 Task: Find connections with filter location Biskra with filter topic #Jobpostingwith filter profile language French with filter current company Fortune Park Hotels Ltd with filter school Uttar pradesh India jobs with filter industry Reupholstery and Furniture Repair with filter service category Information Management with filter keywords title Teaching Assistant
Action: Mouse moved to (699, 108)
Screenshot: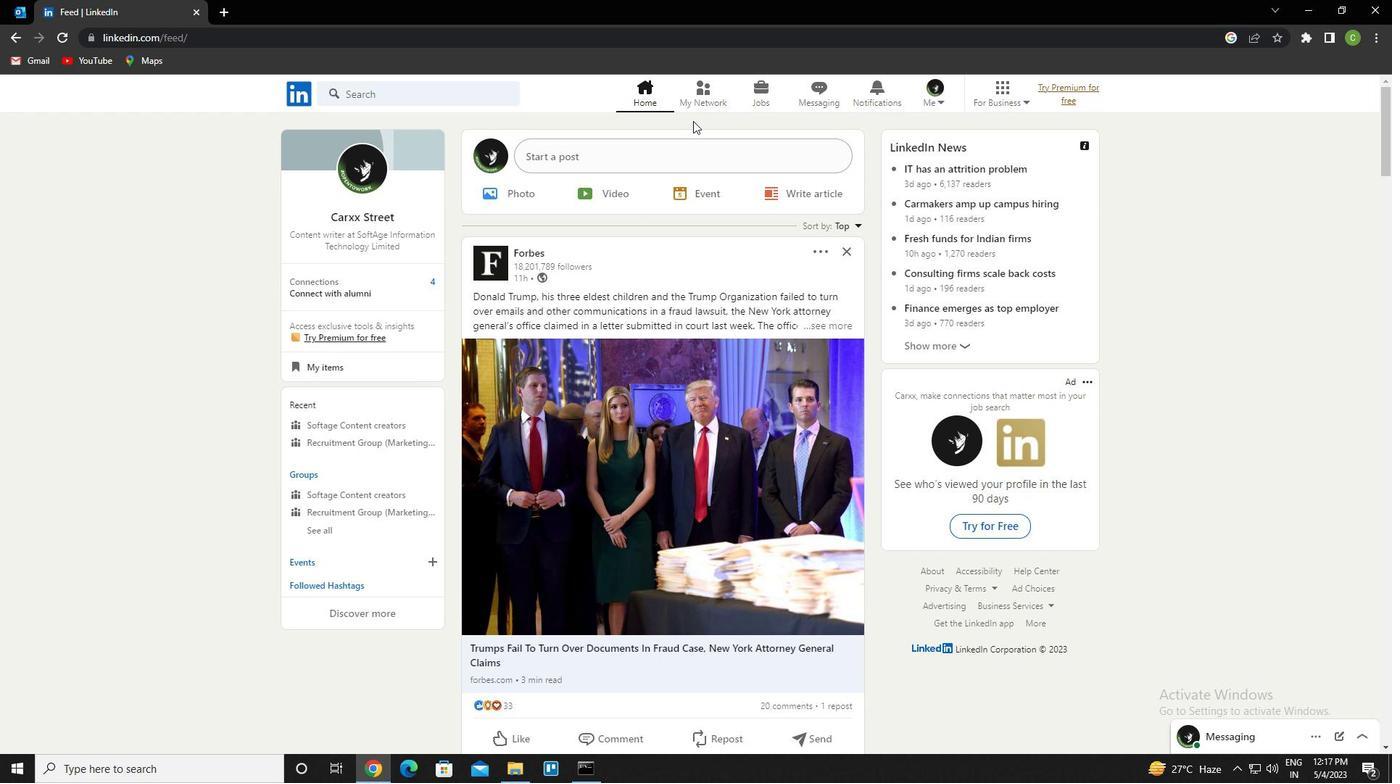 
Action: Mouse pressed left at (699, 108)
Screenshot: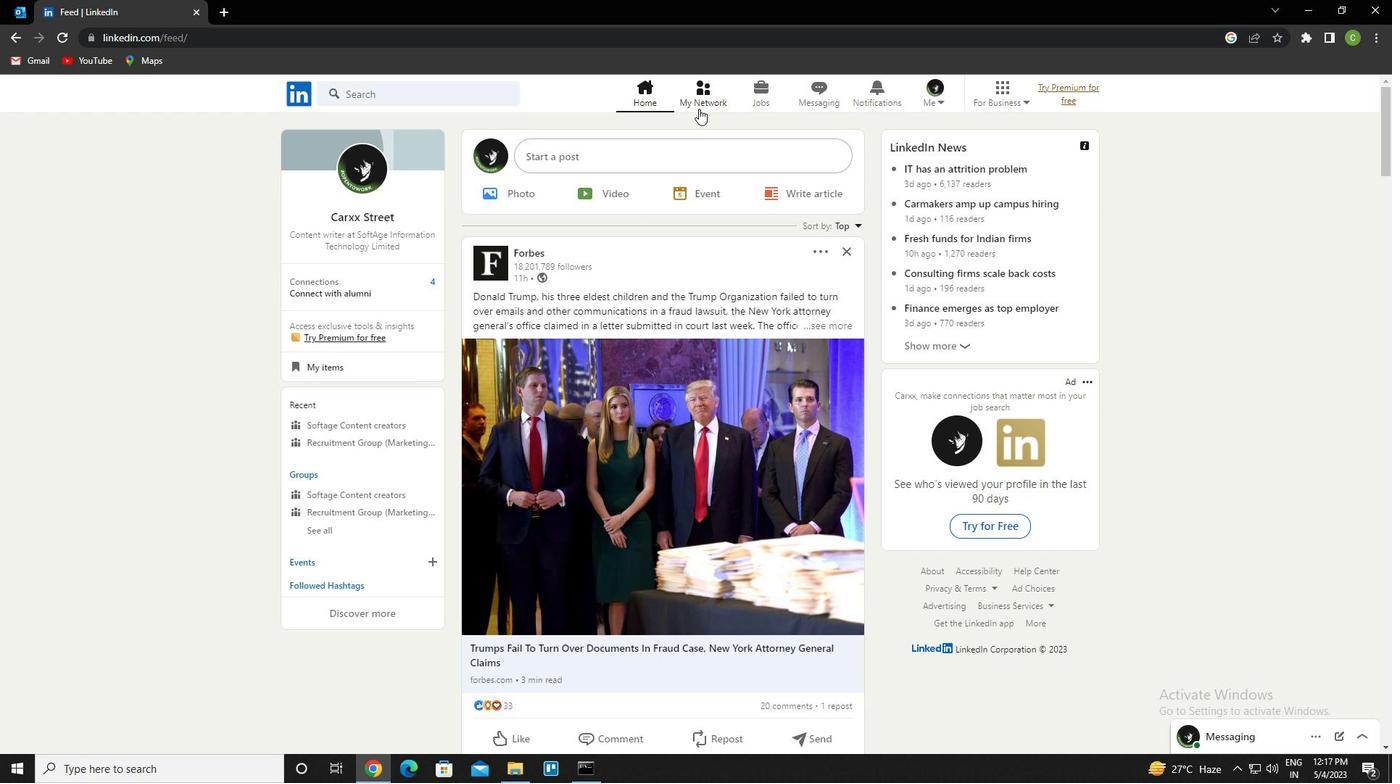 
Action: Mouse moved to (438, 172)
Screenshot: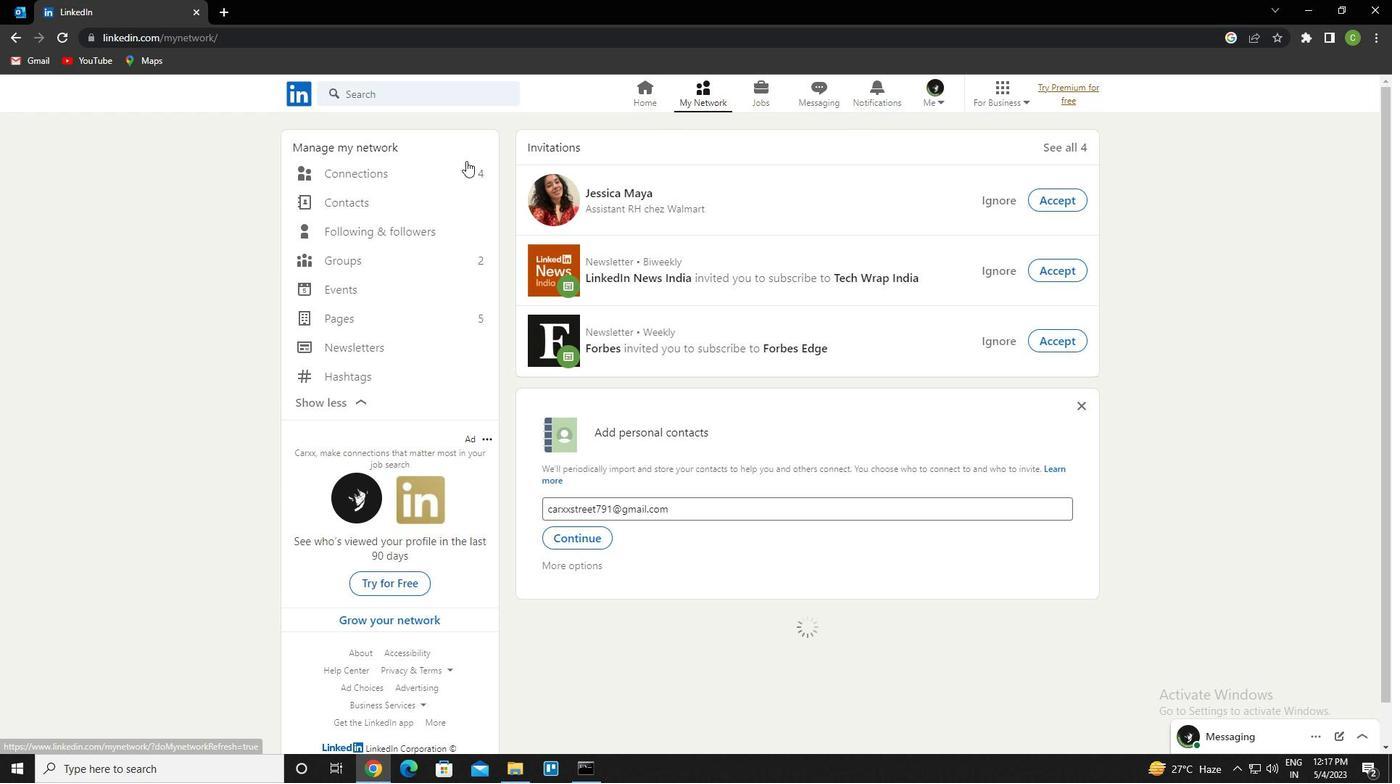 
Action: Mouse pressed left at (438, 172)
Screenshot: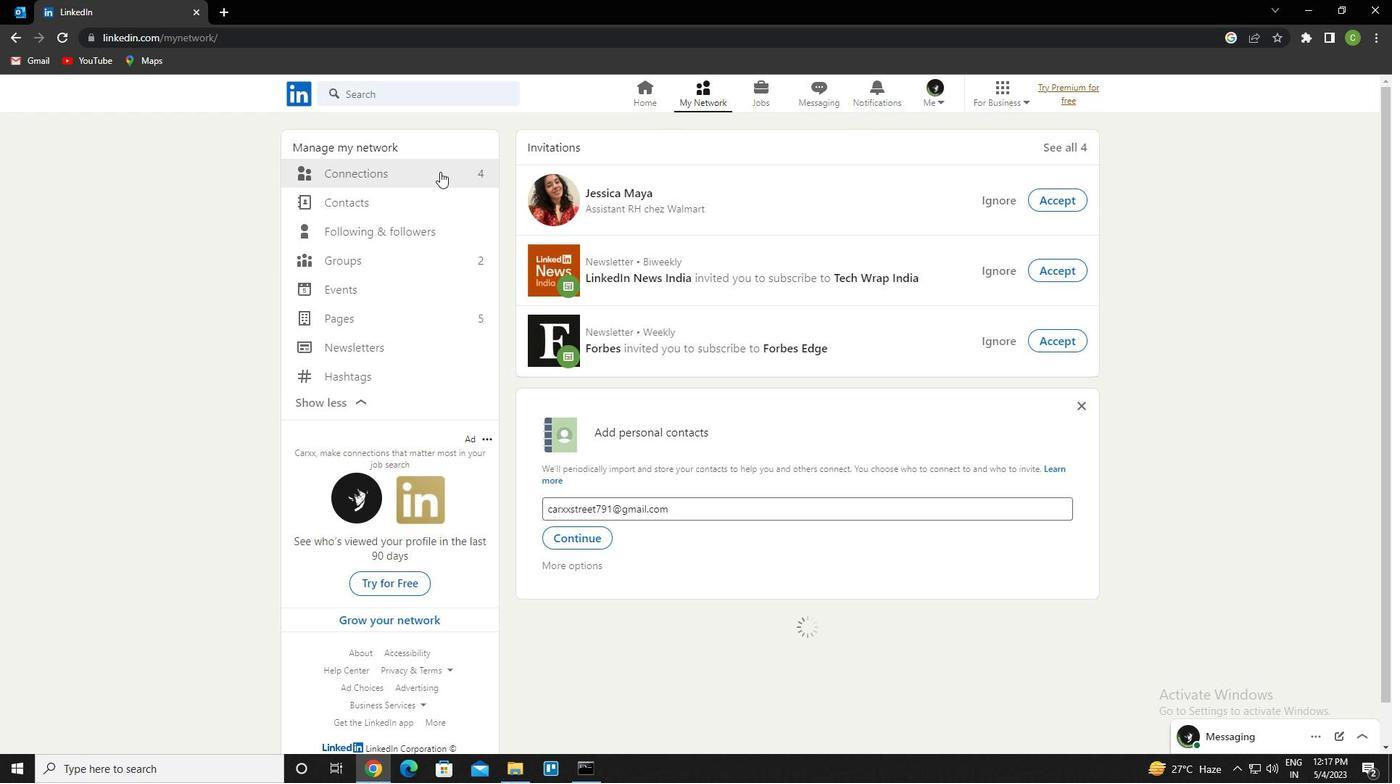 
Action: Mouse moved to (801, 179)
Screenshot: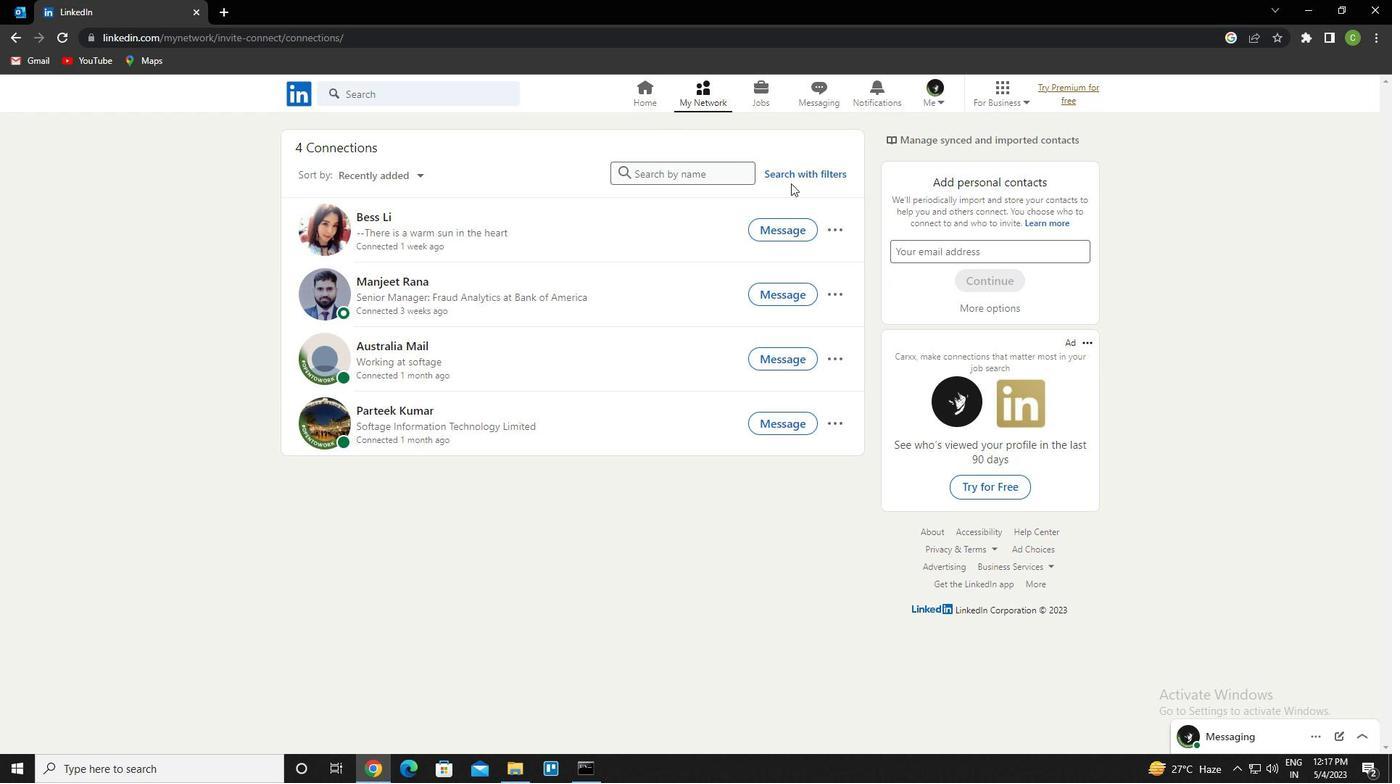 
Action: Mouse pressed left at (801, 179)
Screenshot: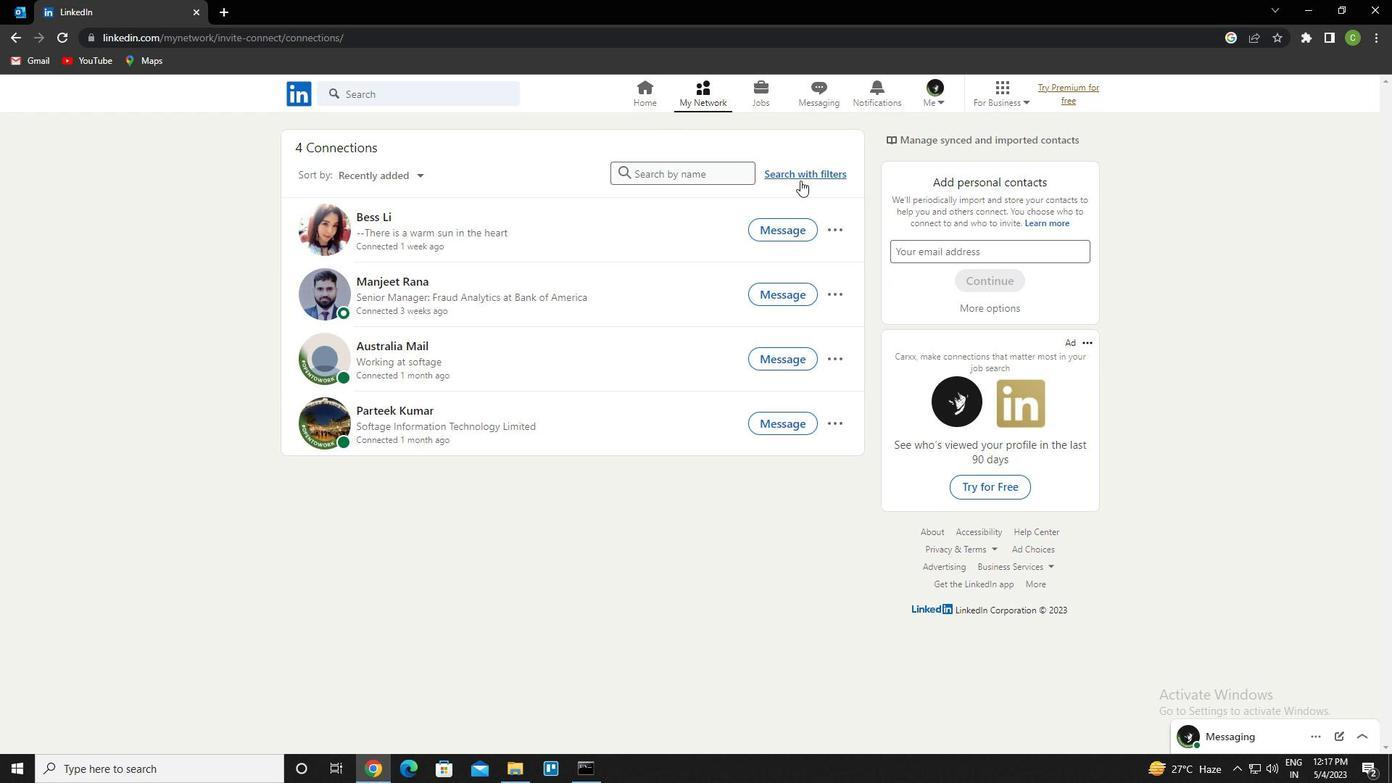 
Action: Mouse moved to (744, 136)
Screenshot: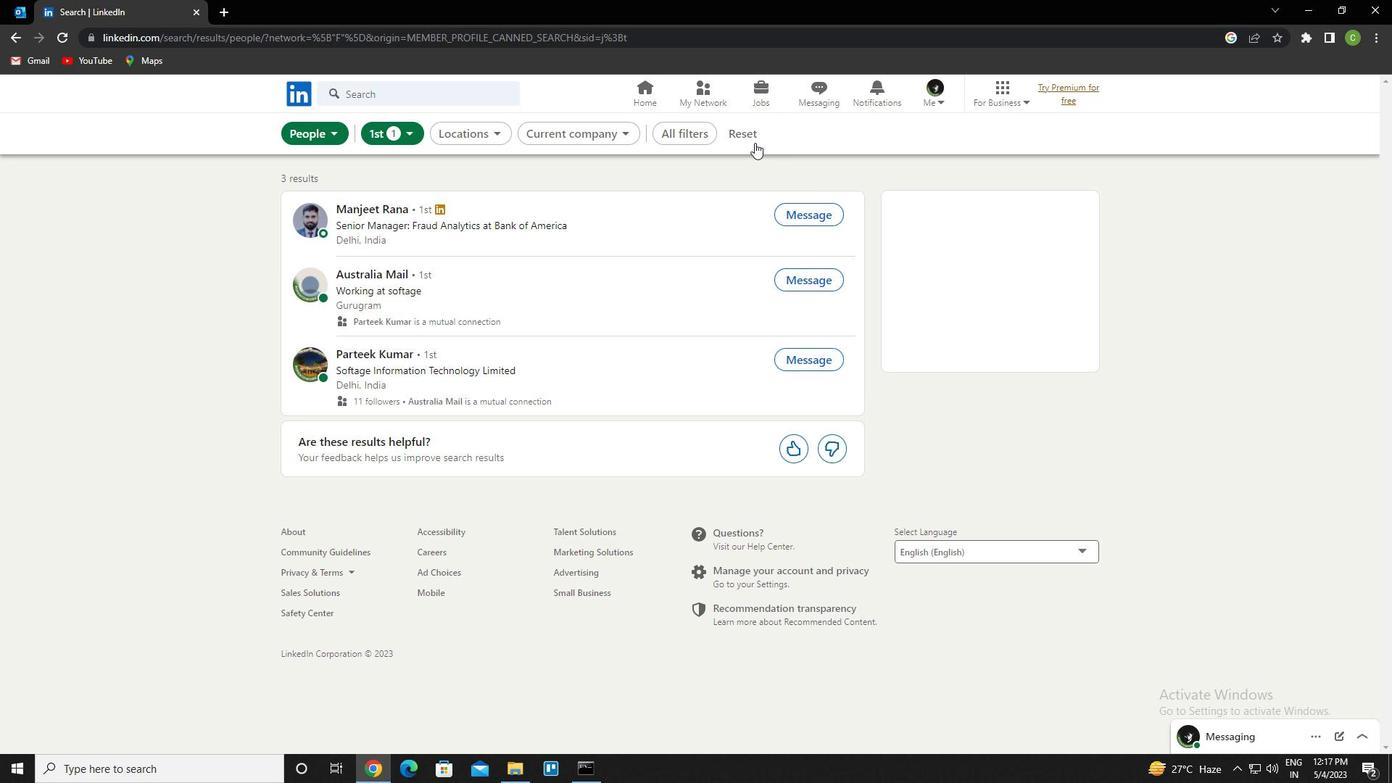 
Action: Mouse pressed left at (744, 136)
Screenshot: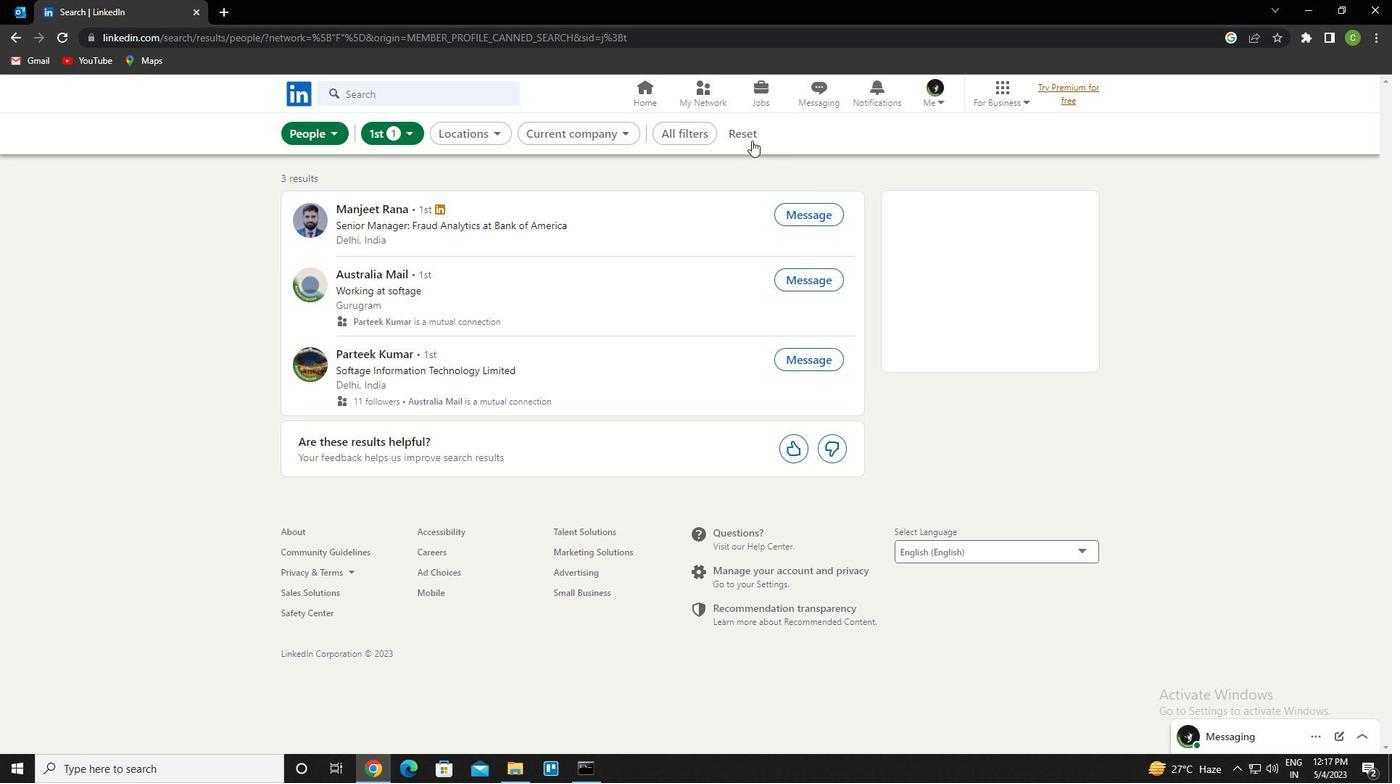 
Action: Mouse moved to (737, 135)
Screenshot: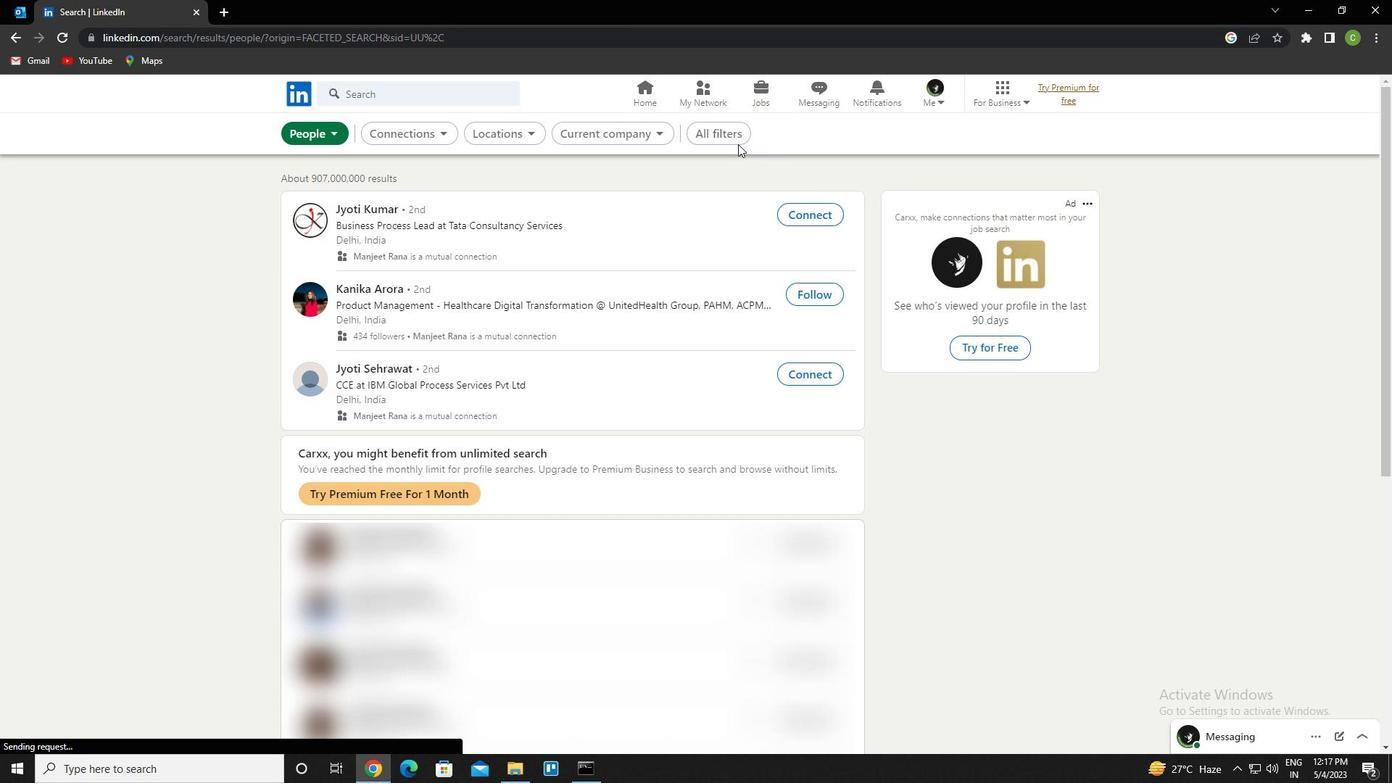 
Action: Mouse pressed left at (737, 135)
Screenshot: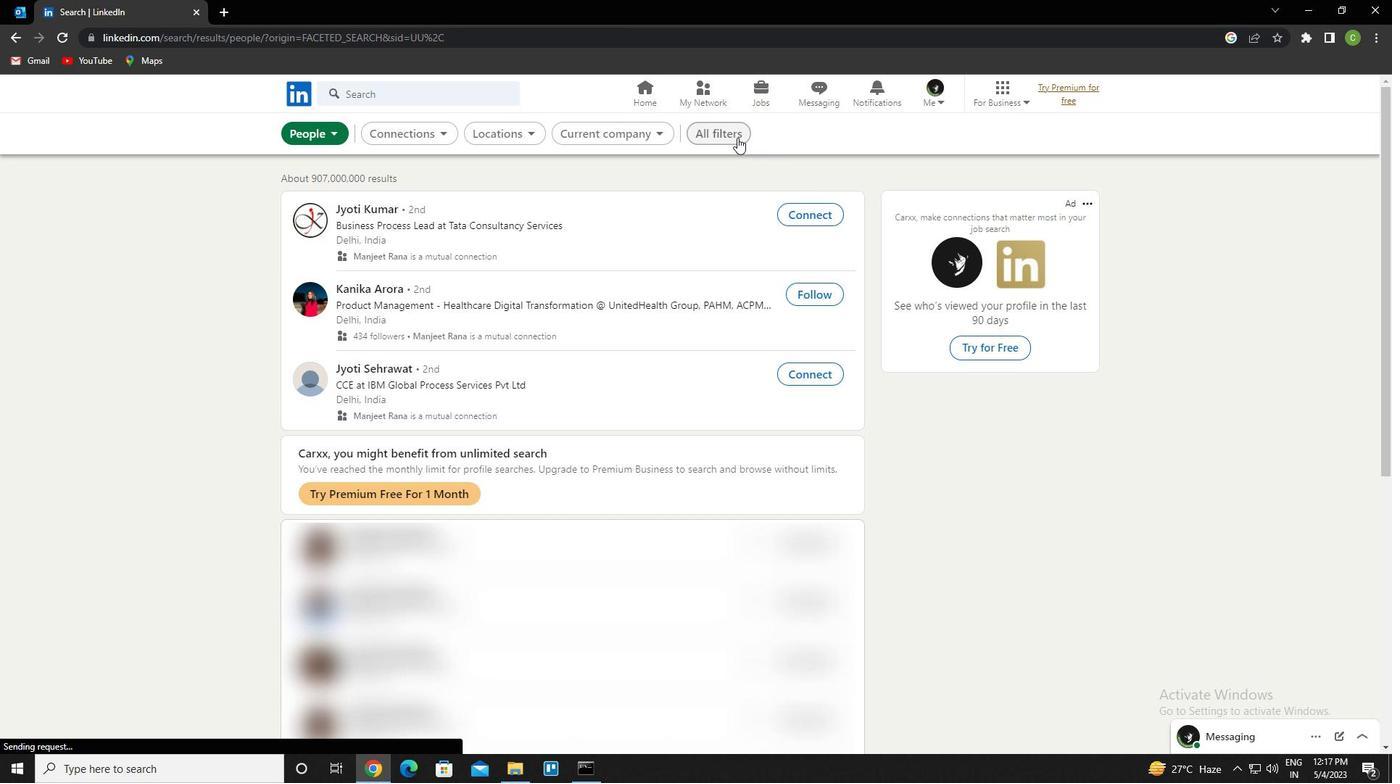 
Action: Mouse moved to (1234, 401)
Screenshot: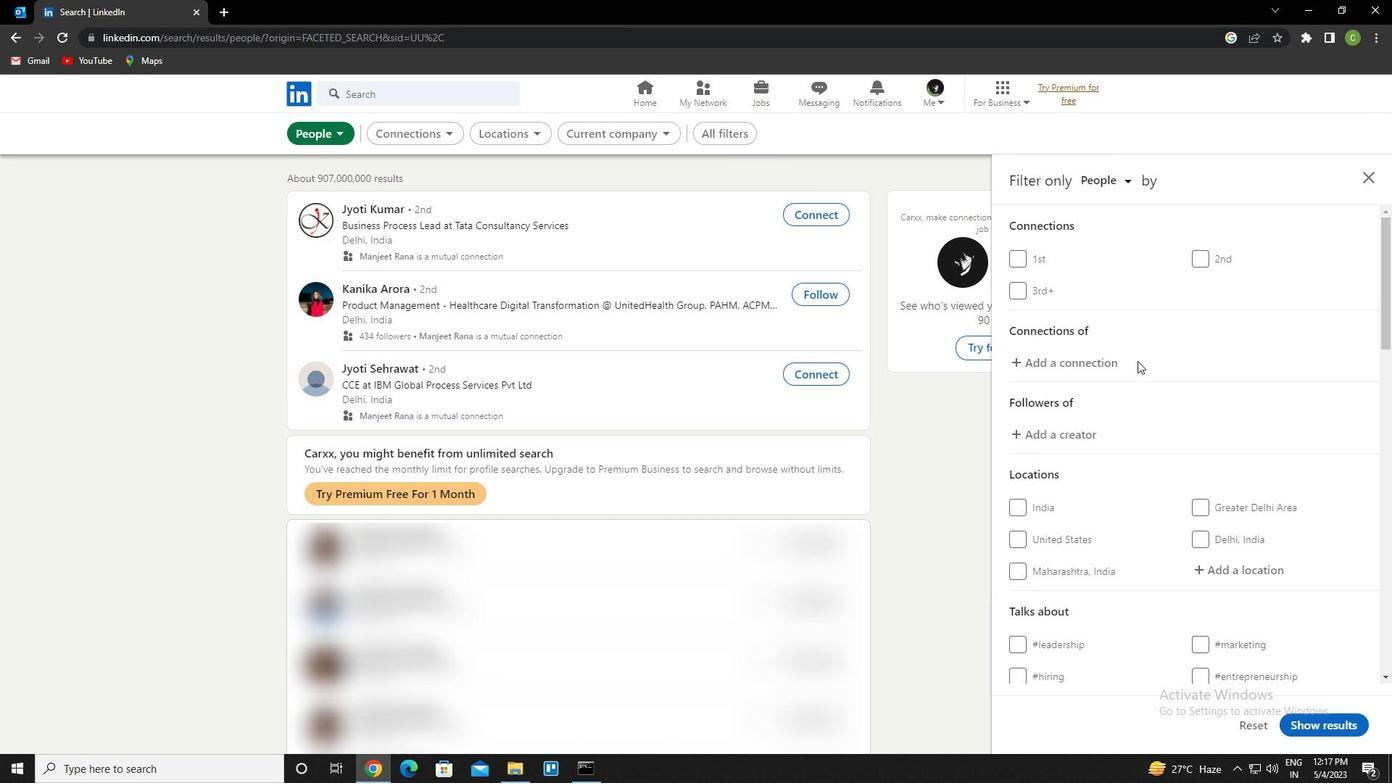 
Action: Mouse scrolled (1234, 401) with delta (0, 0)
Screenshot: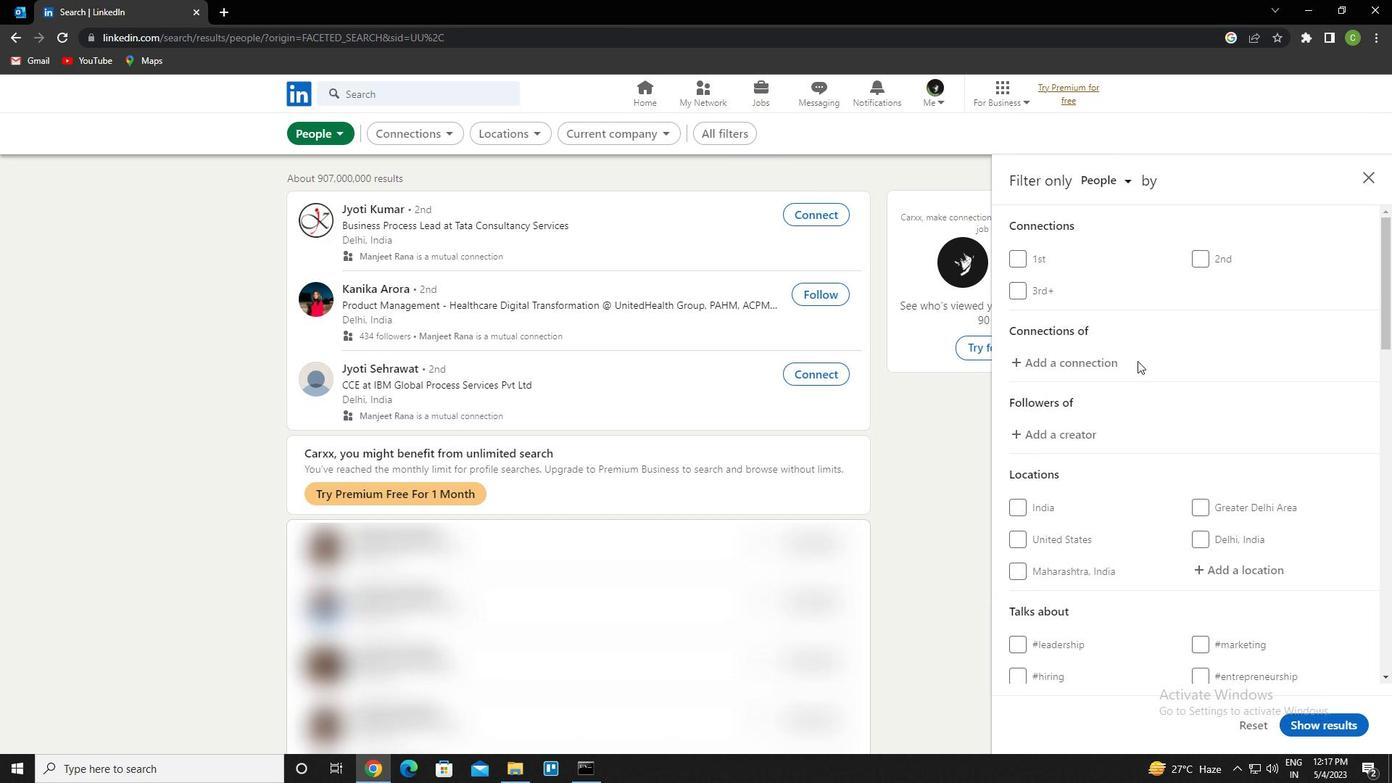 
Action: Mouse moved to (1234, 401)
Screenshot: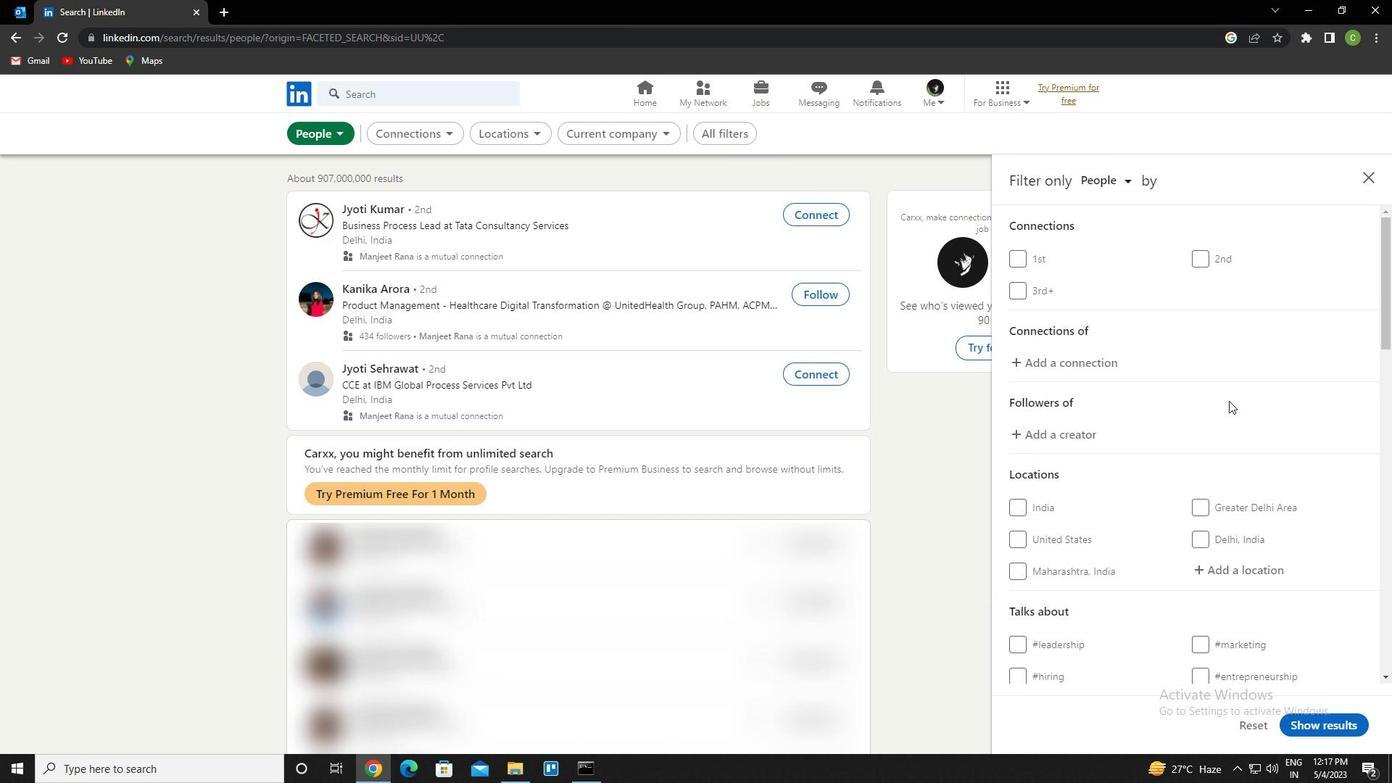
Action: Mouse scrolled (1234, 401) with delta (0, 0)
Screenshot: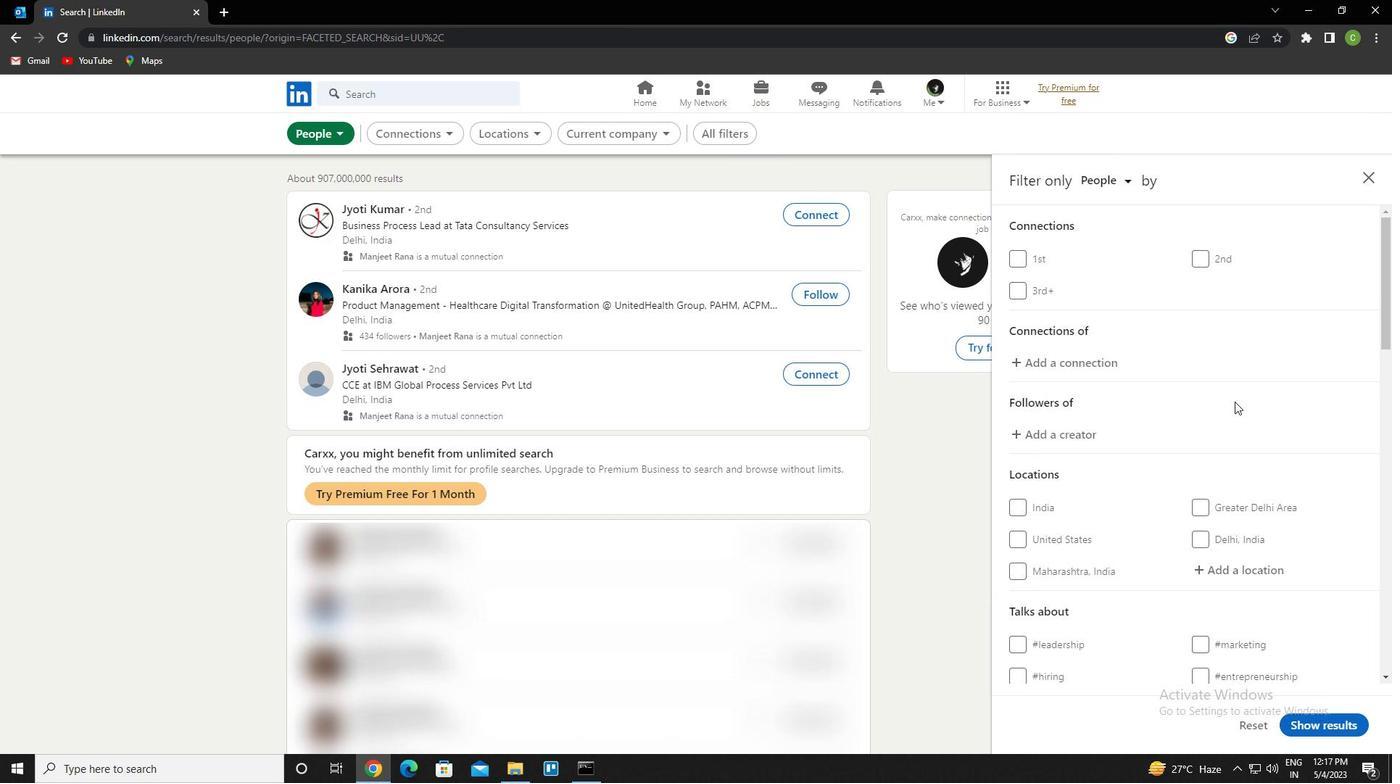 
Action: Mouse moved to (1237, 418)
Screenshot: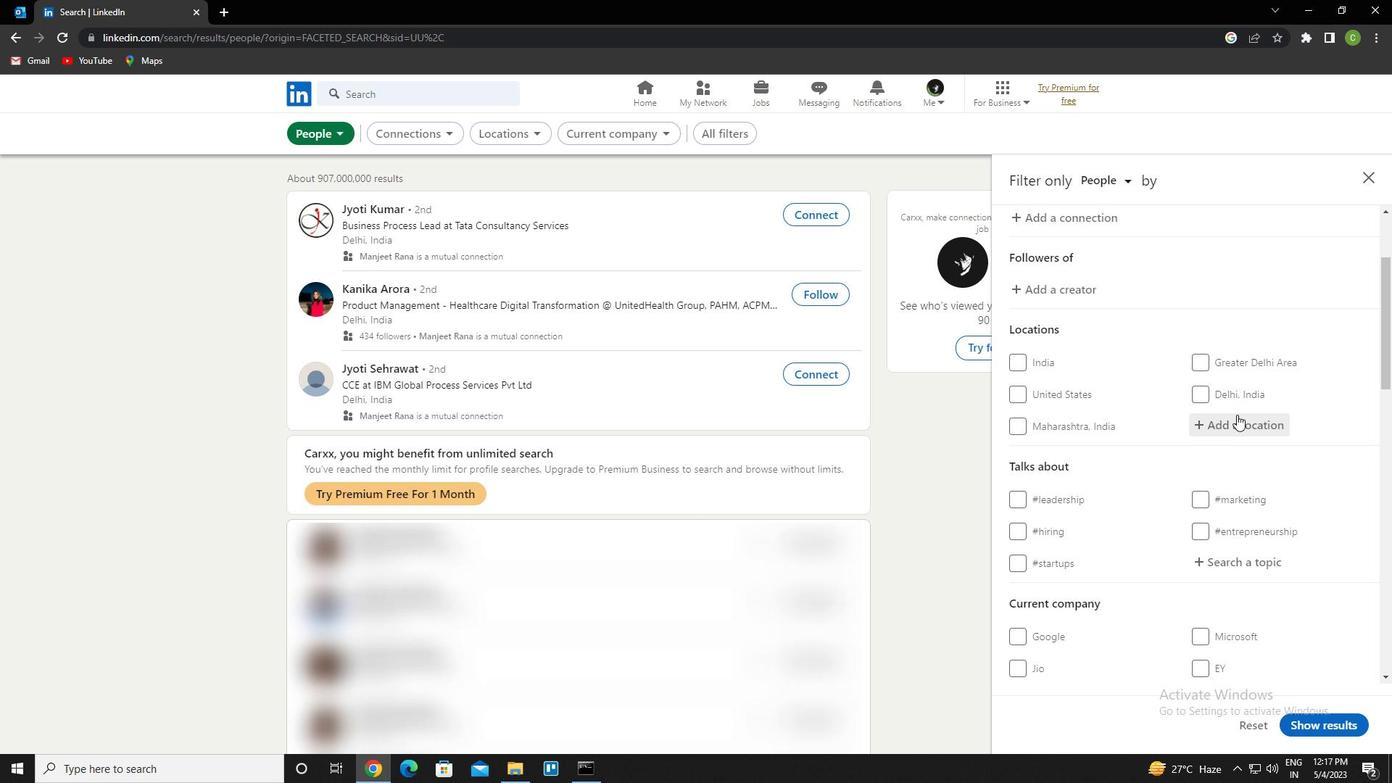 
Action: Mouse pressed left at (1237, 418)
Screenshot: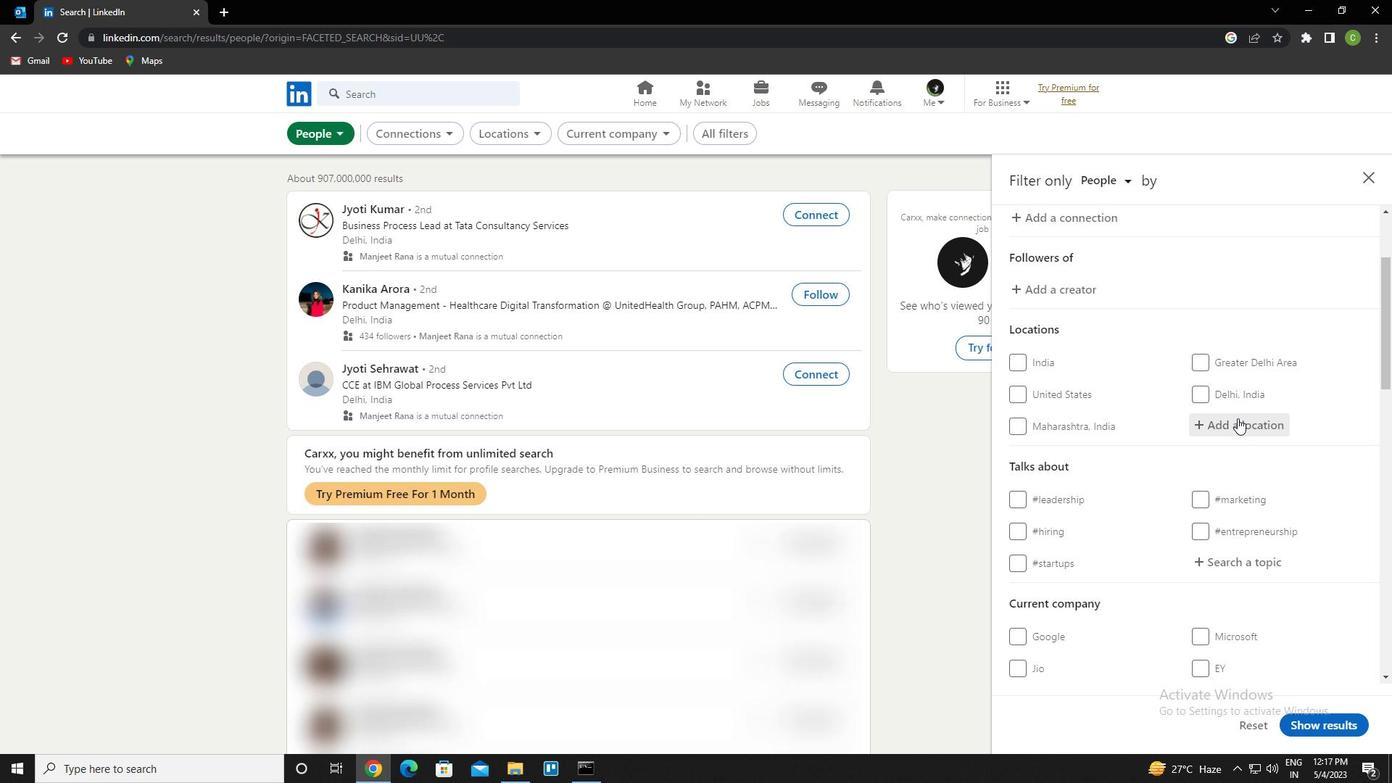 
Action: Mouse moved to (1231, 402)
Screenshot: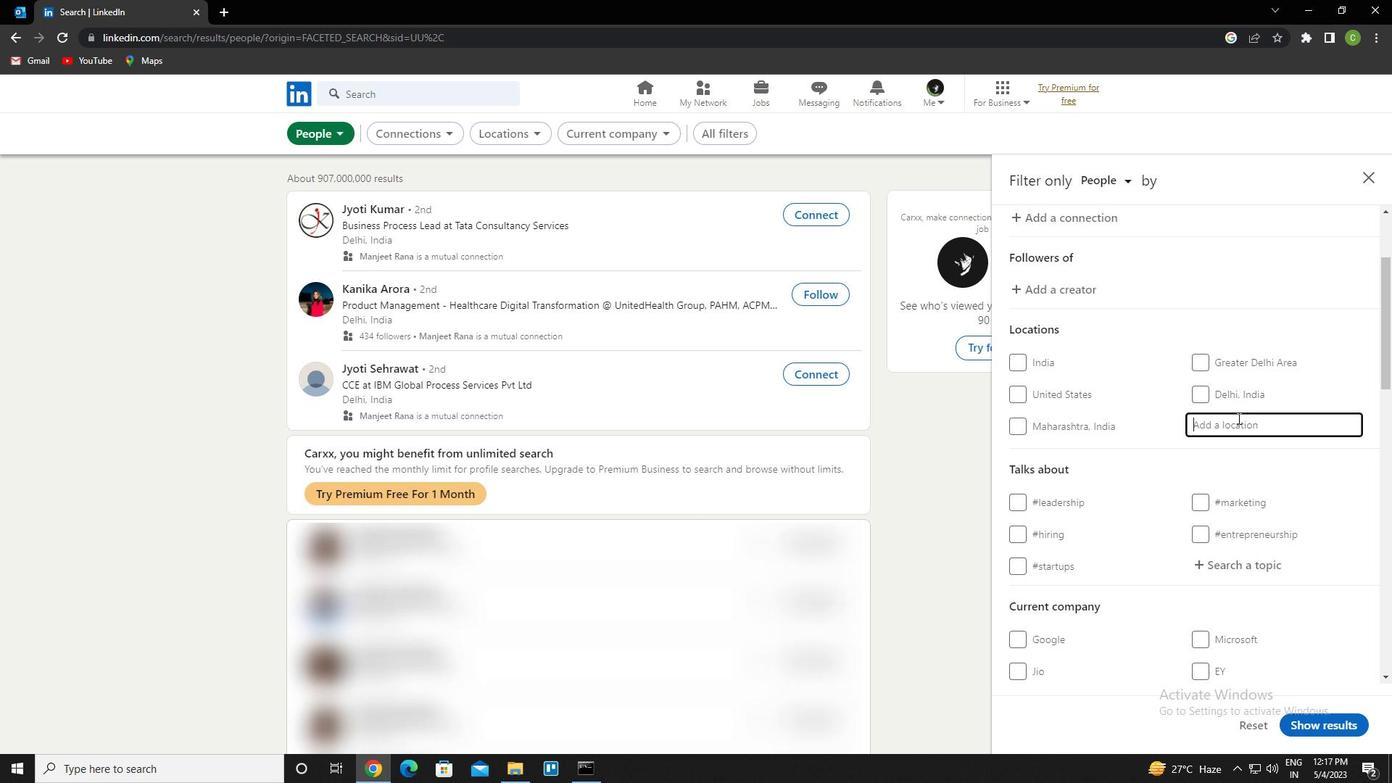 
Action: Key pressed <Key.caps_lock>b<Key.caps_lock>iskra<Key.down><Key.enter>
Screenshot: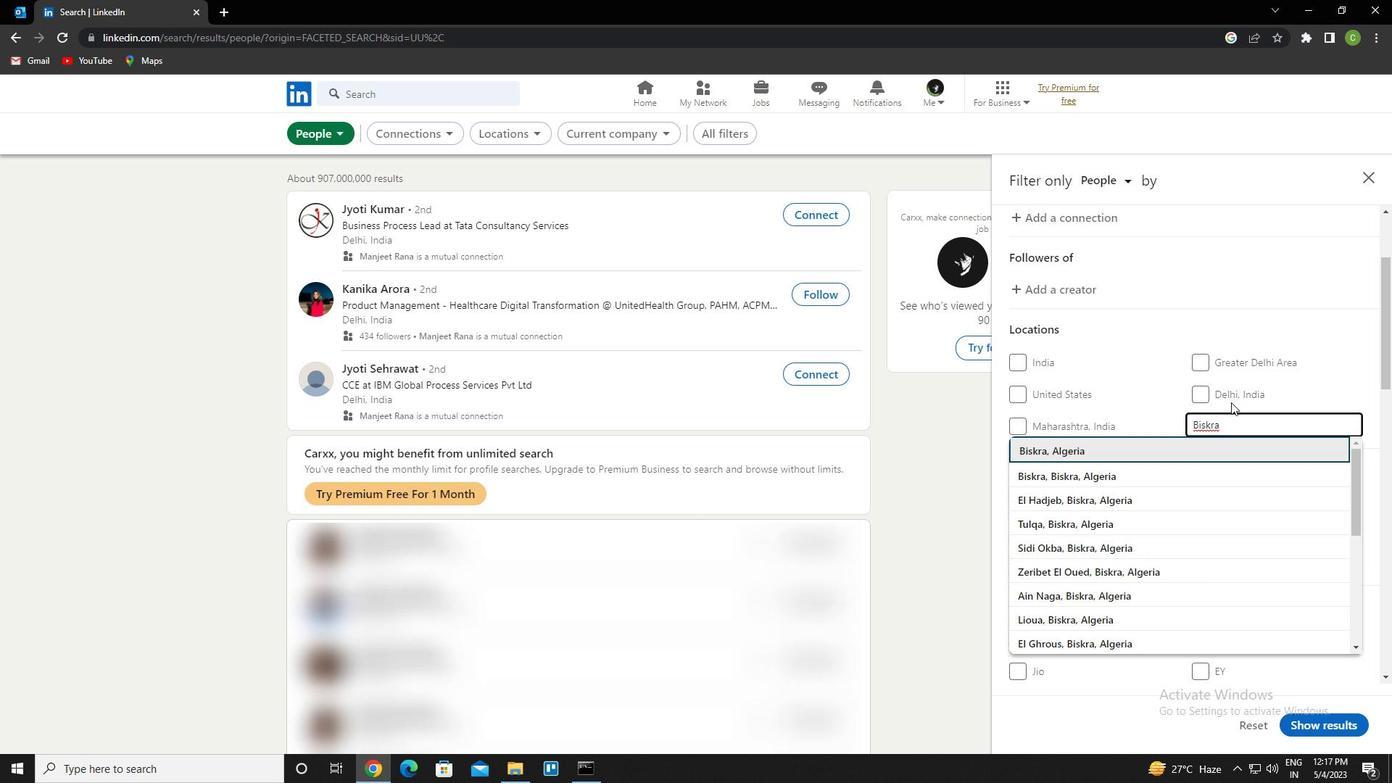 
Action: Mouse moved to (1232, 402)
Screenshot: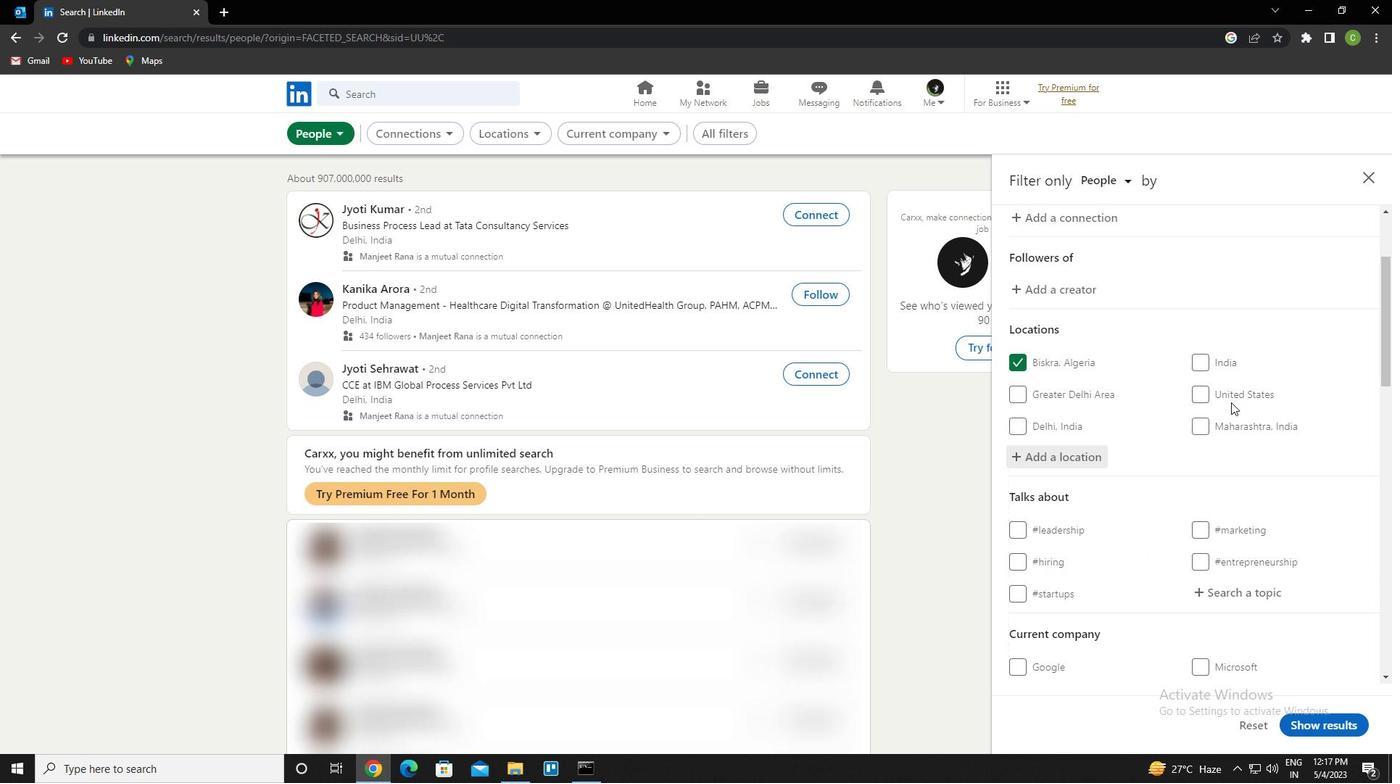 
Action: Mouse scrolled (1232, 401) with delta (0, 0)
Screenshot: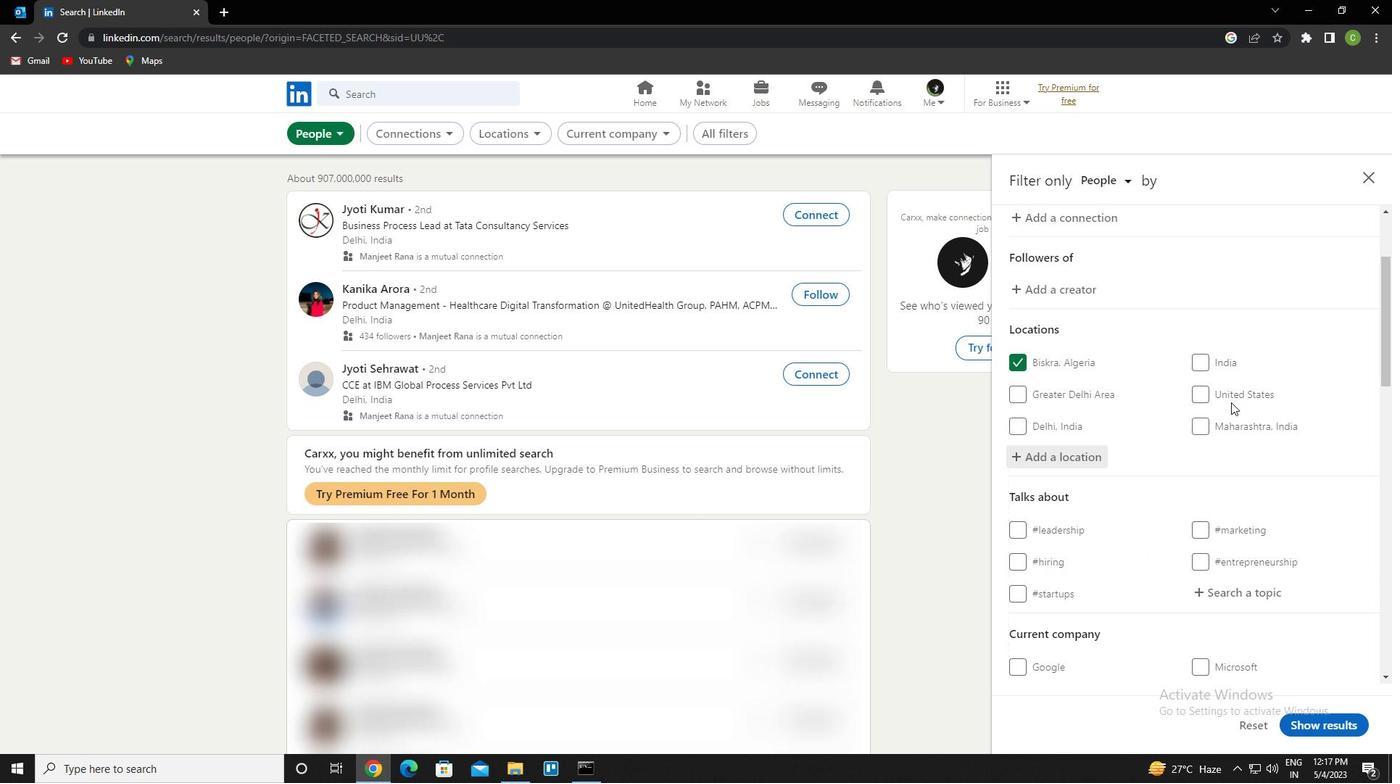 
Action: Mouse moved to (1231, 405)
Screenshot: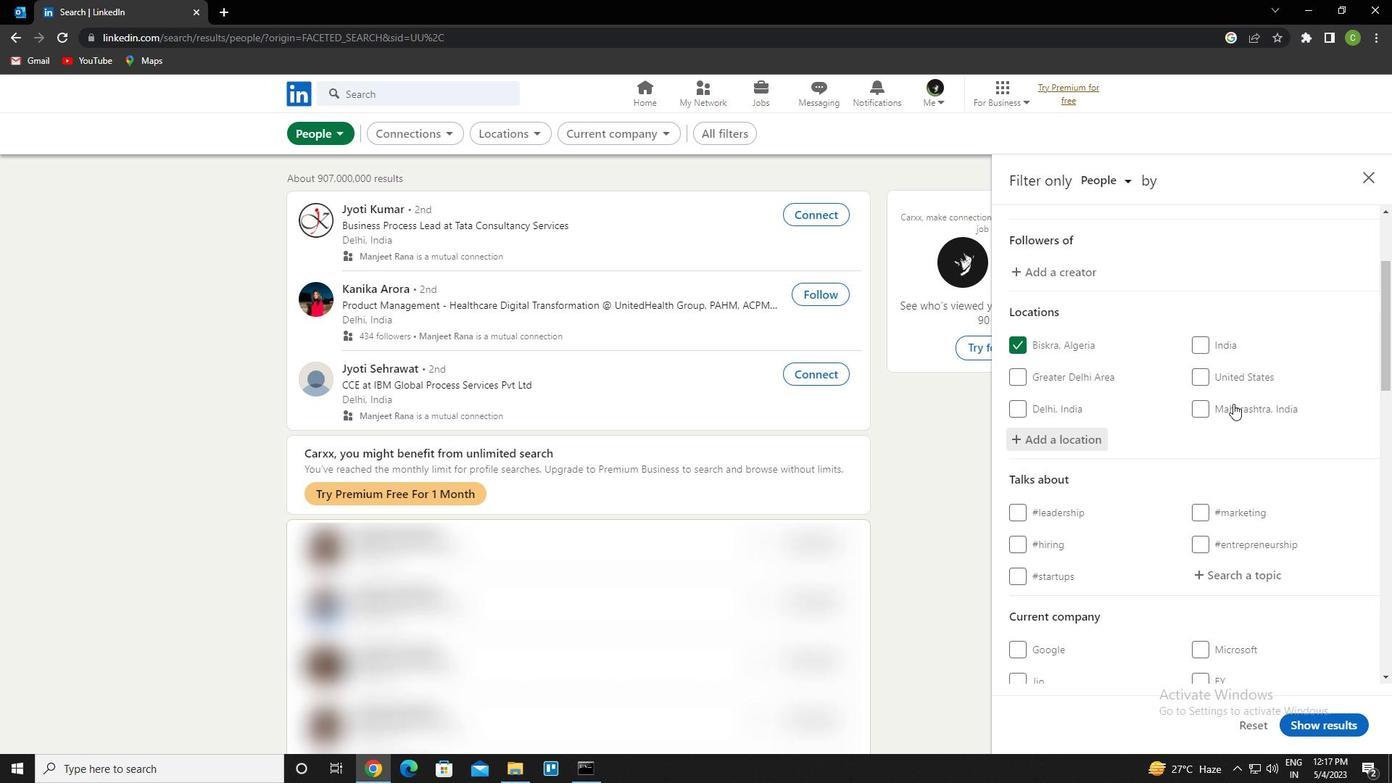 
Action: Mouse scrolled (1231, 404) with delta (0, 0)
Screenshot: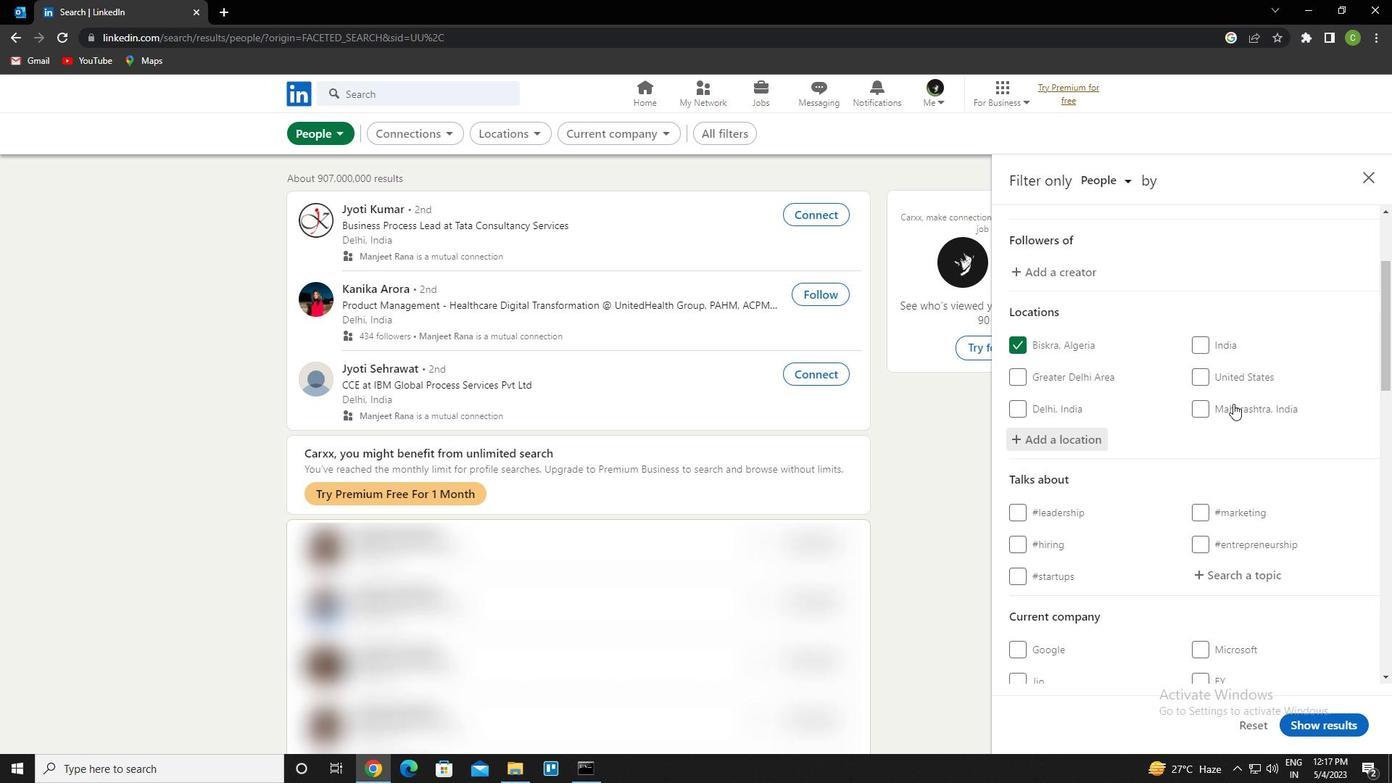 
Action: Mouse moved to (1223, 445)
Screenshot: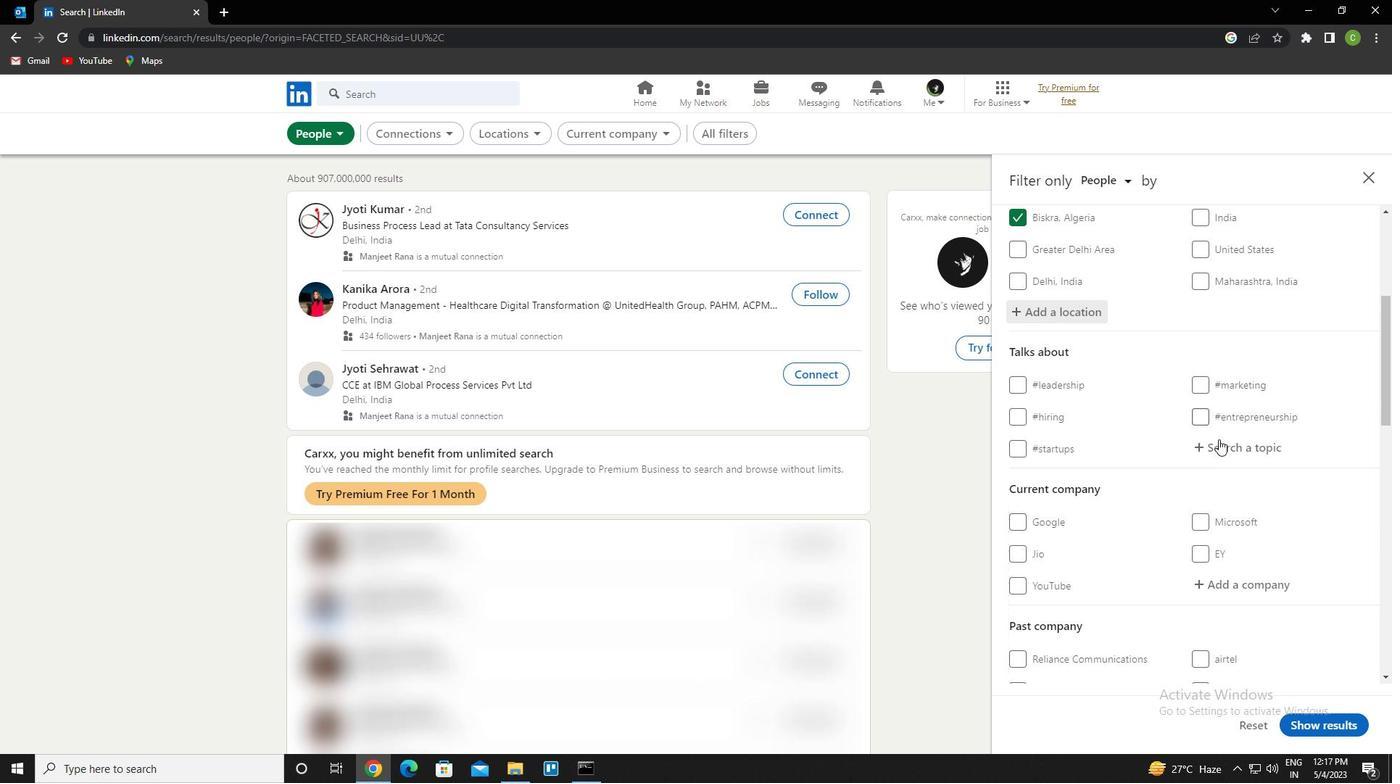 
Action: Mouse pressed left at (1223, 445)
Screenshot: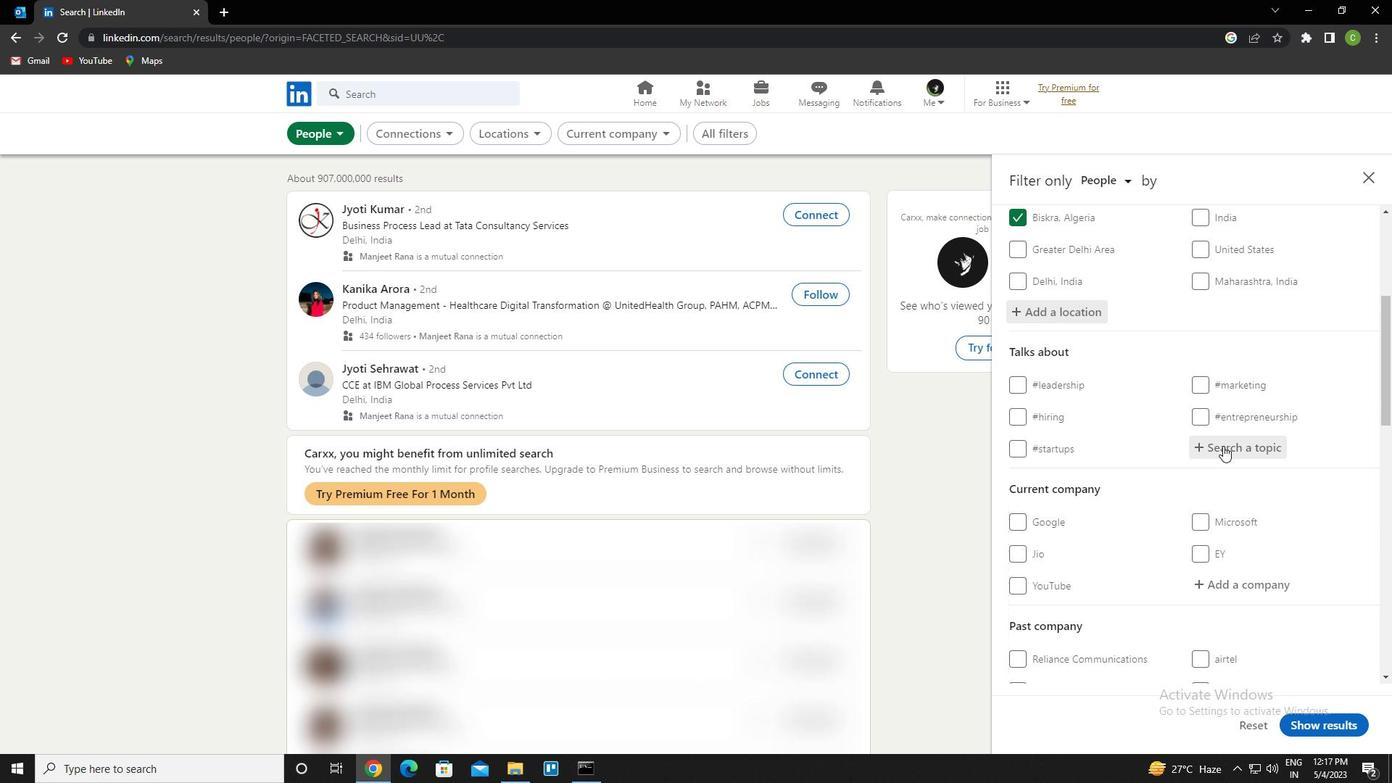 
Action: Mouse moved to (1222, 445)
Screenshot: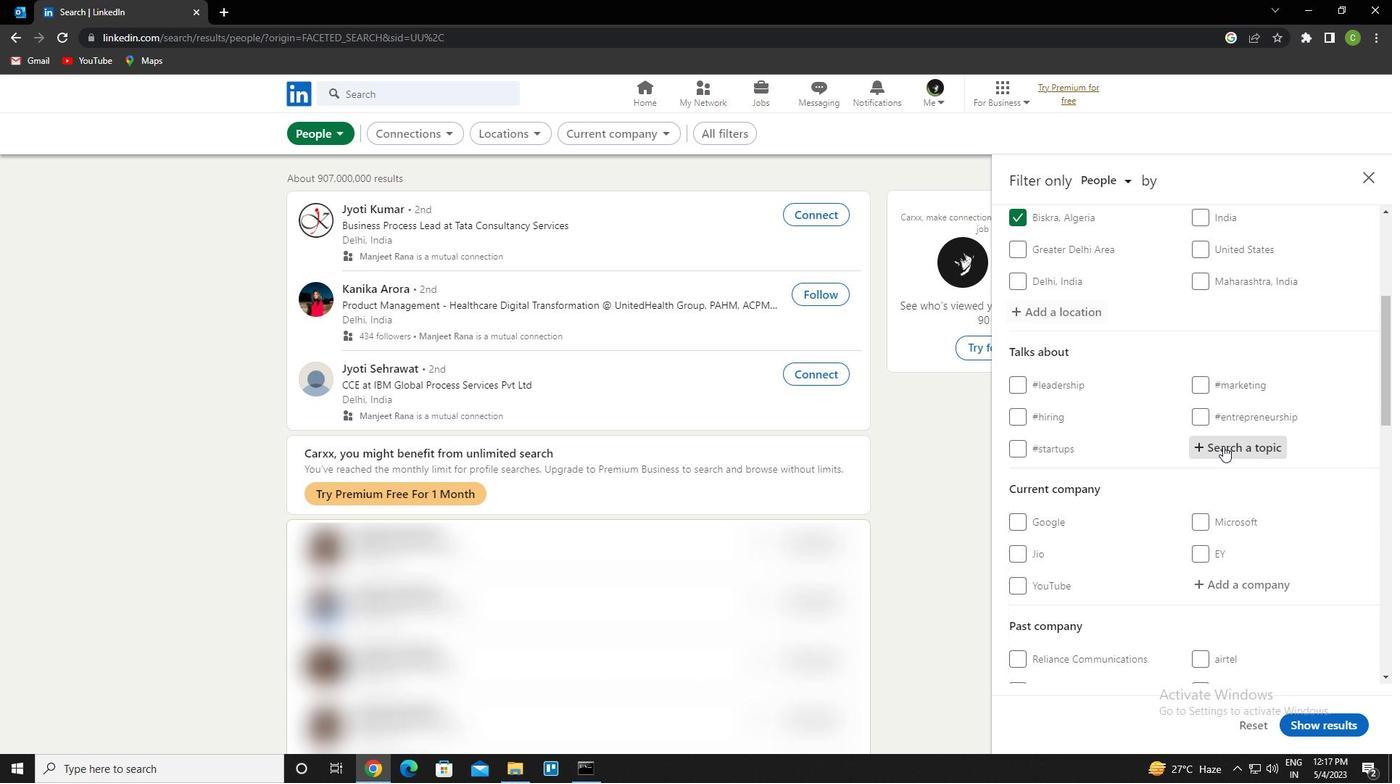 
Action: Key pressed jobposting<Key.down><Key.enter>
Screenshot: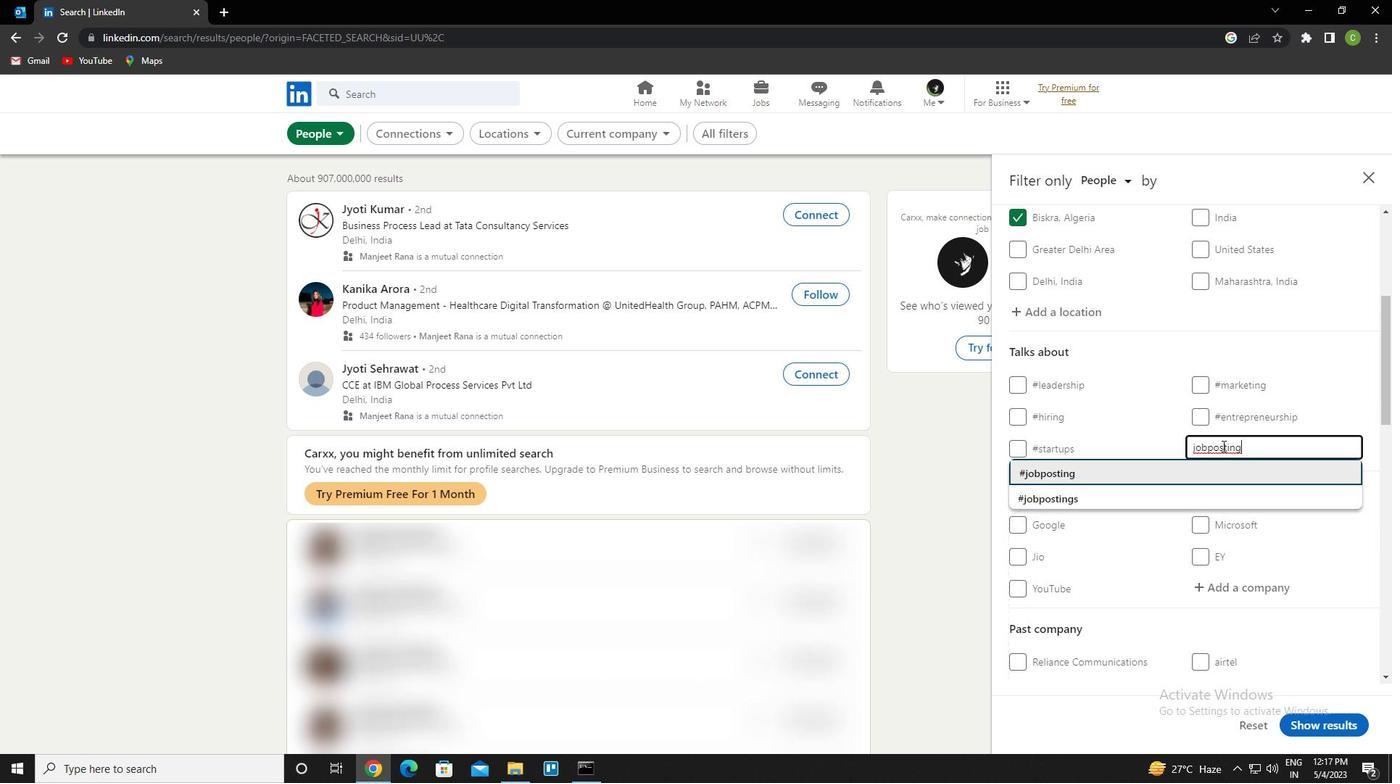 
Action: Mouse scrolled (1222, 445) with delta (0, 0)
Screenshot: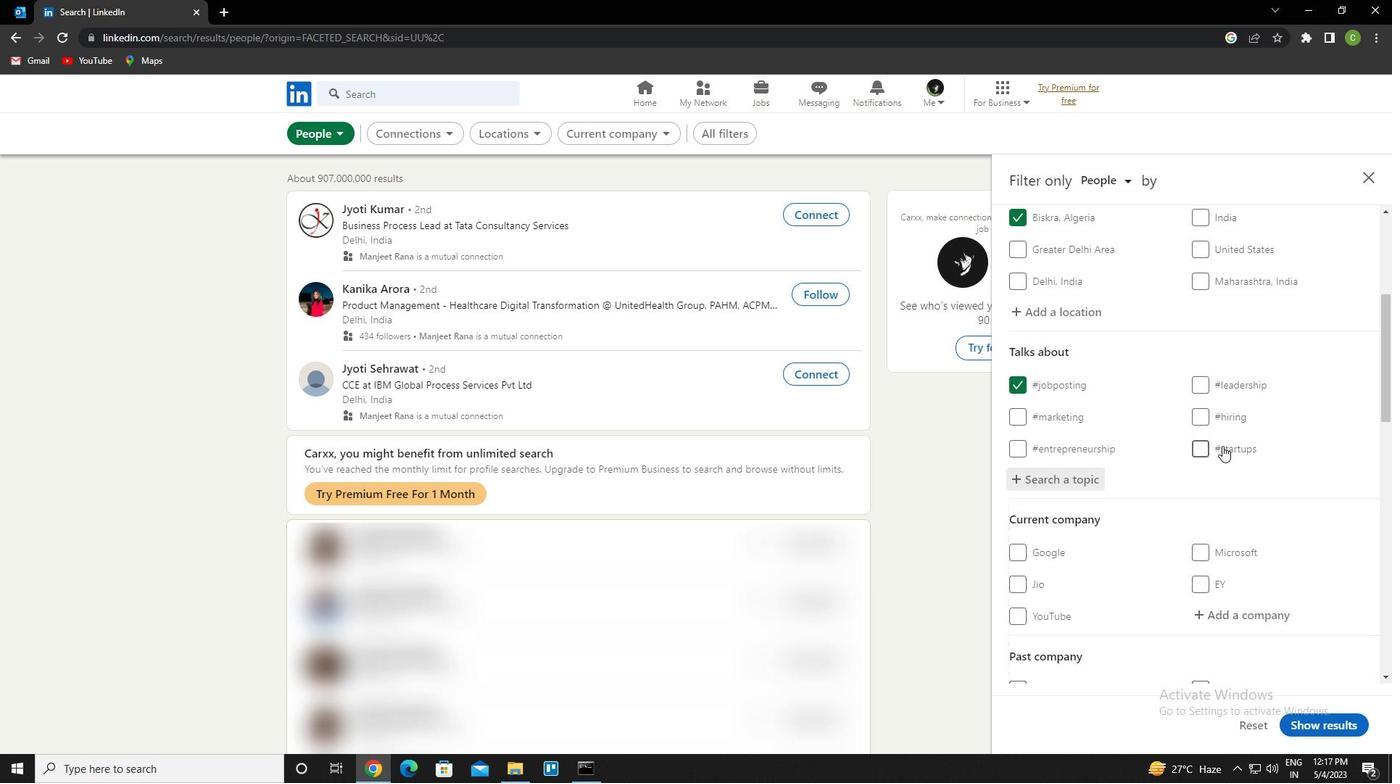 
Action: Mouse scrolled (1222, 445) with delta (0, 0)
Screenshot: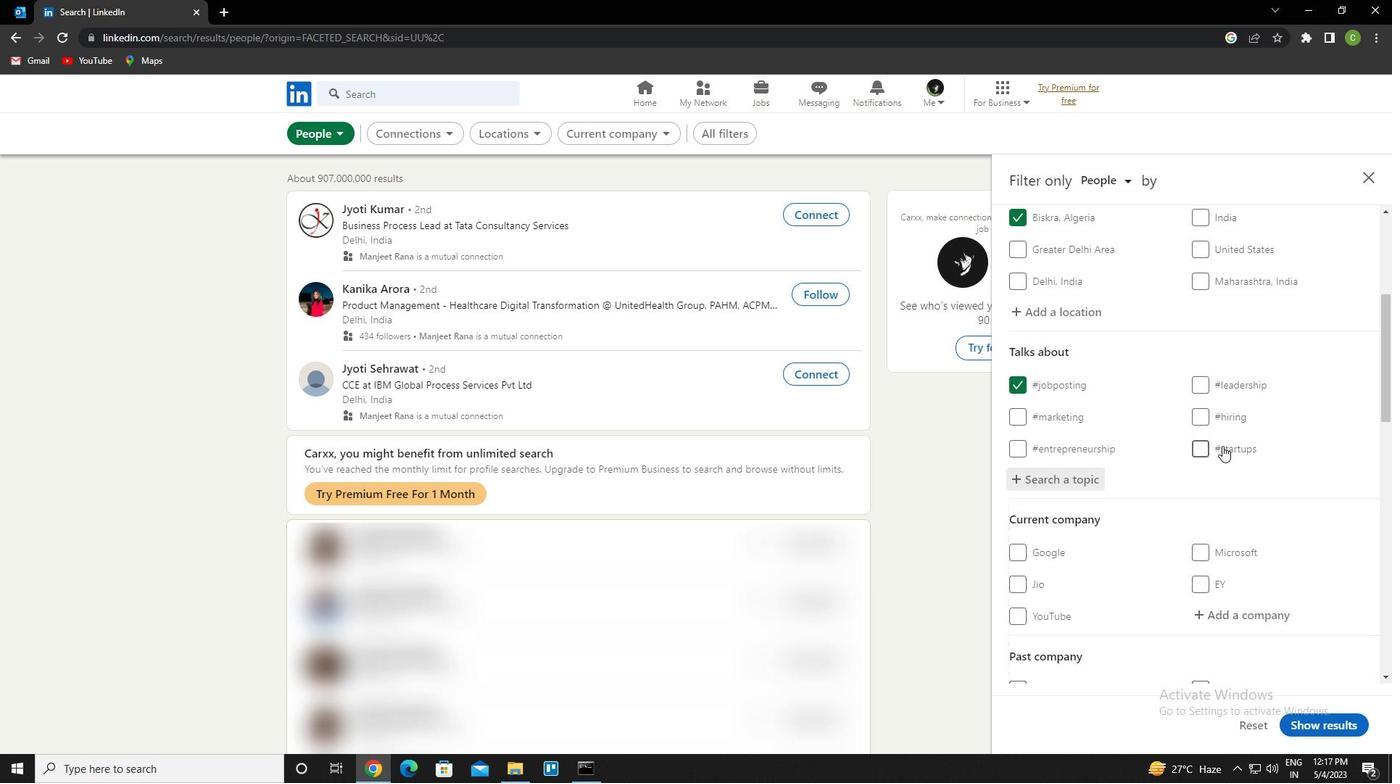 
Action: Mouse scrolled (1222, 445) with delta (0, 0)
Screenshot: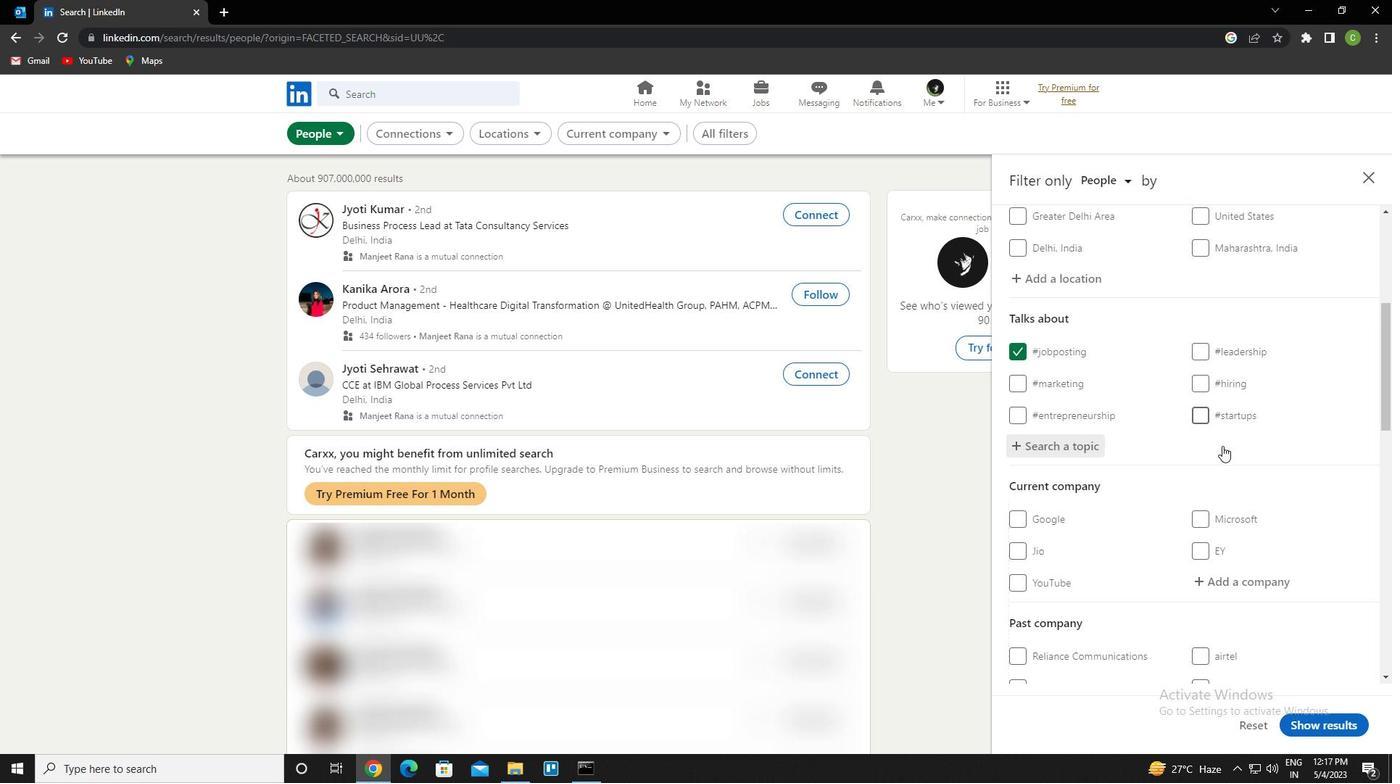 
Action: Mouse scrolled (1222, 445) with delta (0, 0)
Screenshot: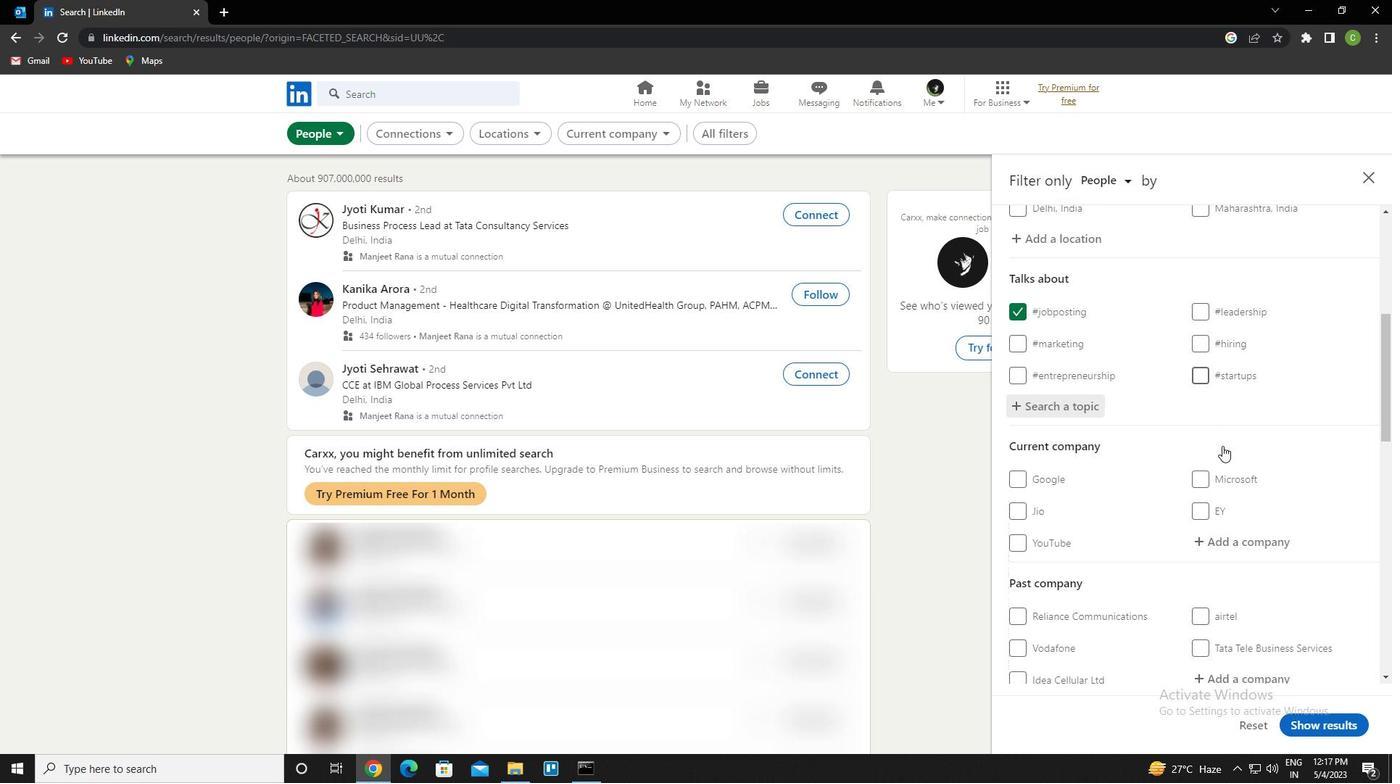
Action: Mouse scrolled (1222, 445) with delta (0, 0)
Screenshot: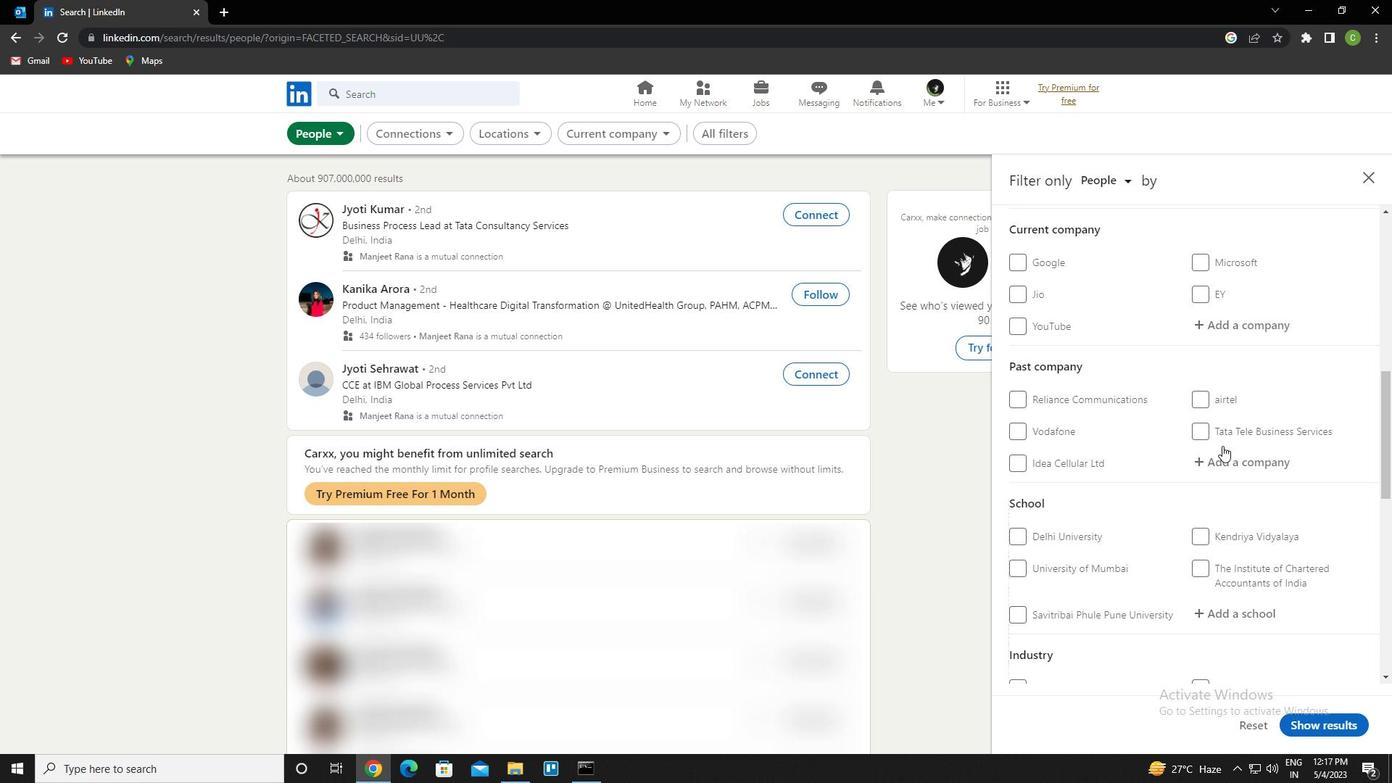 
Action: Mouse scrolled (1222, 445) with delta (0, 0)
Screenshot: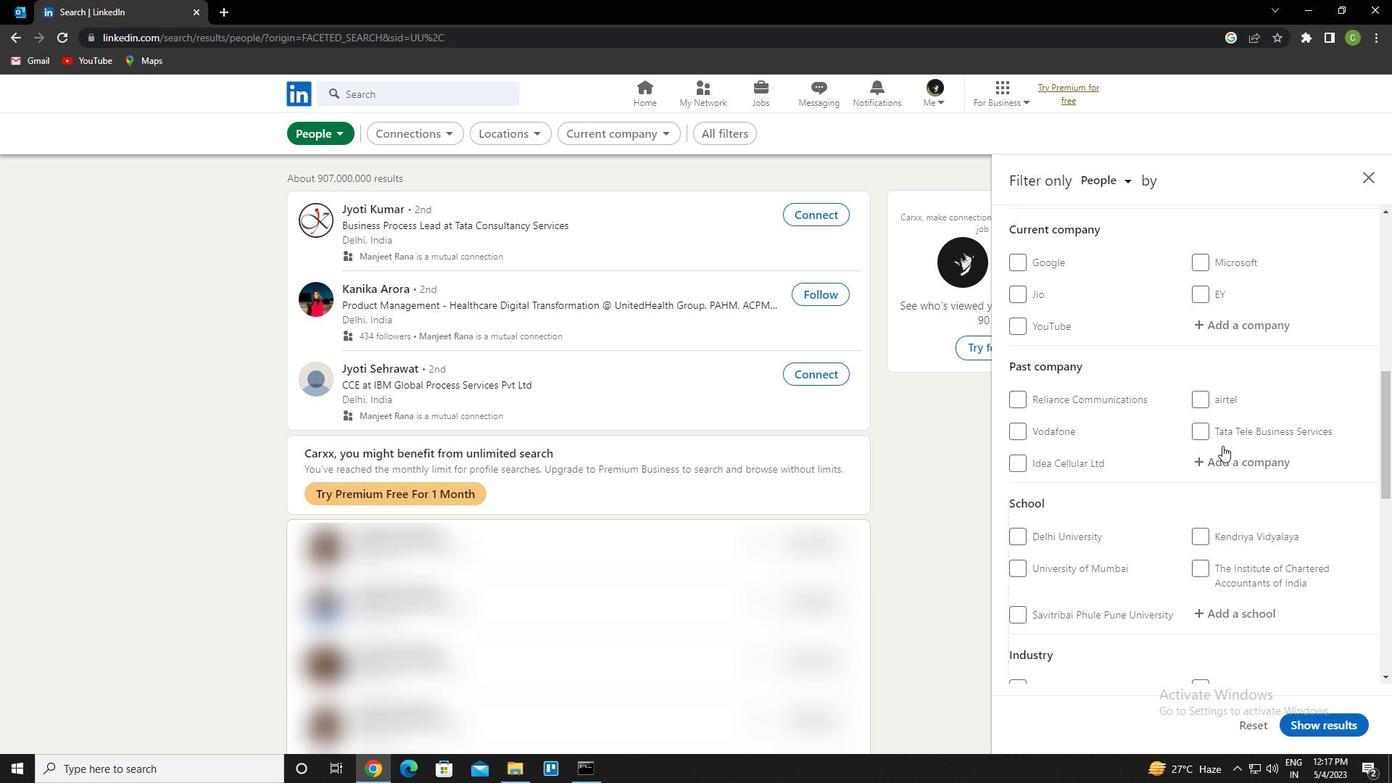 
Action: Mouse scrolled (1222, 445) with delta (0, 0)
Screenshot: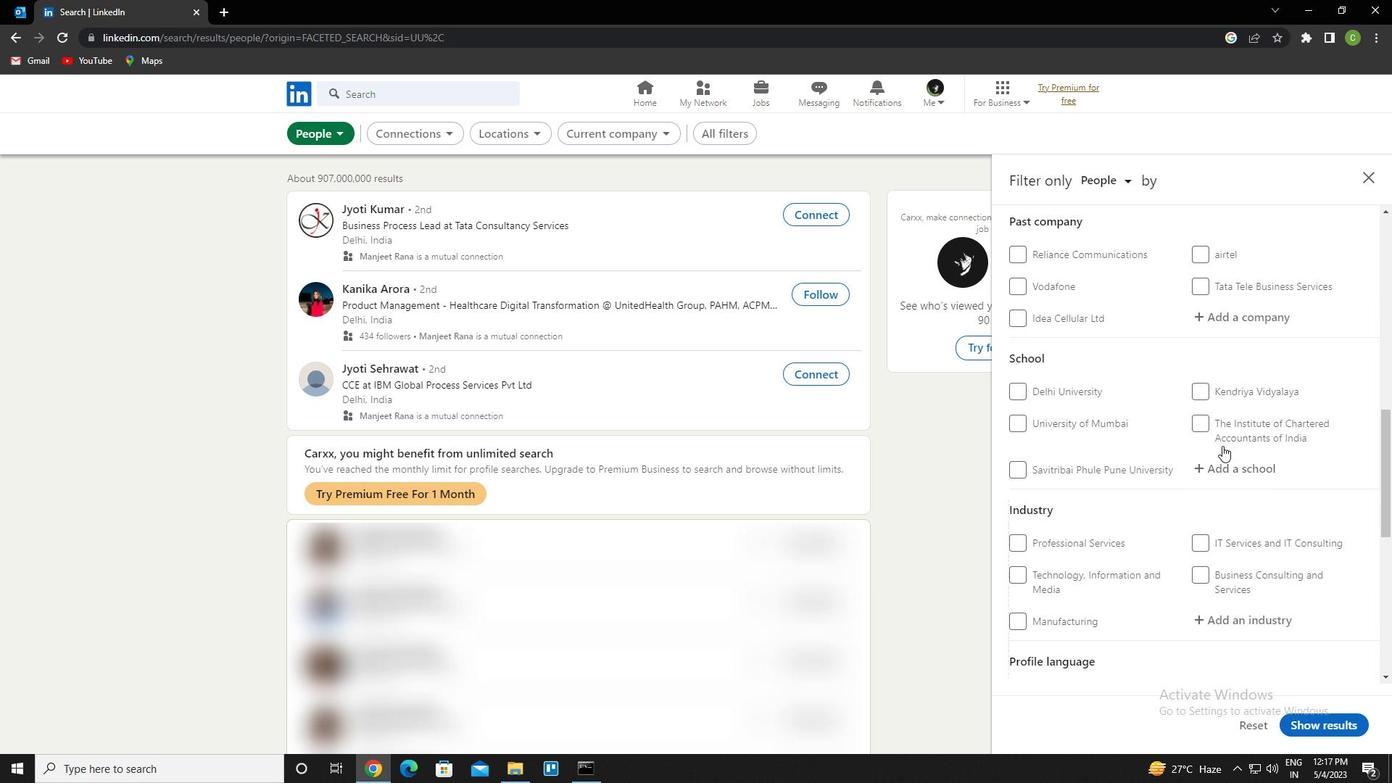 
Action: Mouse scrolled (1222, 445) with delta (0, 0)
Screenshot: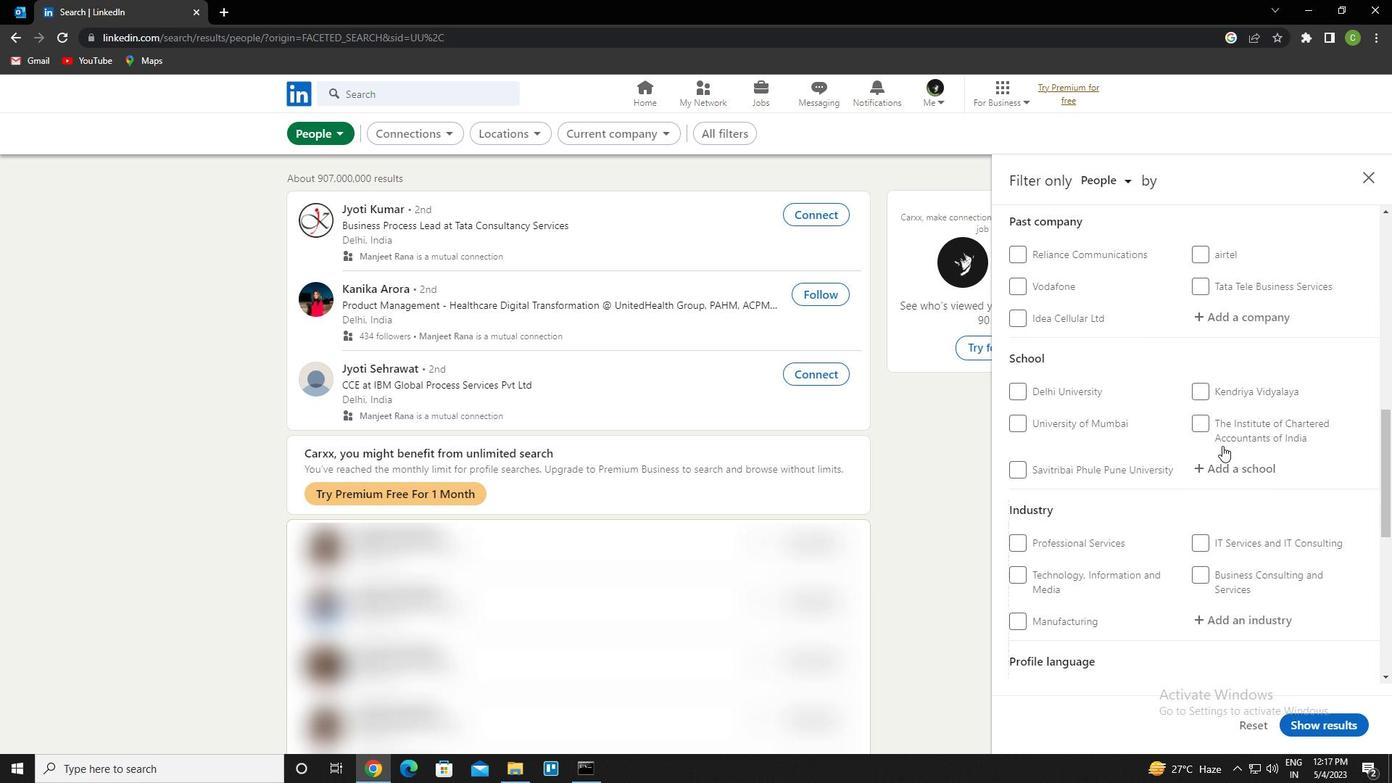 
Action: Mouse scrolled (1222, 445) with delta (0, 0)
Screenshot: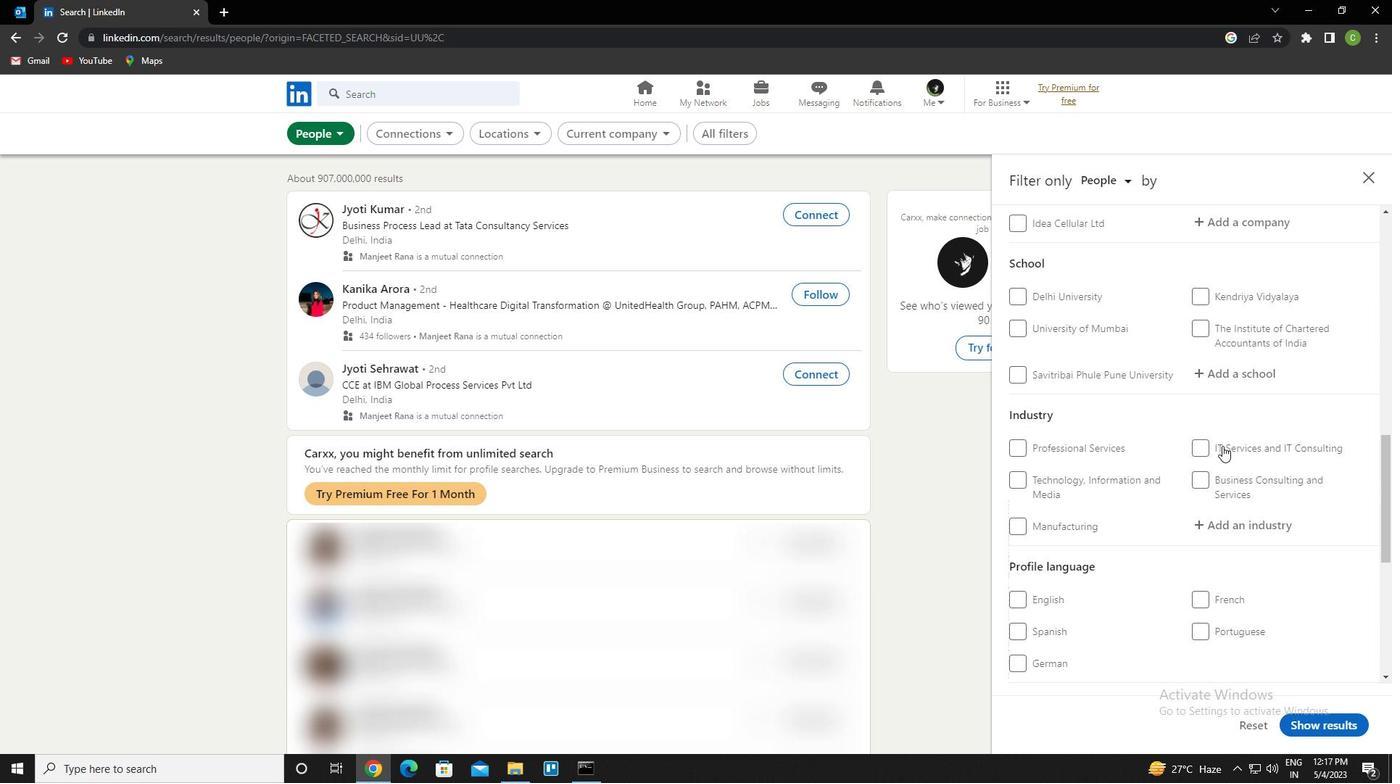 
Action: Mouse scrolled (1222, 445) with delta (0, 0)
Screenshot: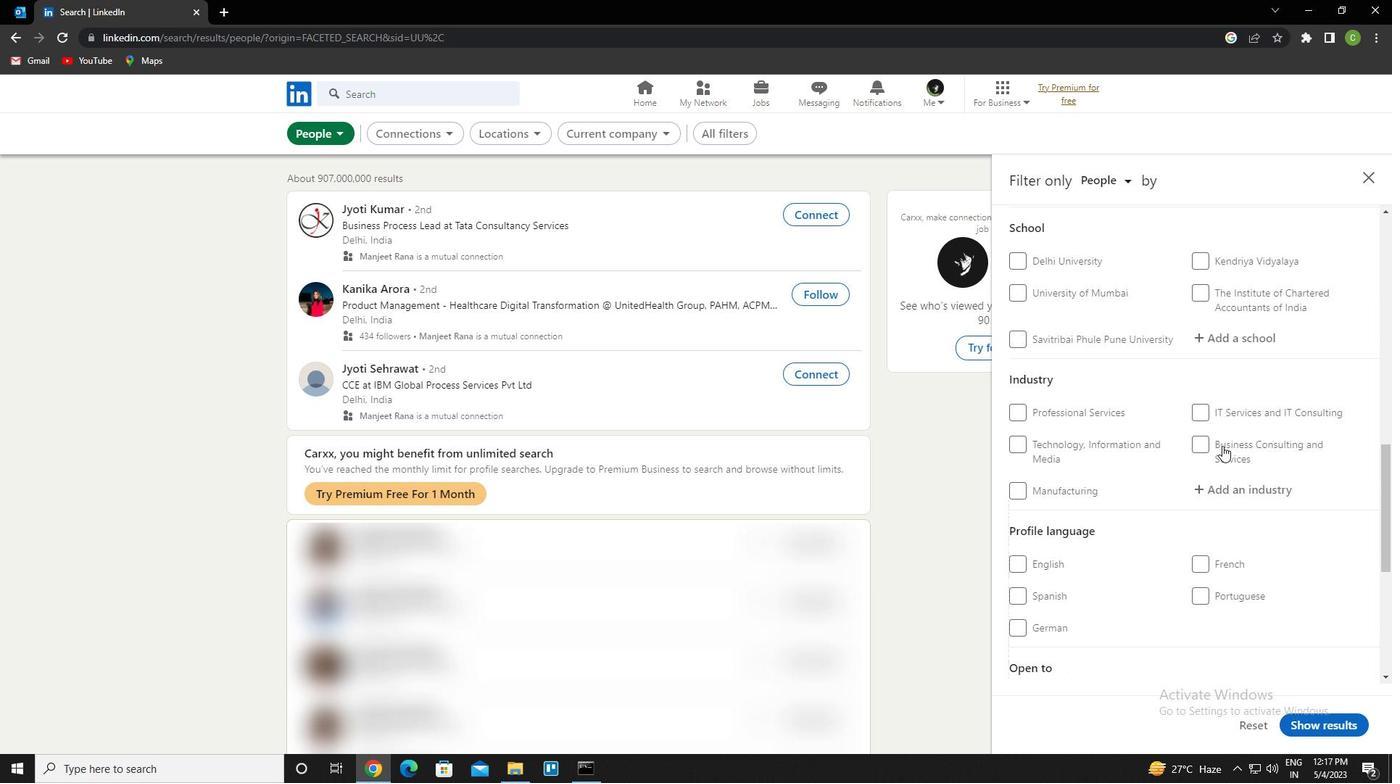 
Action: Mouse moved to (1203, 407)
Screenshot: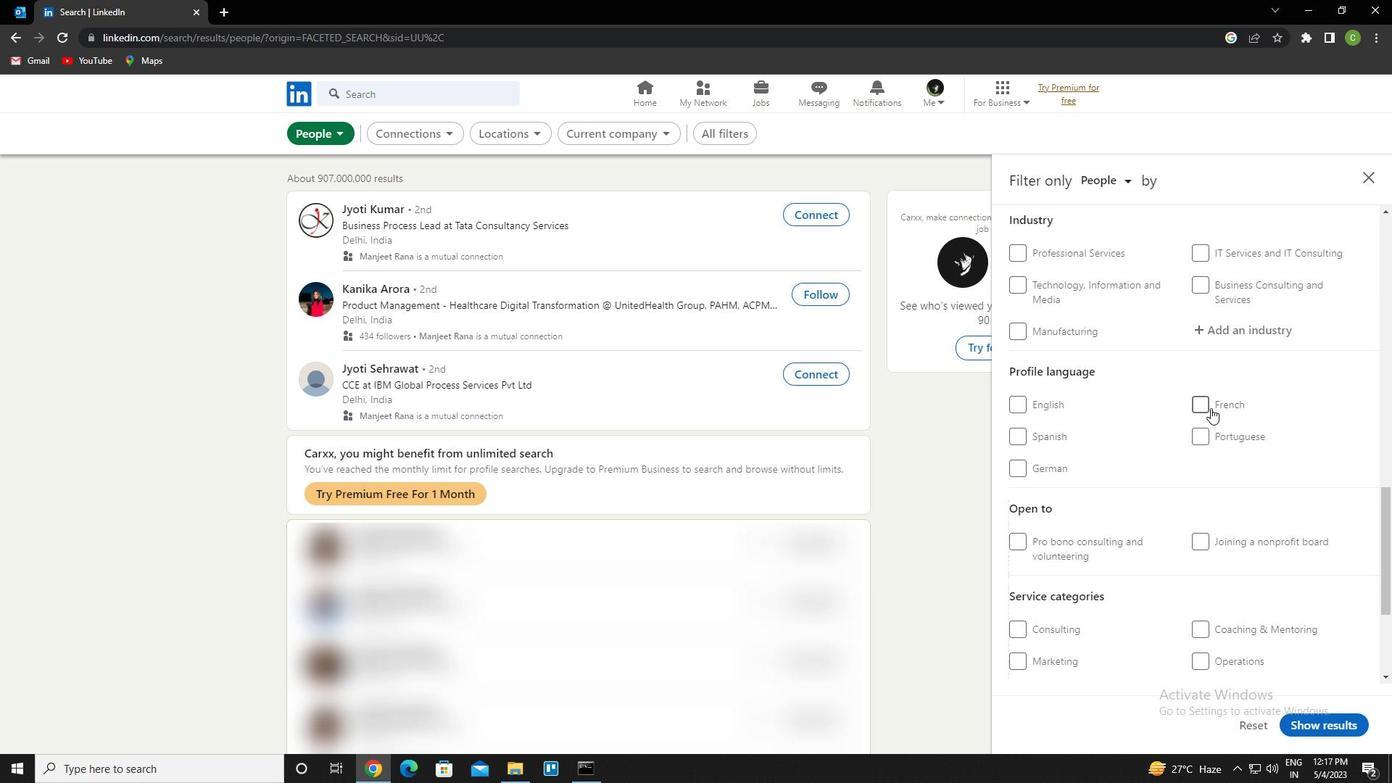 
Action: Mouse pressed left at (1203, 407)
Screenshot: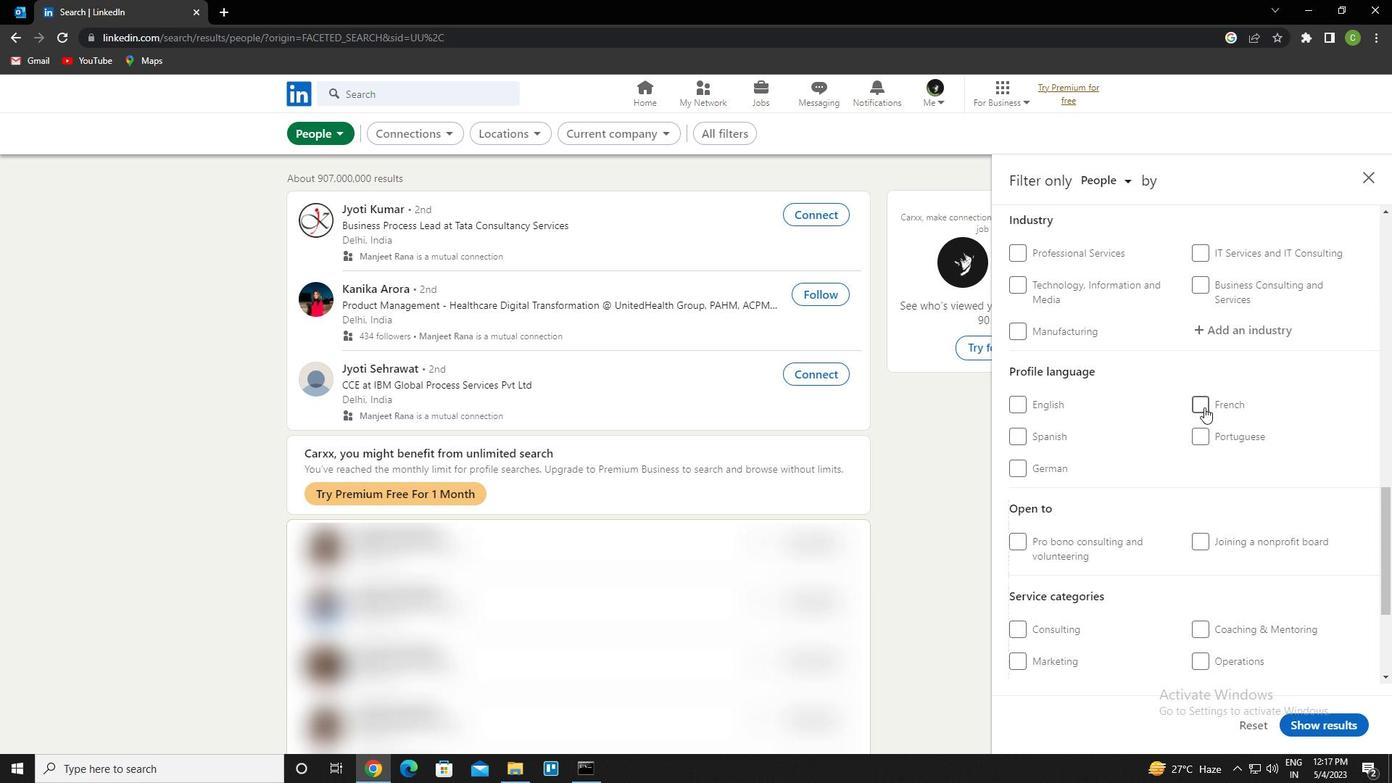 
Action: Mouse moved to (1149, 427)
Screenshot: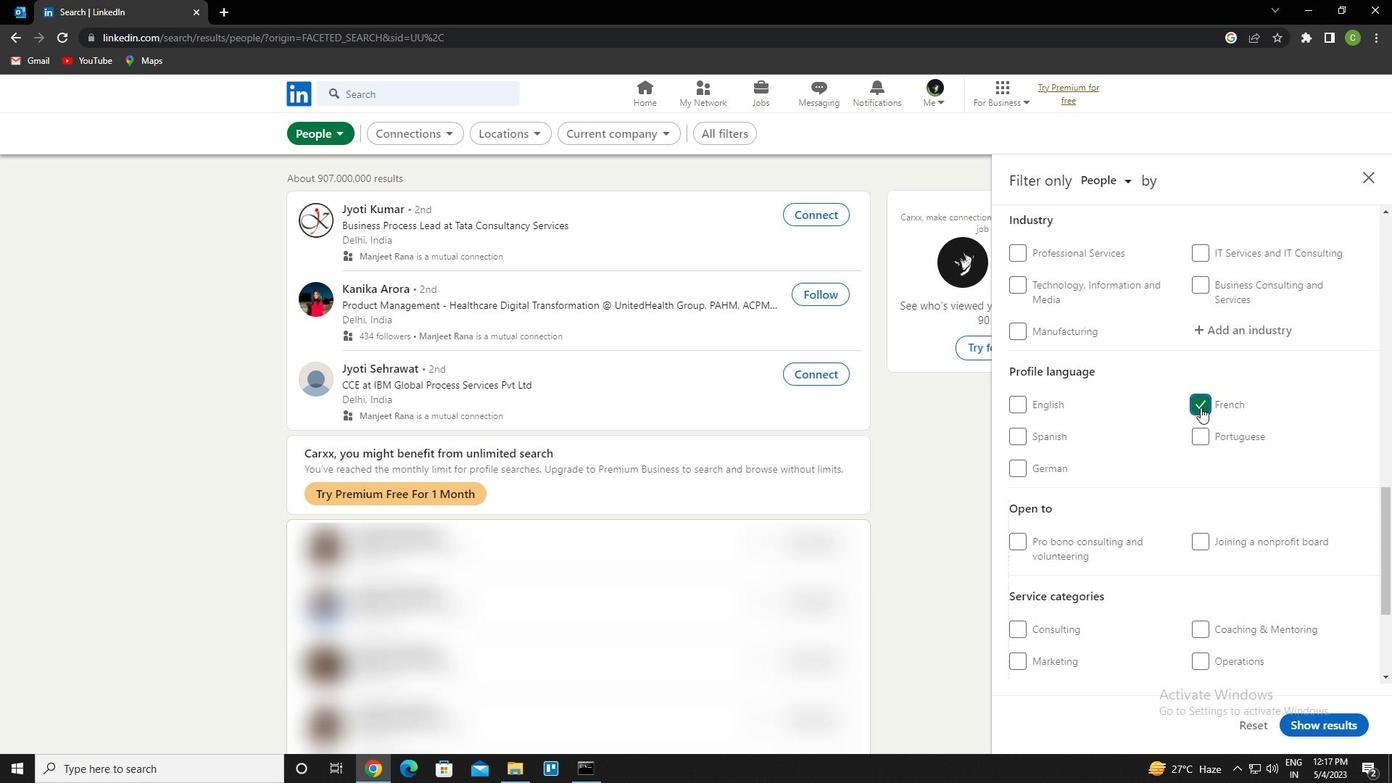
Action: Mouse scrolled (1149, 427) with delta (0, 0)
Screenshot: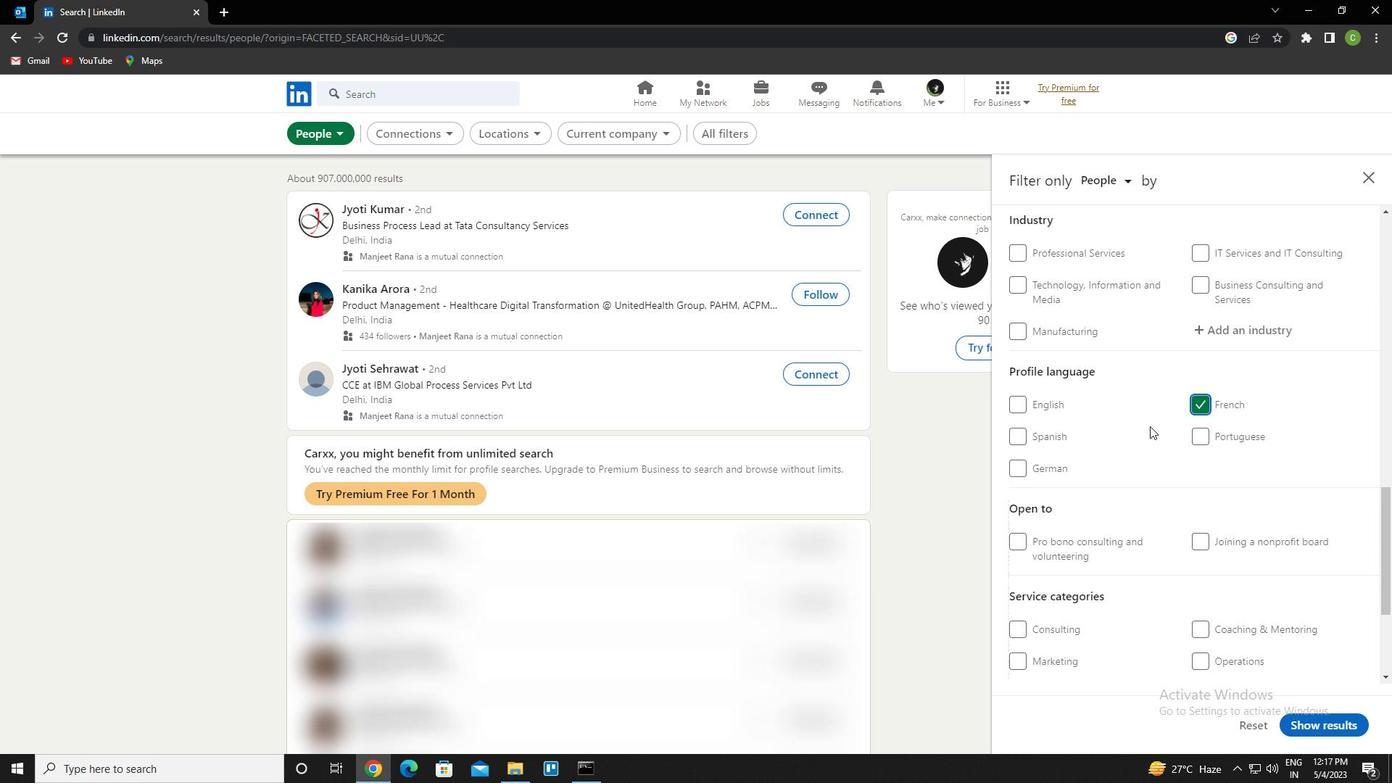 
Action: Mouse scrolled (1149, 427) with delta (0, 0)
Screenshot: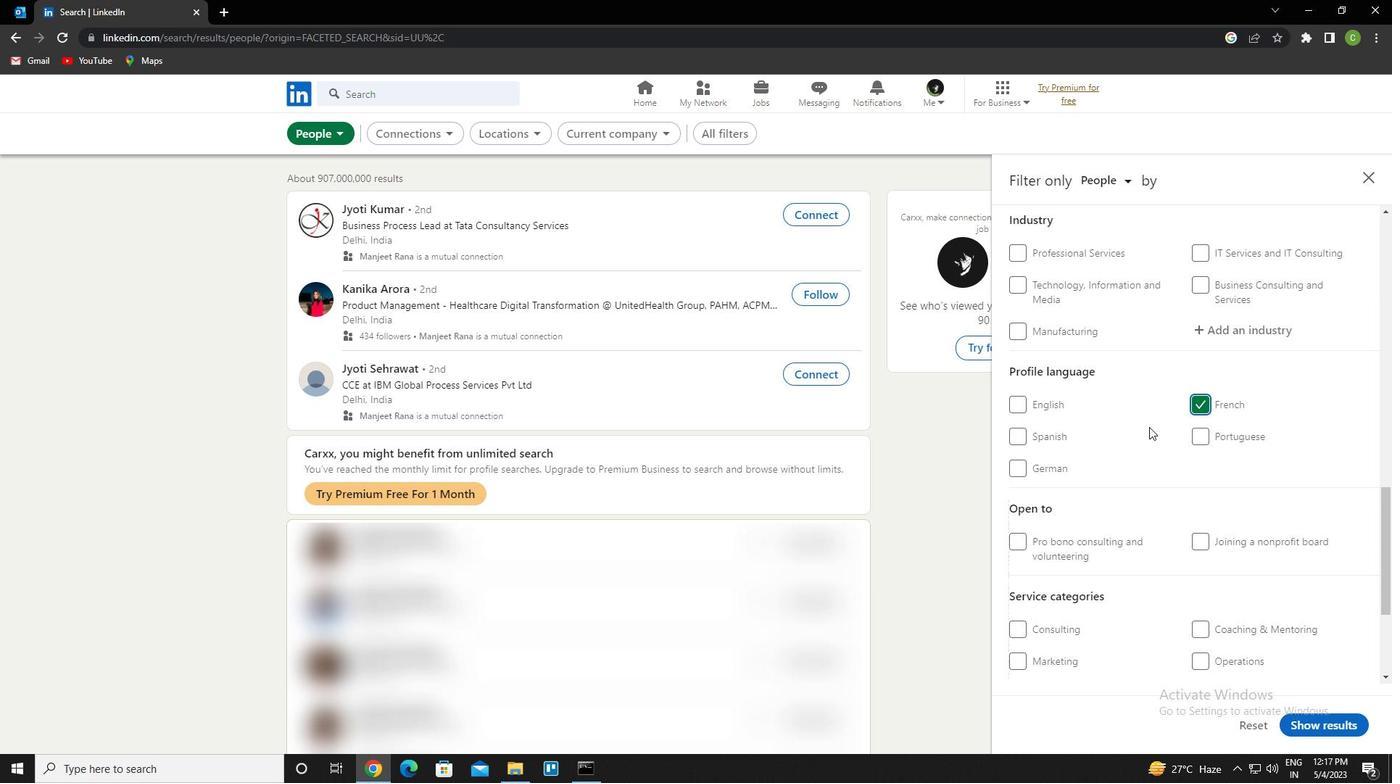 
Action: Mouse scrolled (1149, 427) with delta (0, 0)
Screenshot: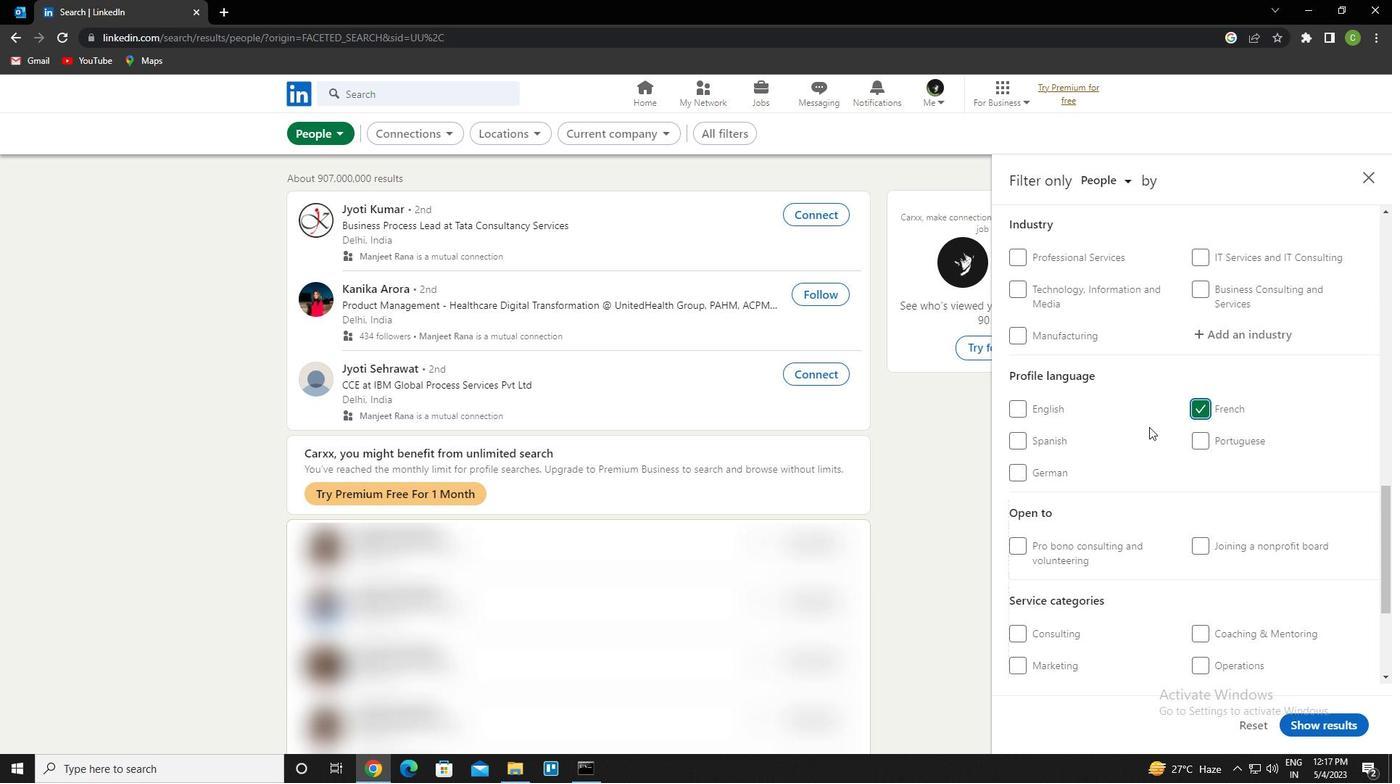 
Action: Mouse scrolled (1149, 427) with delta (0, 0)
Screenshot: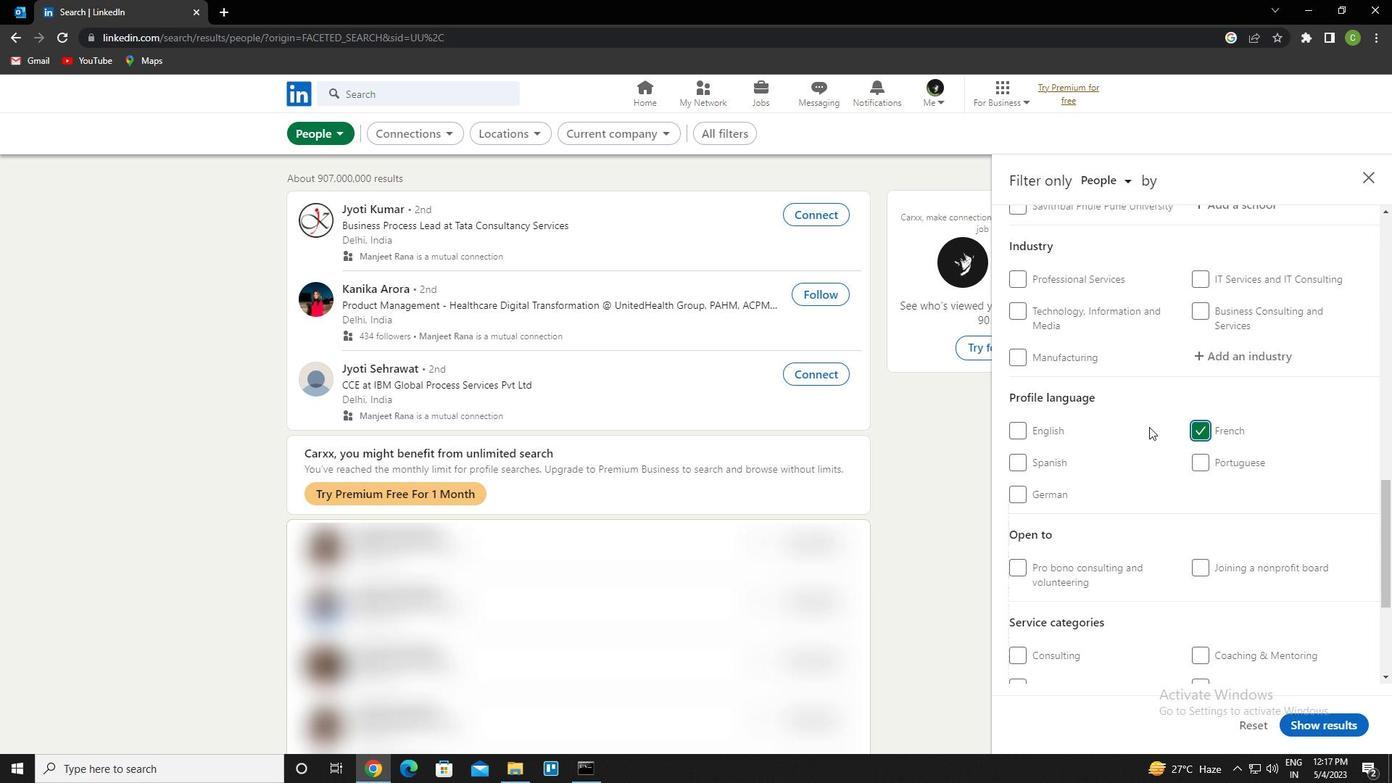 
Action: Mouse moved to (1145, 427)
Screenshot: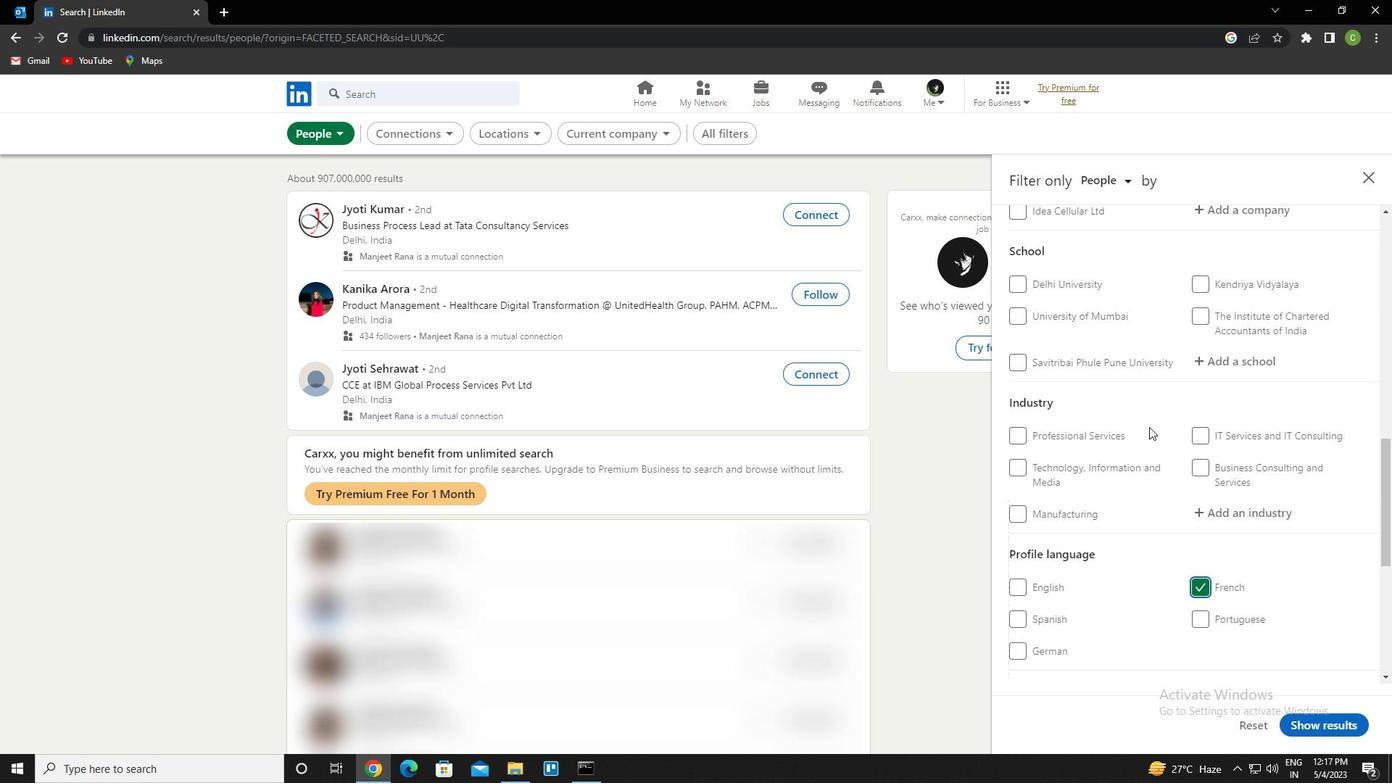 
Action: Mouse scrolled (1145, 427) with delta (0, 0)
Screenshot: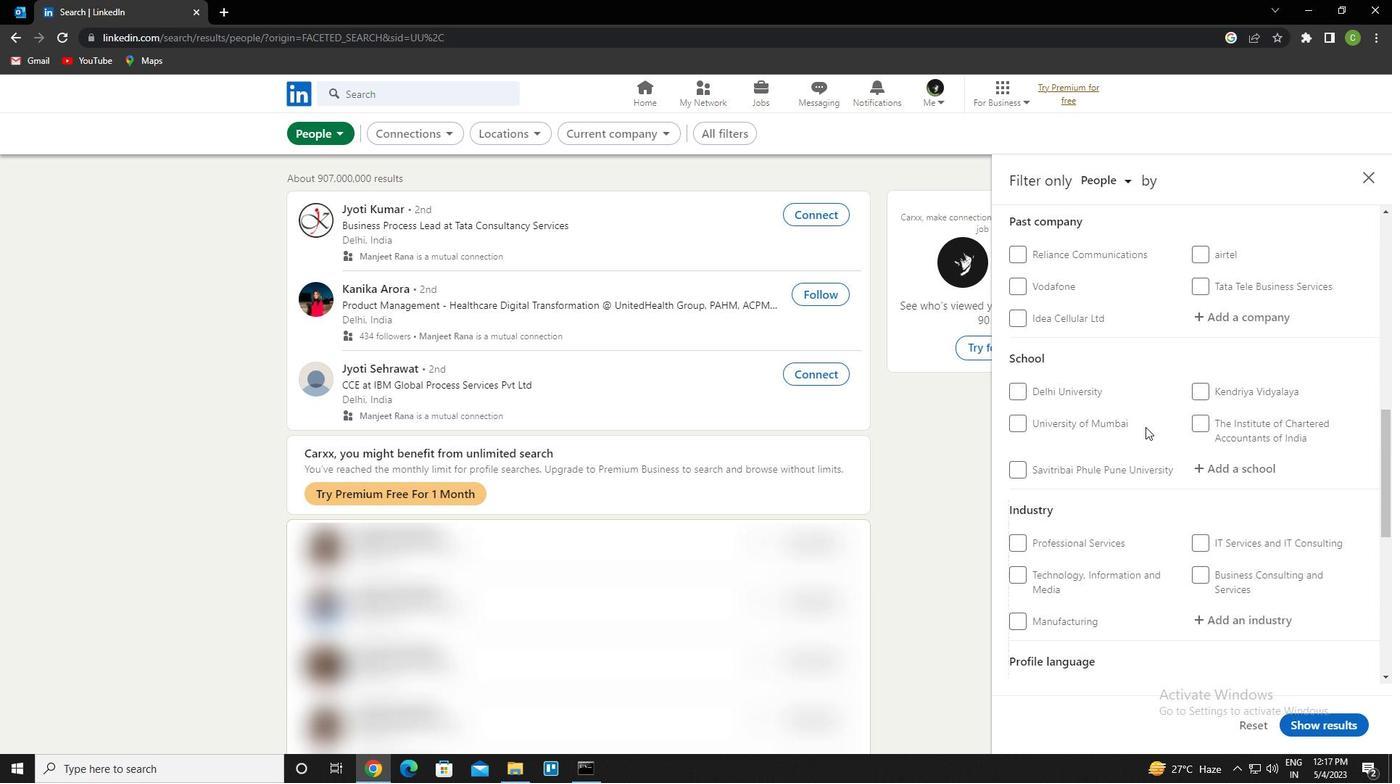 
Action: Mouse scrolled (1145, 427) with delta (0, 0)
Screenshot: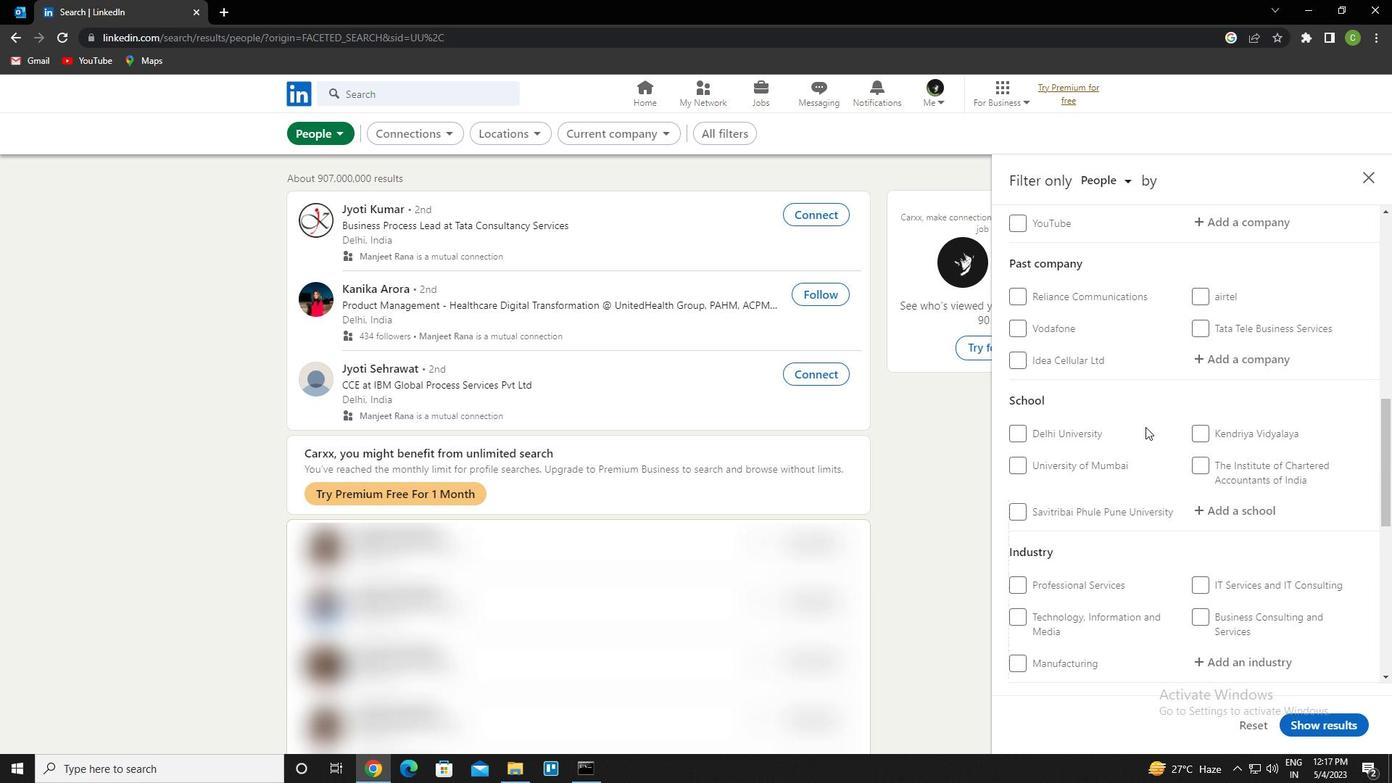 
Action: Mouse moved to (1256, 333)
Screenshot: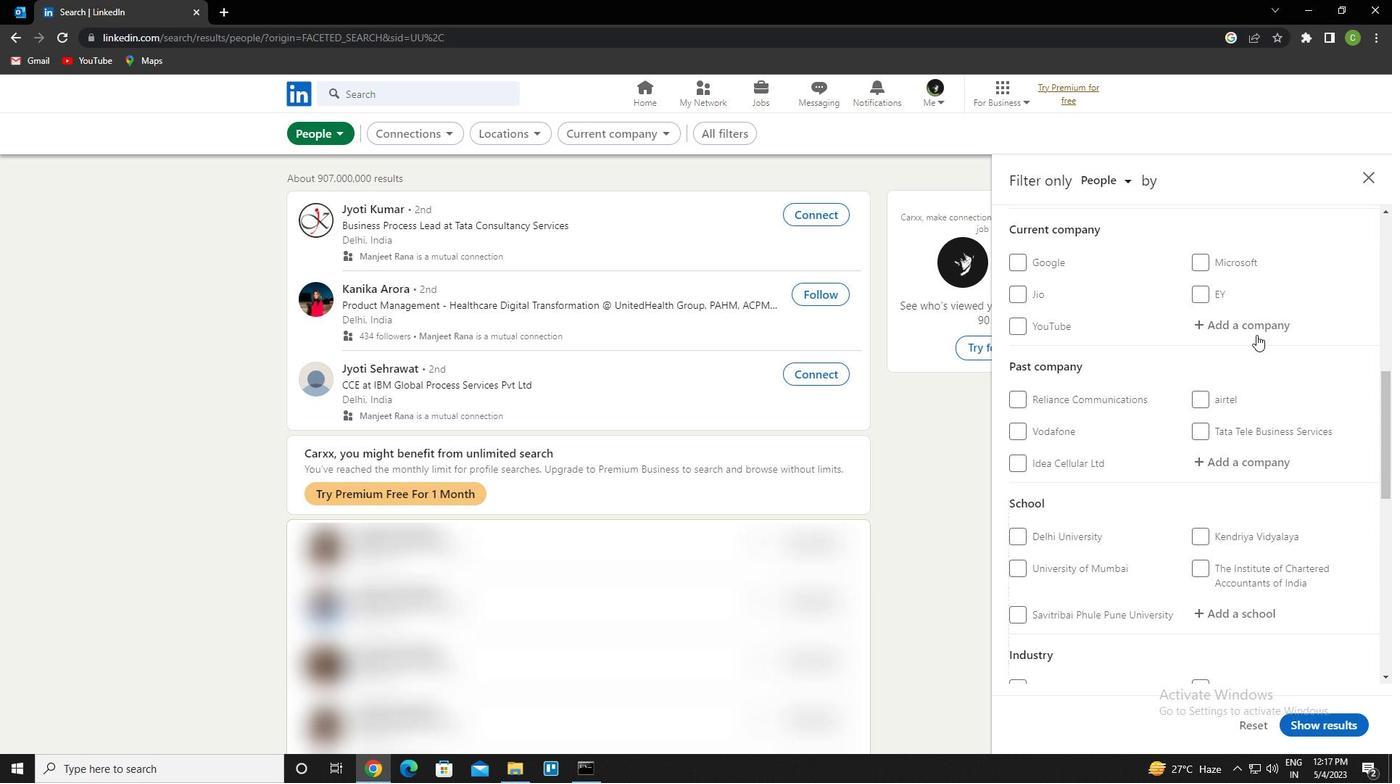 
Action: Mouse pressed left at (1256, 333)
Screenshot: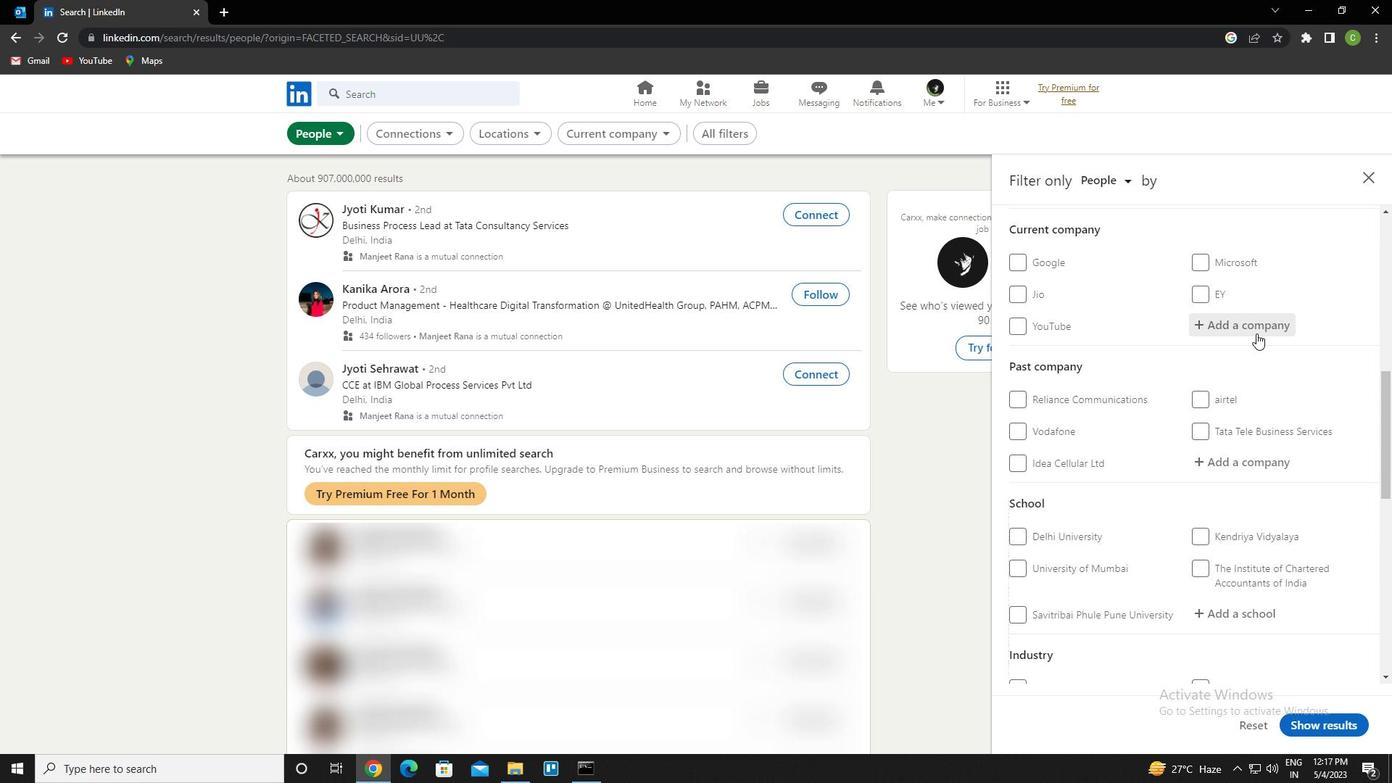 
Action: Mouse moved to (1255, 333)
Screenshot: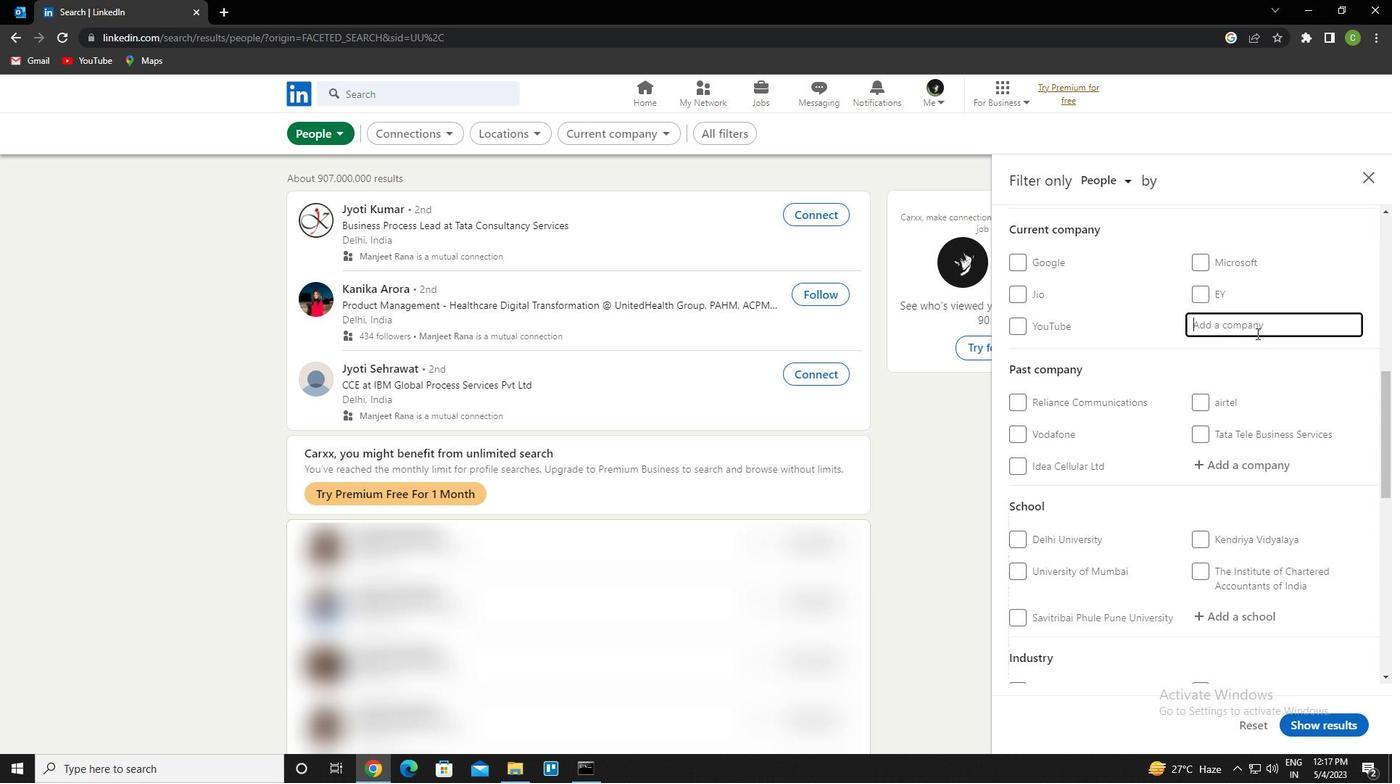 
Action: Key pressed <Key.caps_lock>f<Key.caps_lock>ortune<Key.space>park<Key.space>hotels<Key.down><Key.enter>
Screenshot: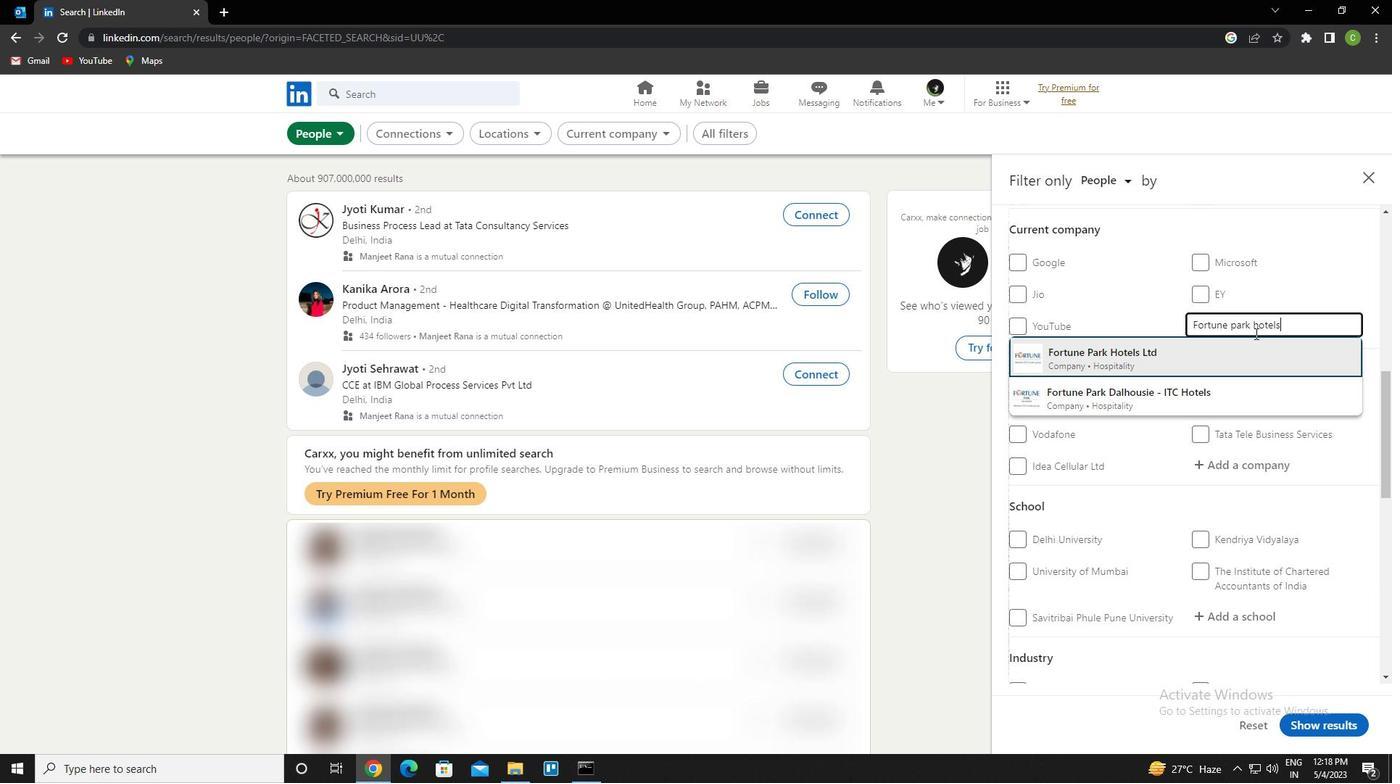 
Action: Mouse moved to (1234, 332)
Screenshot: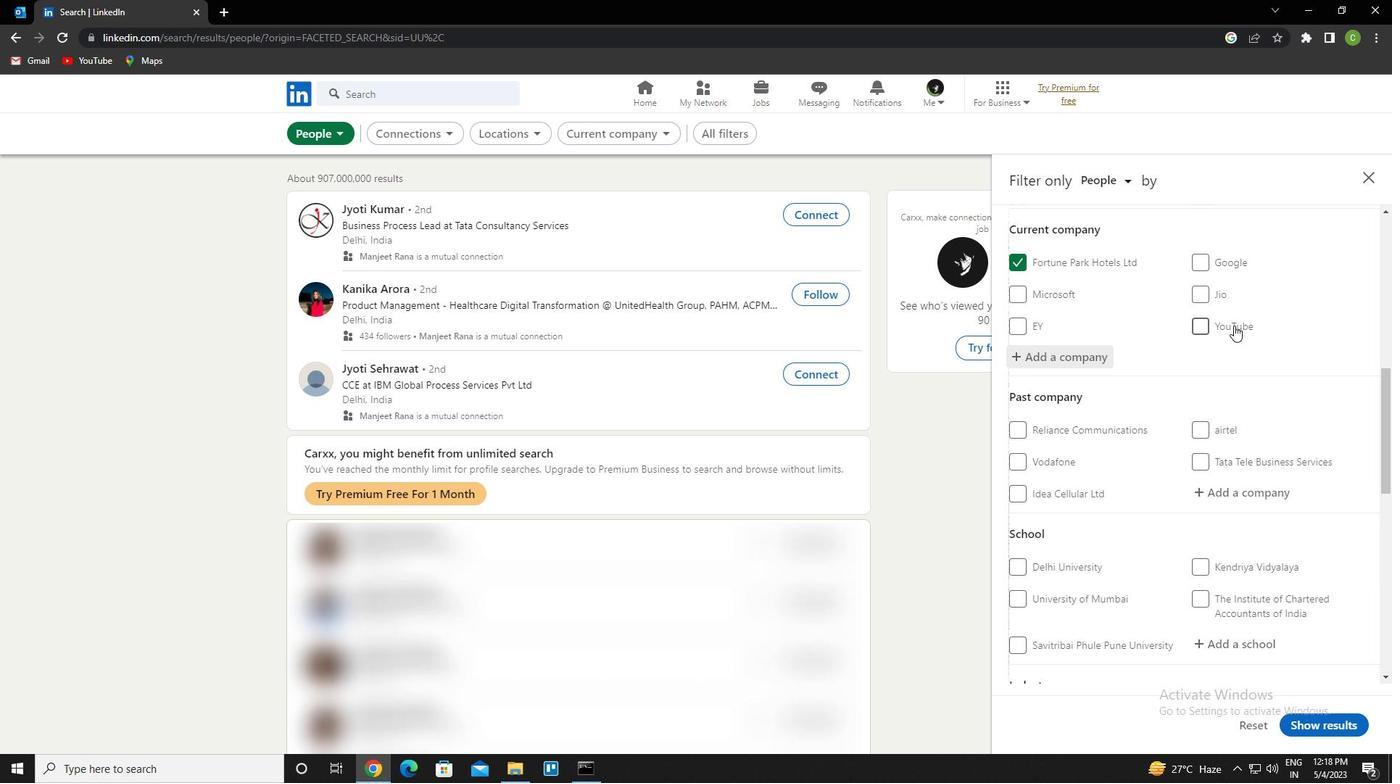 
Action: Mouse scrolled (1234, 331) with delta (0, 0)
Screenshot: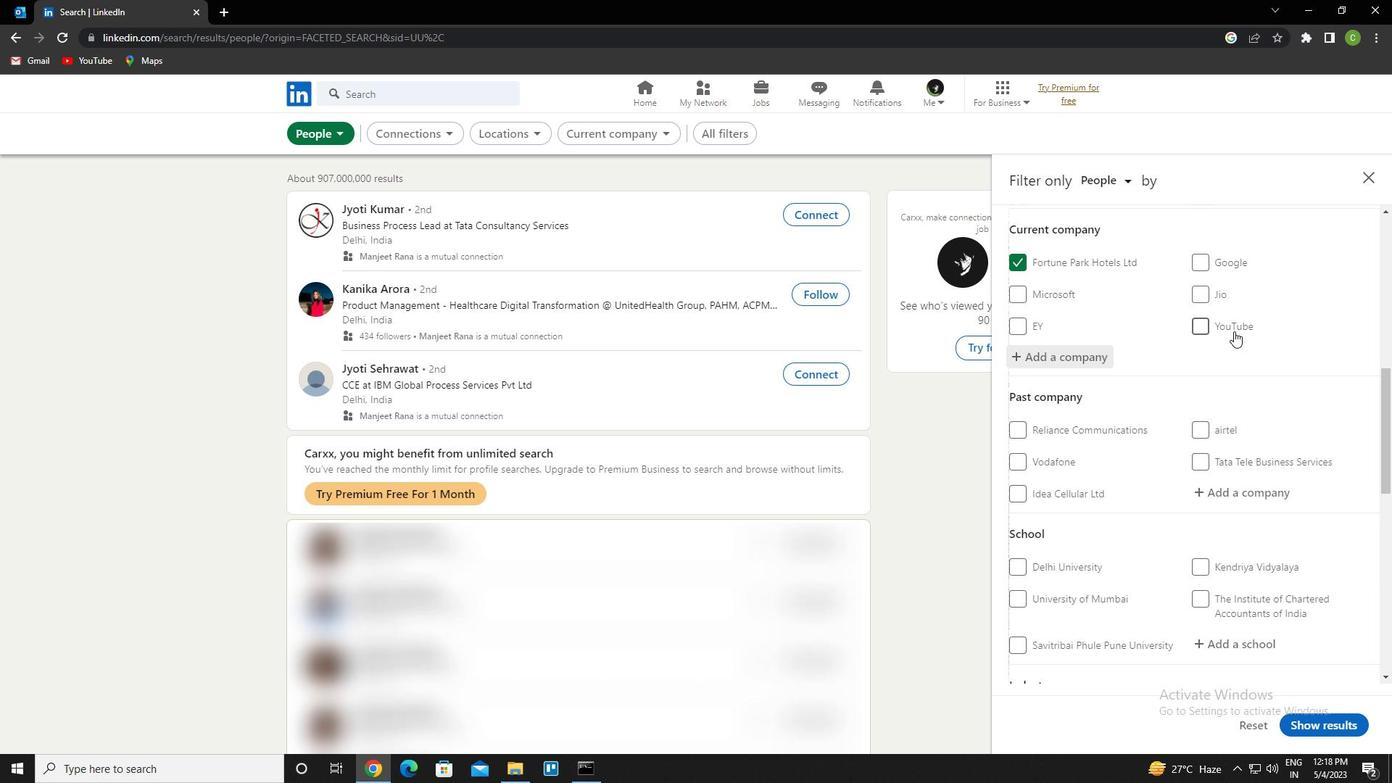 
Action: Mouse moved to (1250, 501)
Screenshot: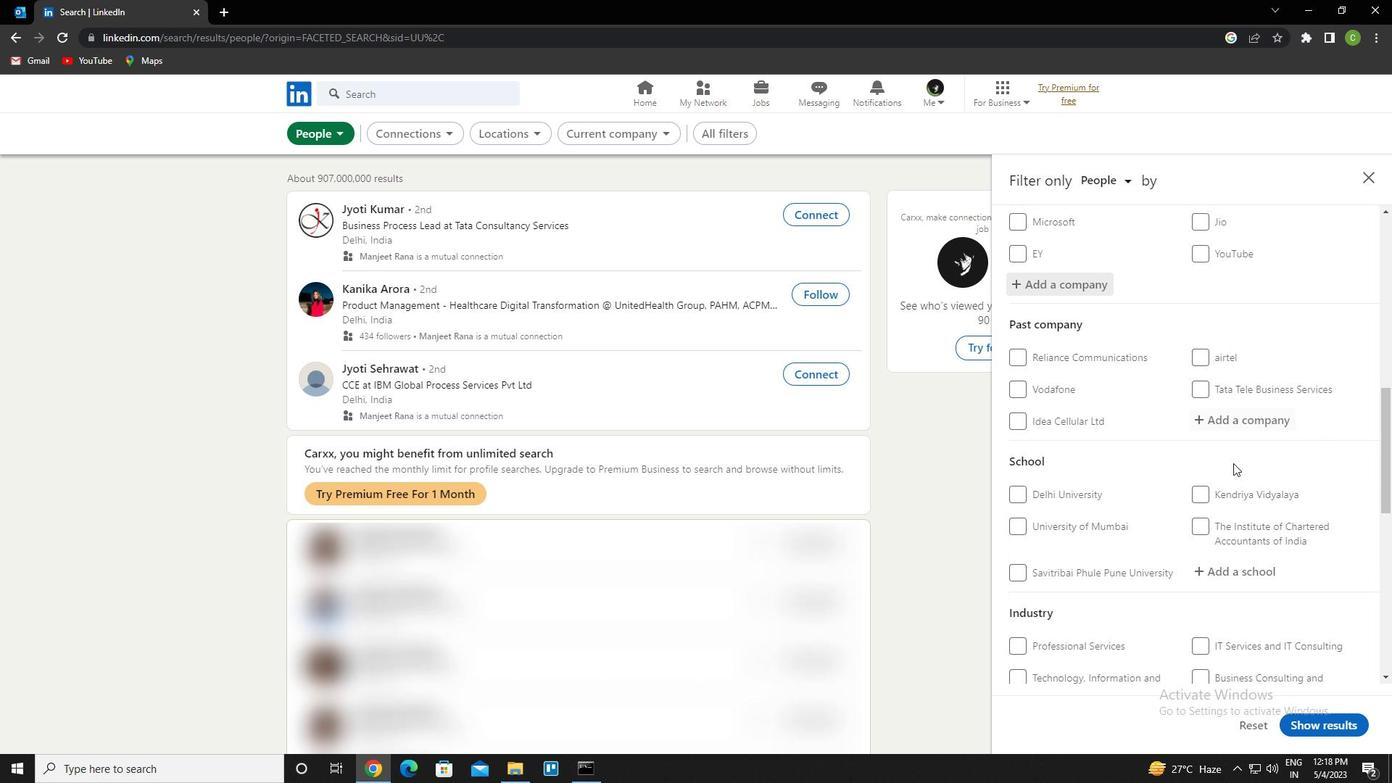 
Action: Mouse scrolled (1250, 501) with delta (0, 0)
Screenshot: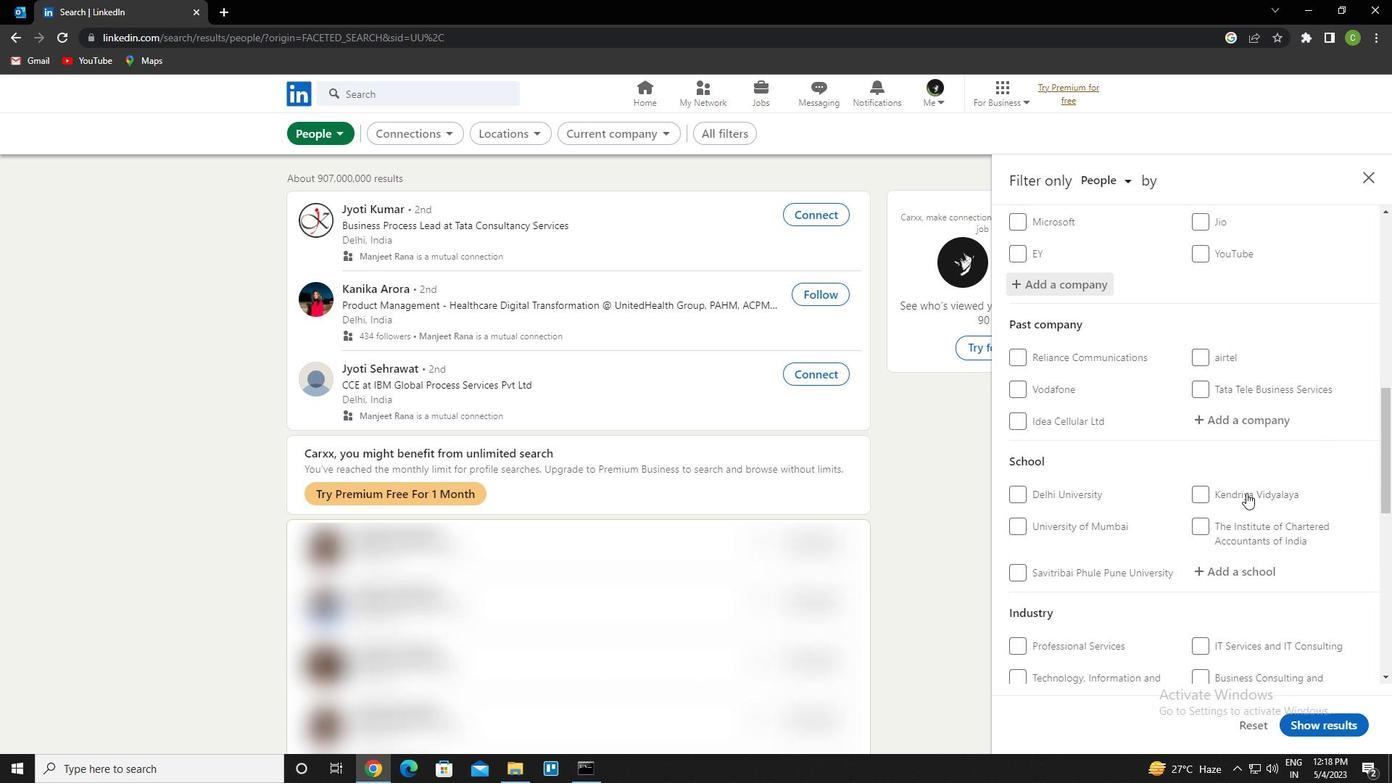 
Action: Mouse moved to (1240, 493)
Screenshot: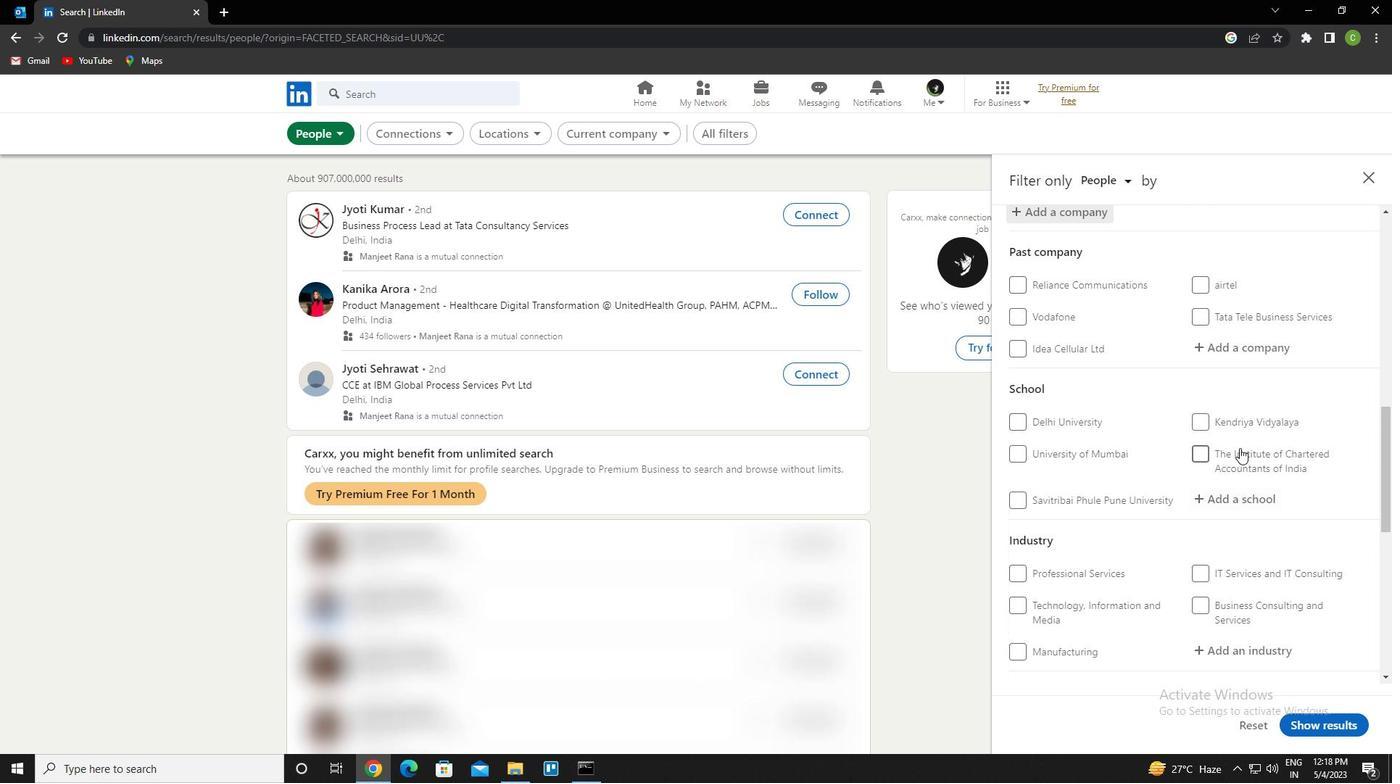 
Action: Mouse pressed left at (1240, 493)
Screenshot: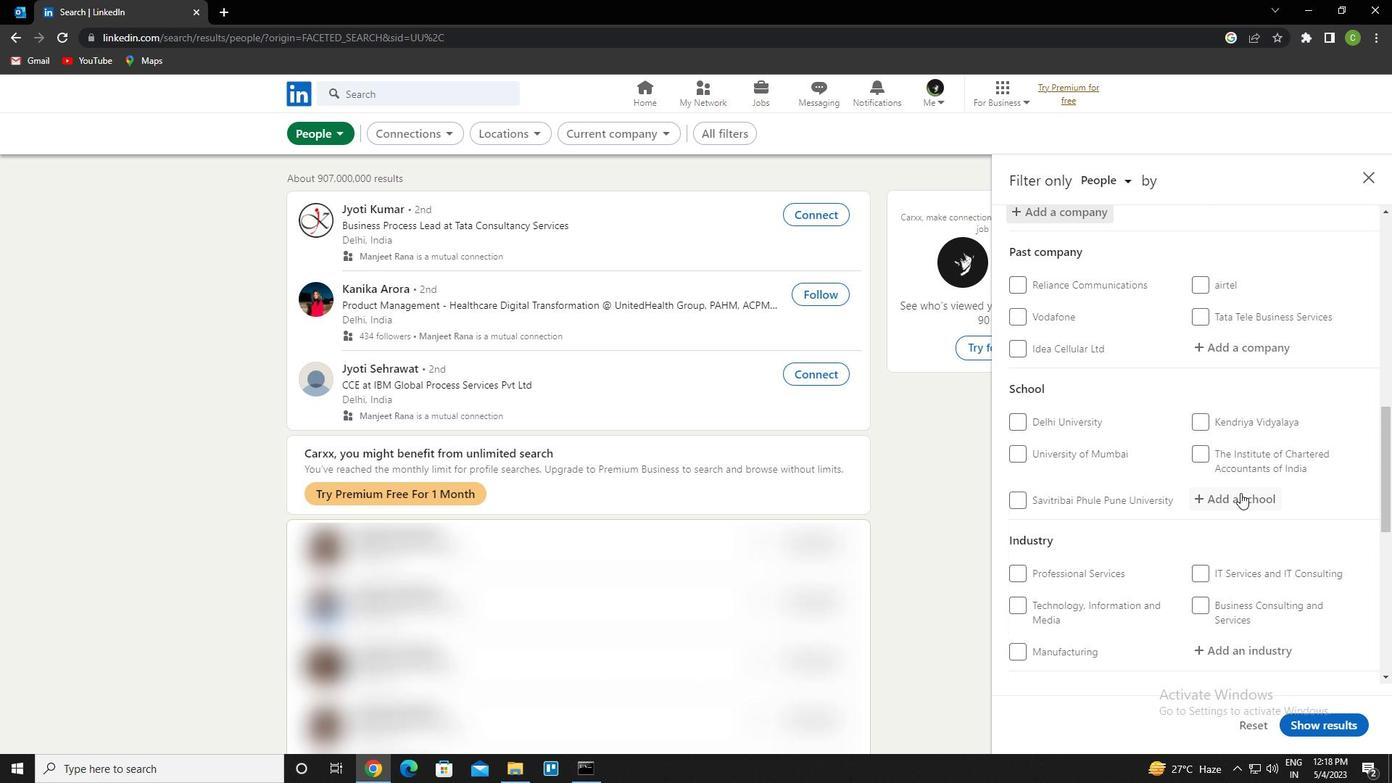 
Action: Mouse moved to (1239, 493)
Screenshot: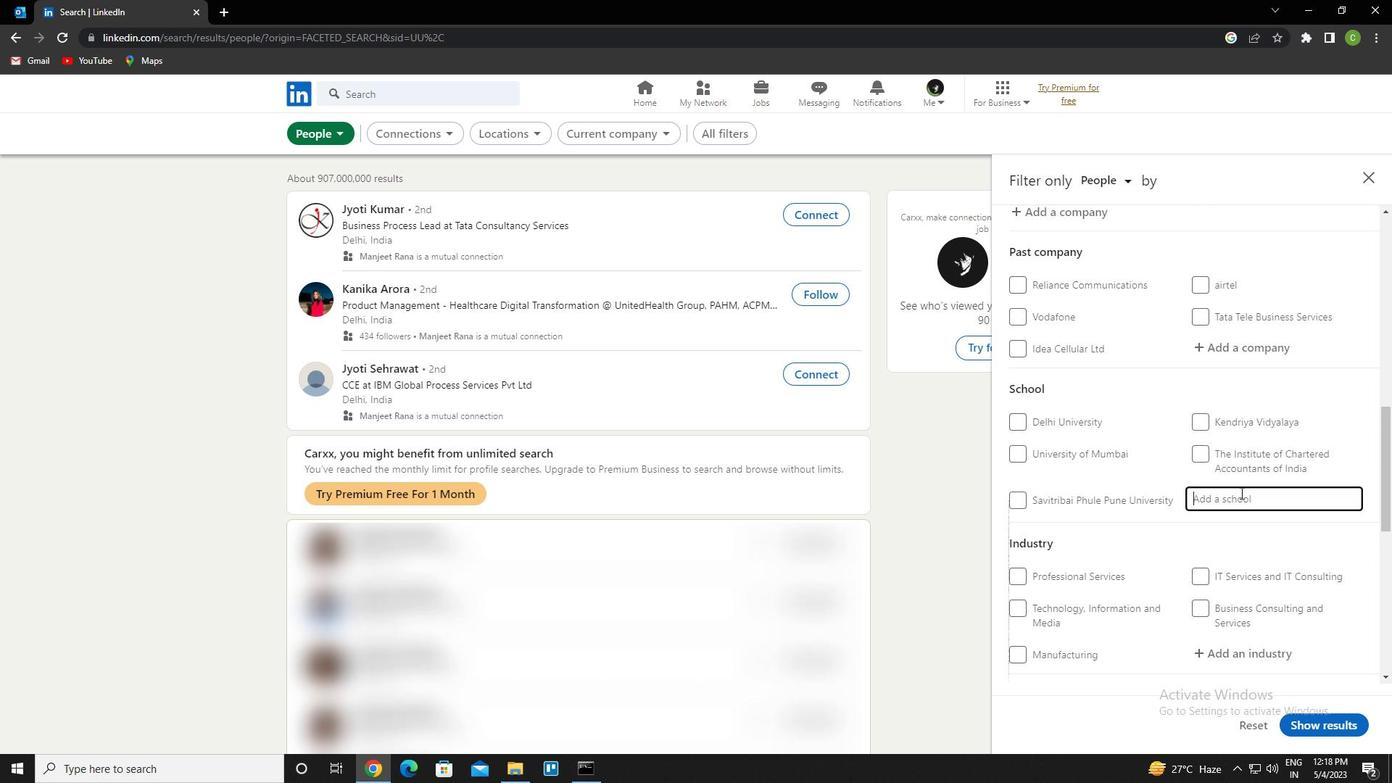 
Action: Key pressed uttar<Key.space>pradesh<Key.space>jobs<Key.space><Key.left>ctrl+India<Key.space><Key.down><Key.enter>
Screenshot: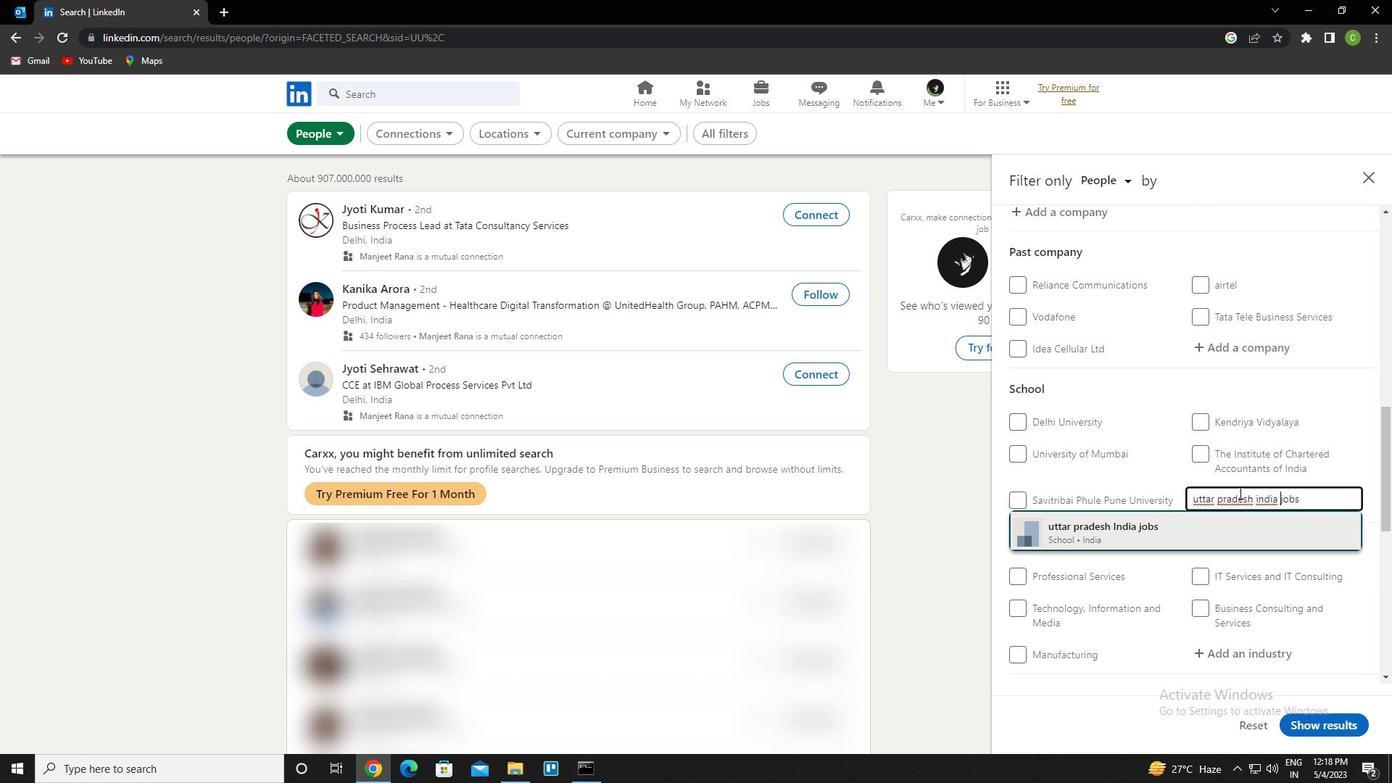 
Action: Mouse moved to (1236, 459)
Screenshot: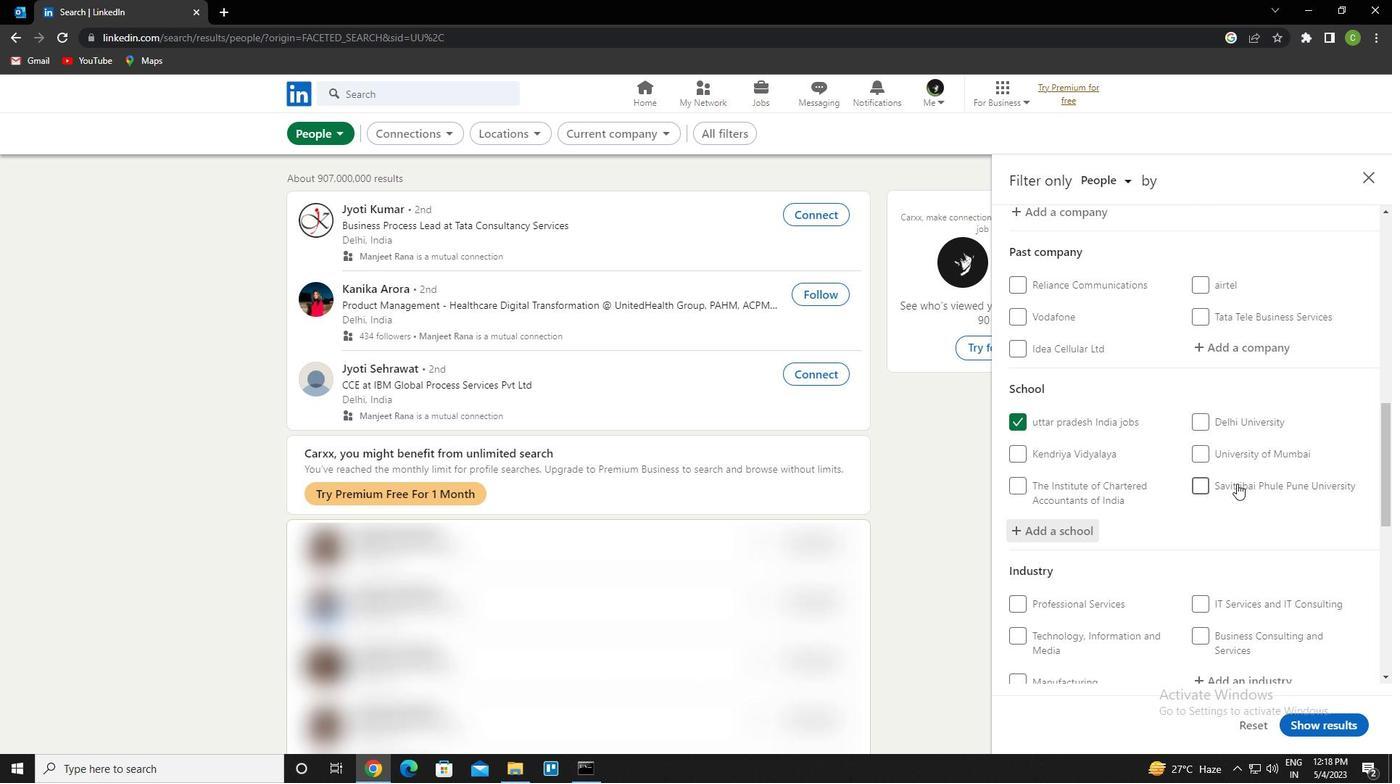 
Action: Mouse scrolled (1236, 458) with delta (0, 0)
Screenshot: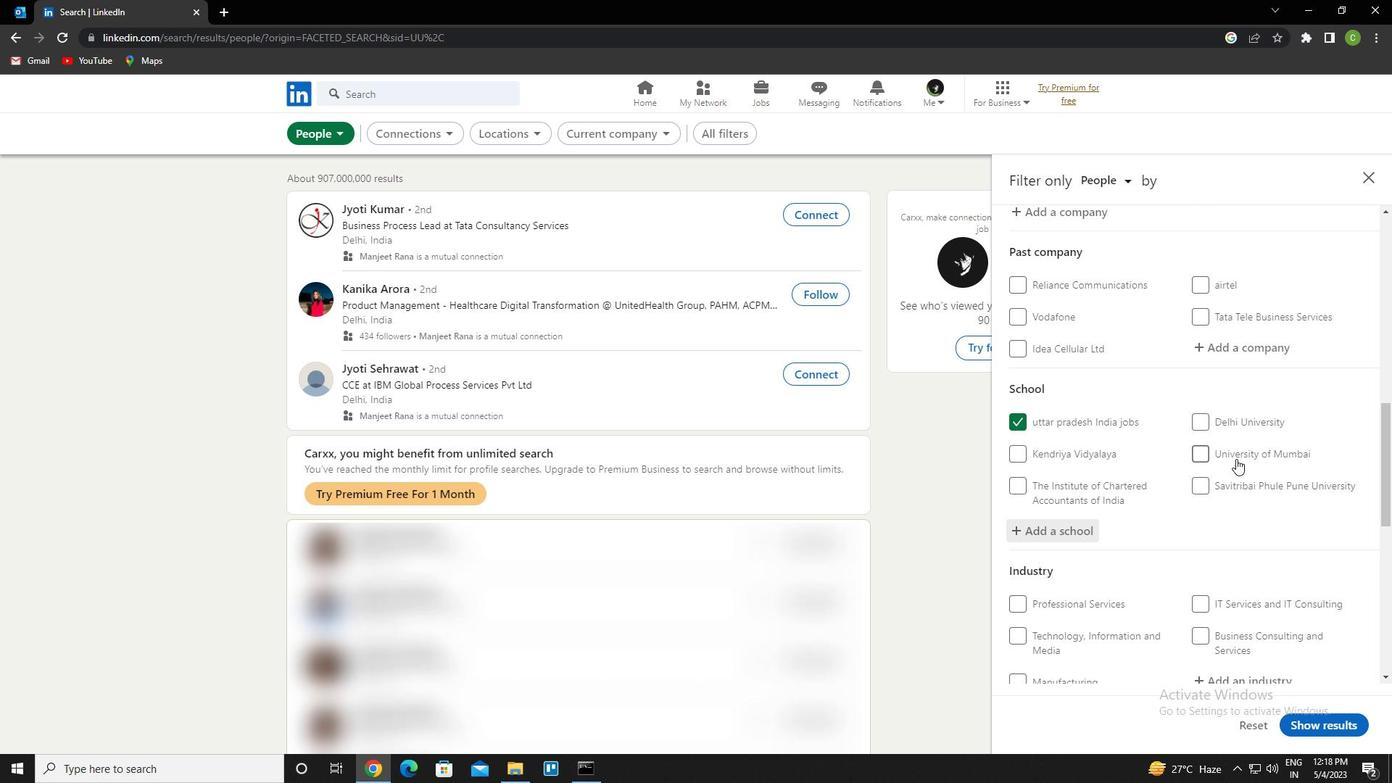 
Action: Mouse moved to (1246, 502)
Screenshot: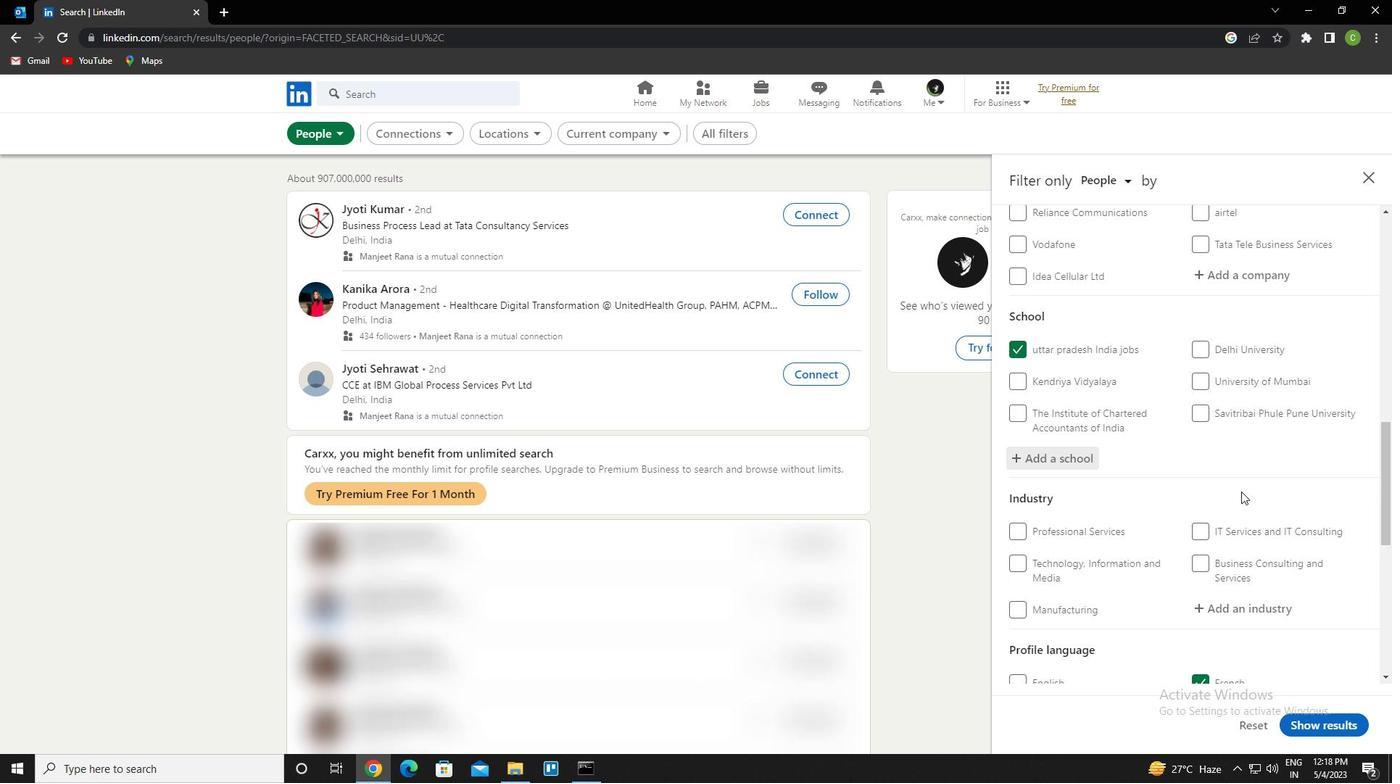 
Action: Mouse scrolled (1246, 501) with delta (0, 0)
Screenshot: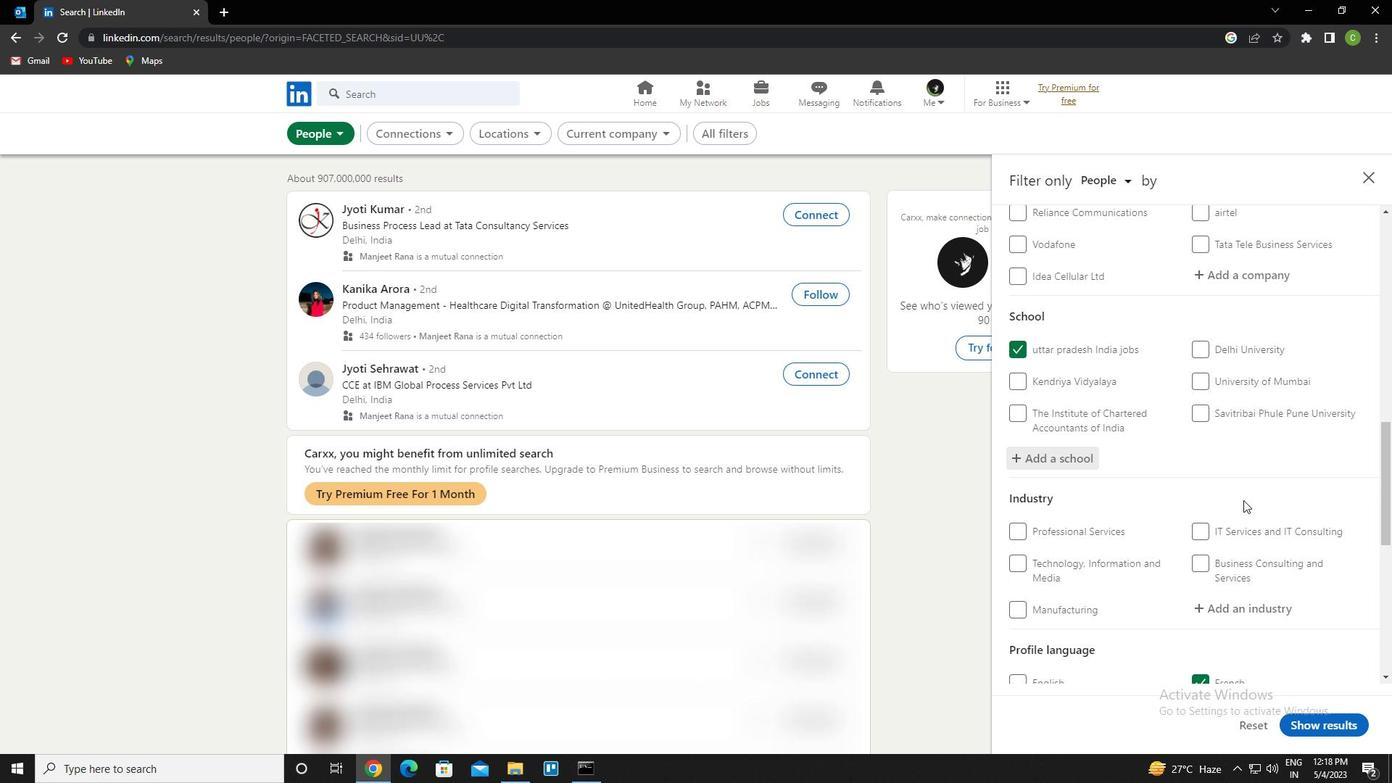 
Action: Mouse scrolled (1246, 501) with delta (0, 0)
Screenshot: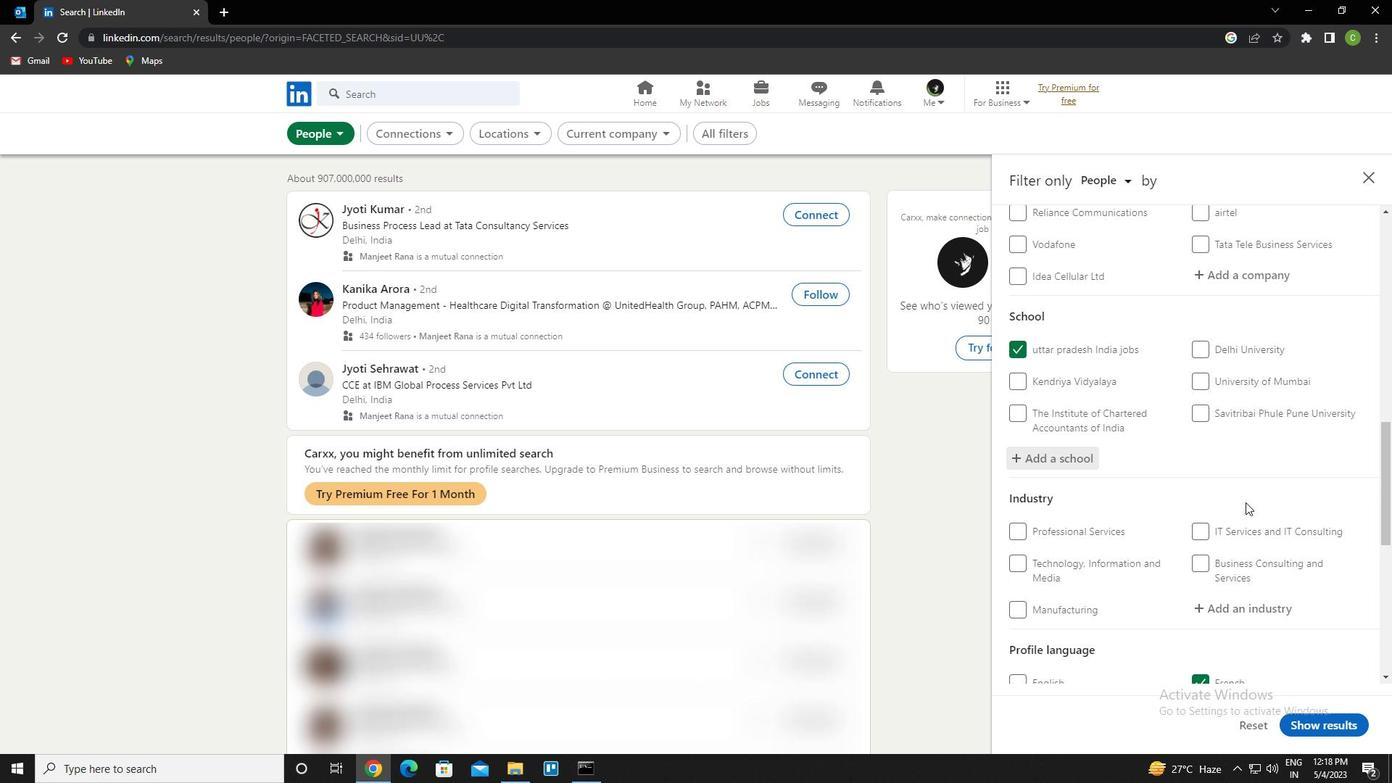 
Action: Mouse moved to (1253, 467)
Screenshot: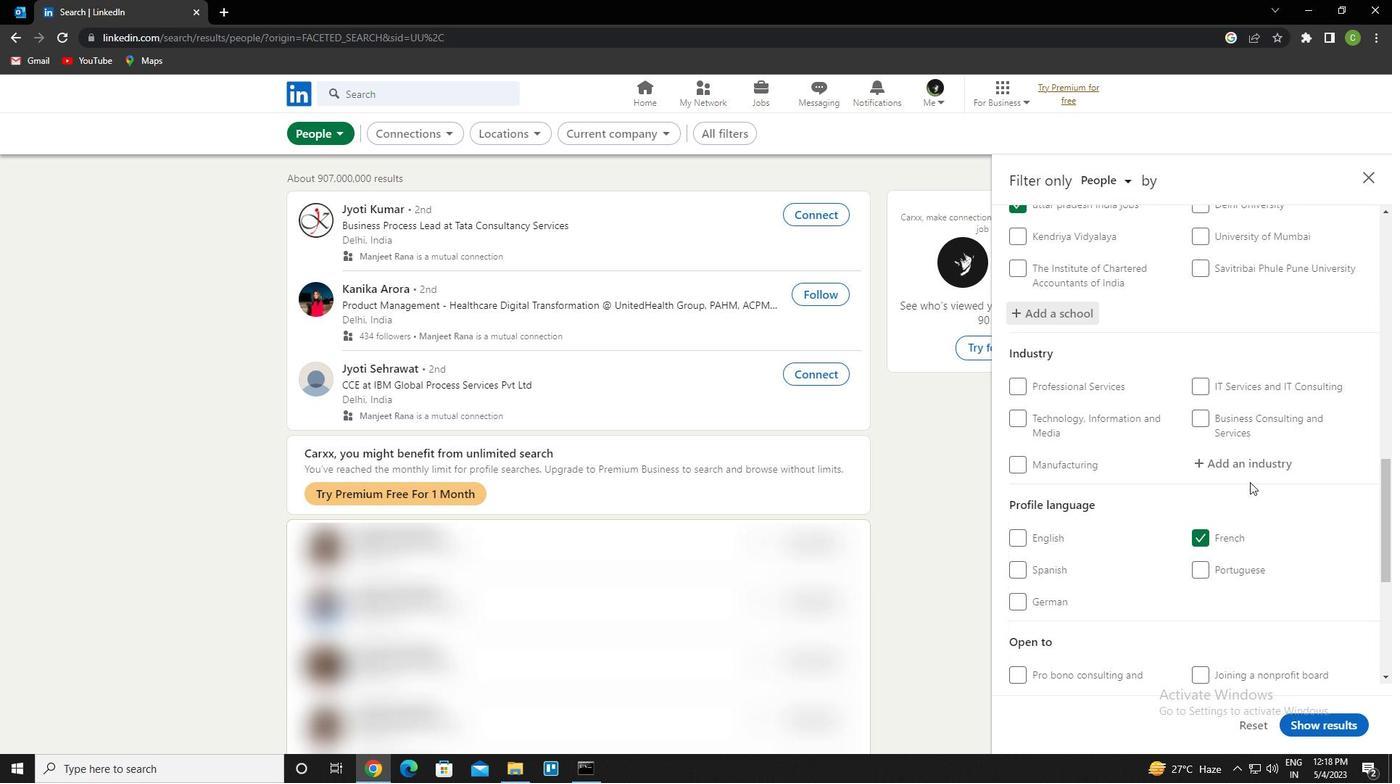 
Action: Mouse pressed left at (1253, 467)
Screenshot: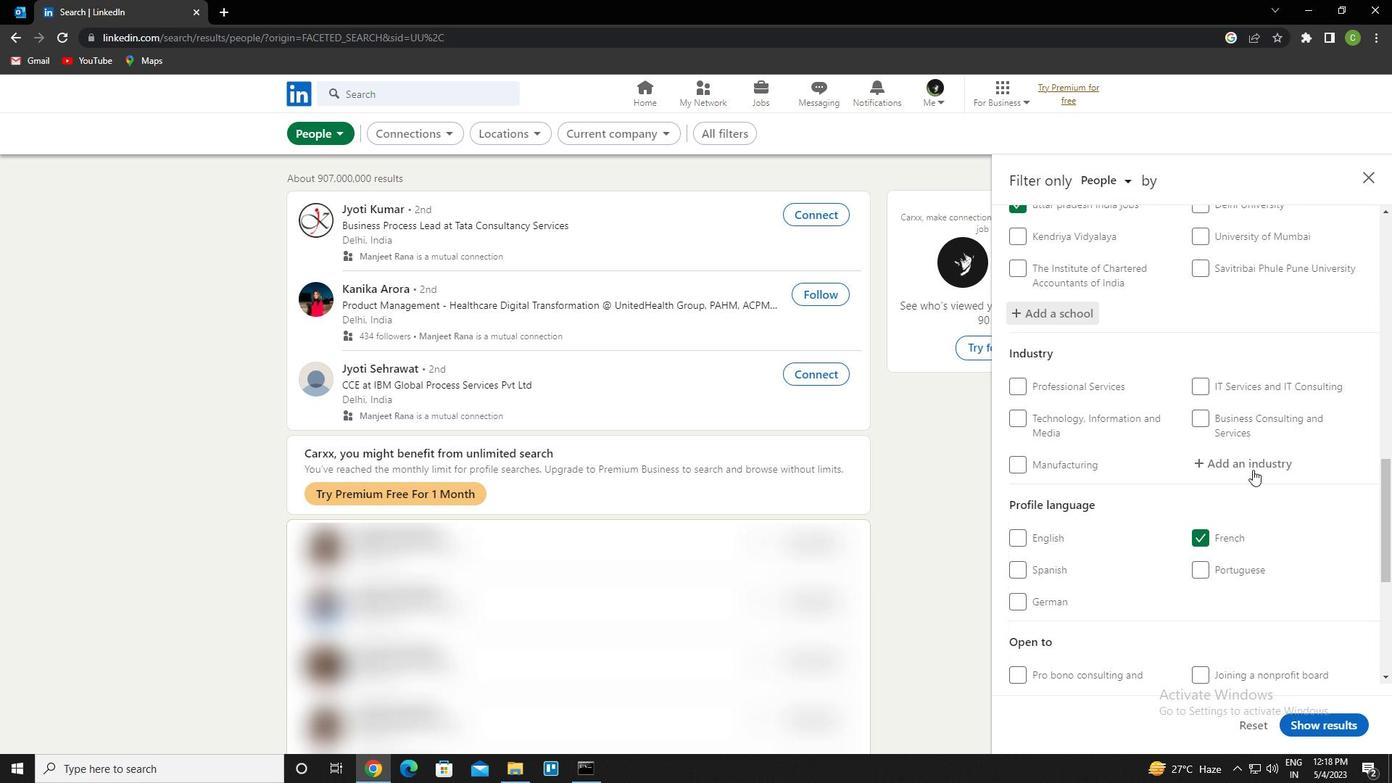 
Action: Mouse moved to (1244, 460)
Screenshot: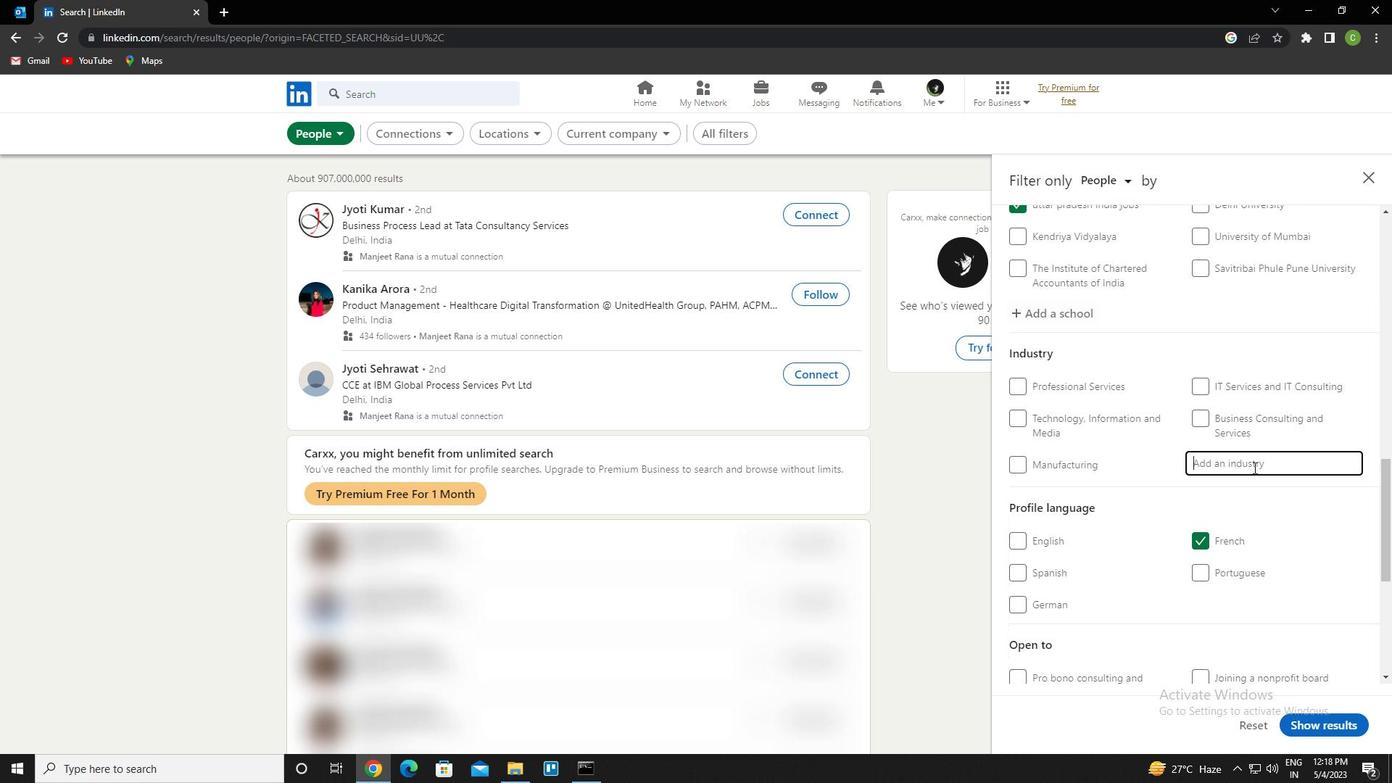 
Action: Key pressed <Key.caps_lock>r<Key.caps_lock>eupholstery<Key.space>and<Key.space>furniture<Key.space>repair<Key.down><Key.down><Key.enter>
Screenshot: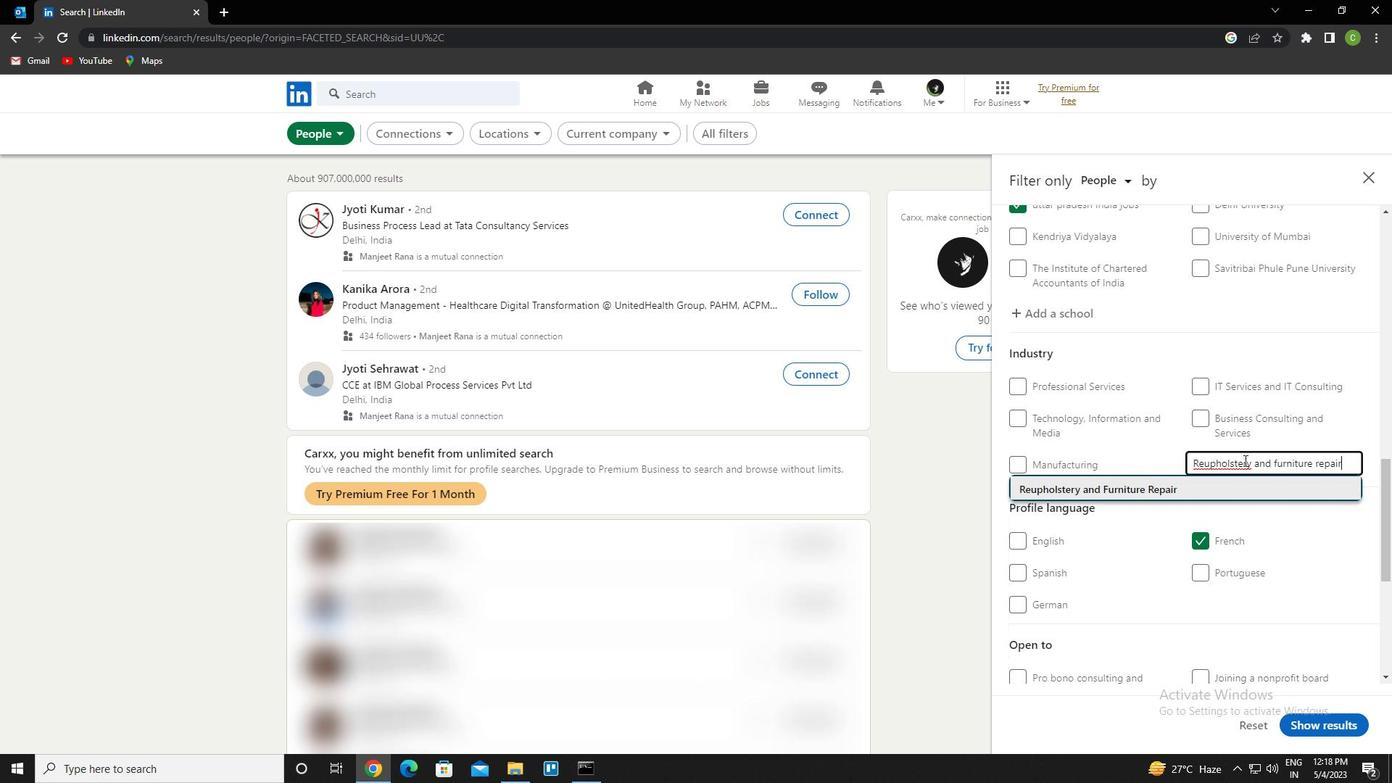 
Action: Mouse scrolled (1244, 459) with delta (0, 0)
Screenshot: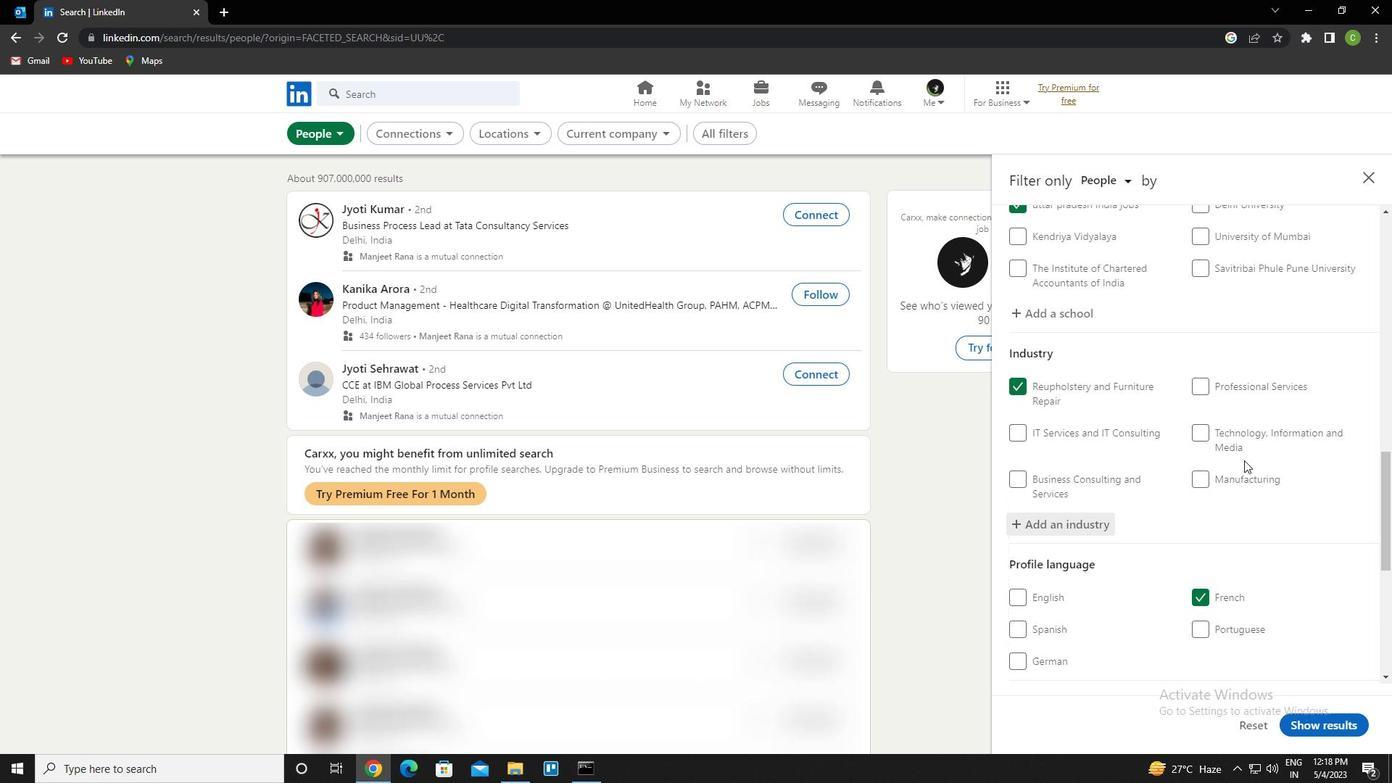 
Action: Mouse scrolled (1244, 459) with delta (0, 0)
Screenshot: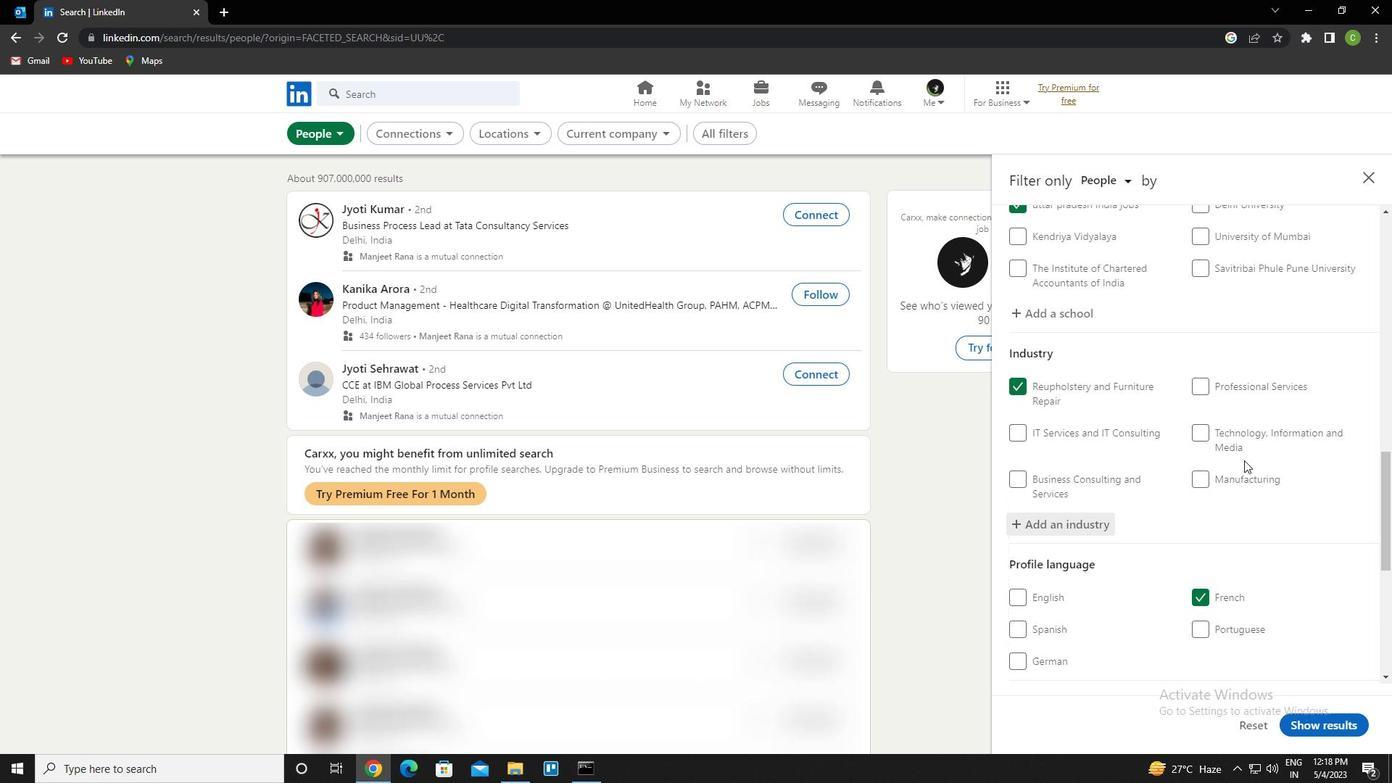 
Action: Mouse scrolled (1244, 459) with delta (0, 0)
Screenshot: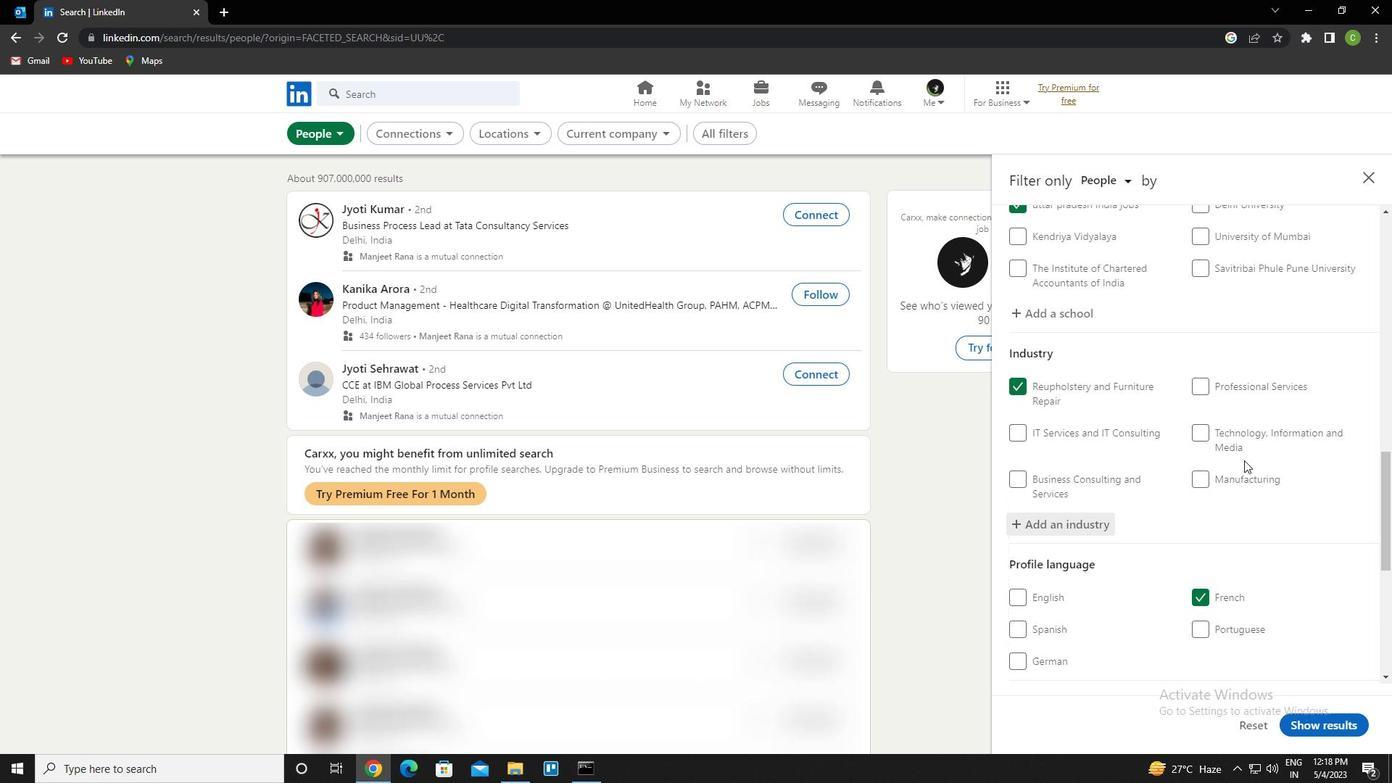 
Action: Mouse moved to (1242, 460)
Screenshot: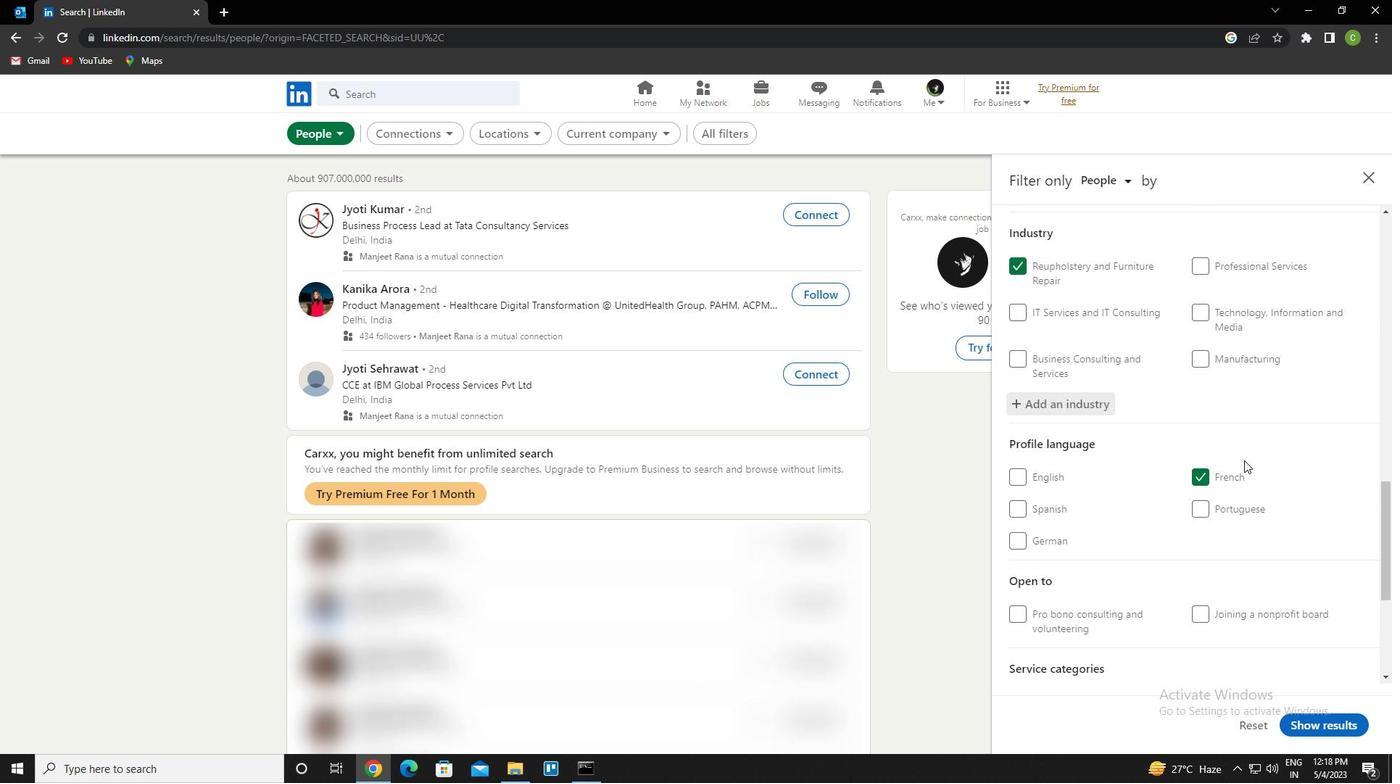 
Action: Mouse scrolled (1242, 459) with delta (0, 0)
Screenshot: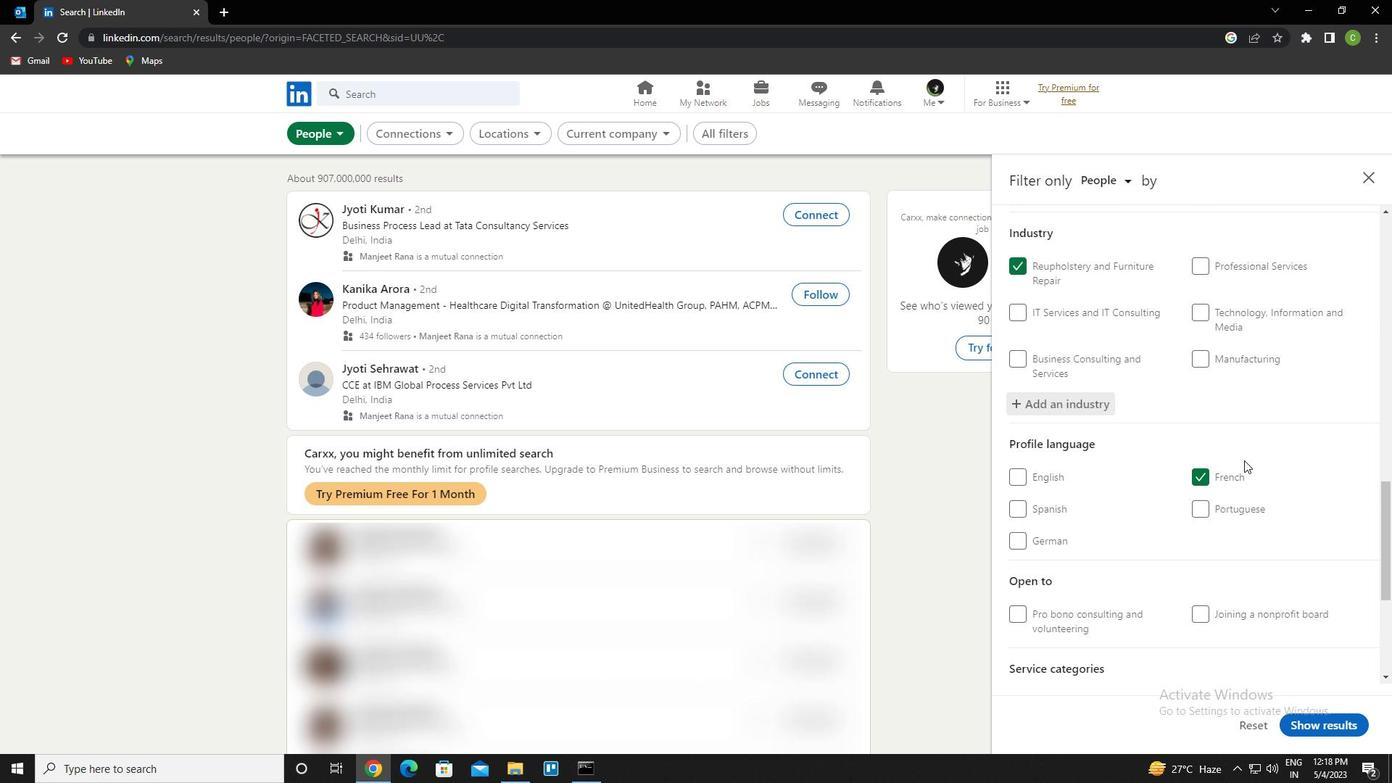 
Action: Mouse moved to (1234, 488)
Screenshot: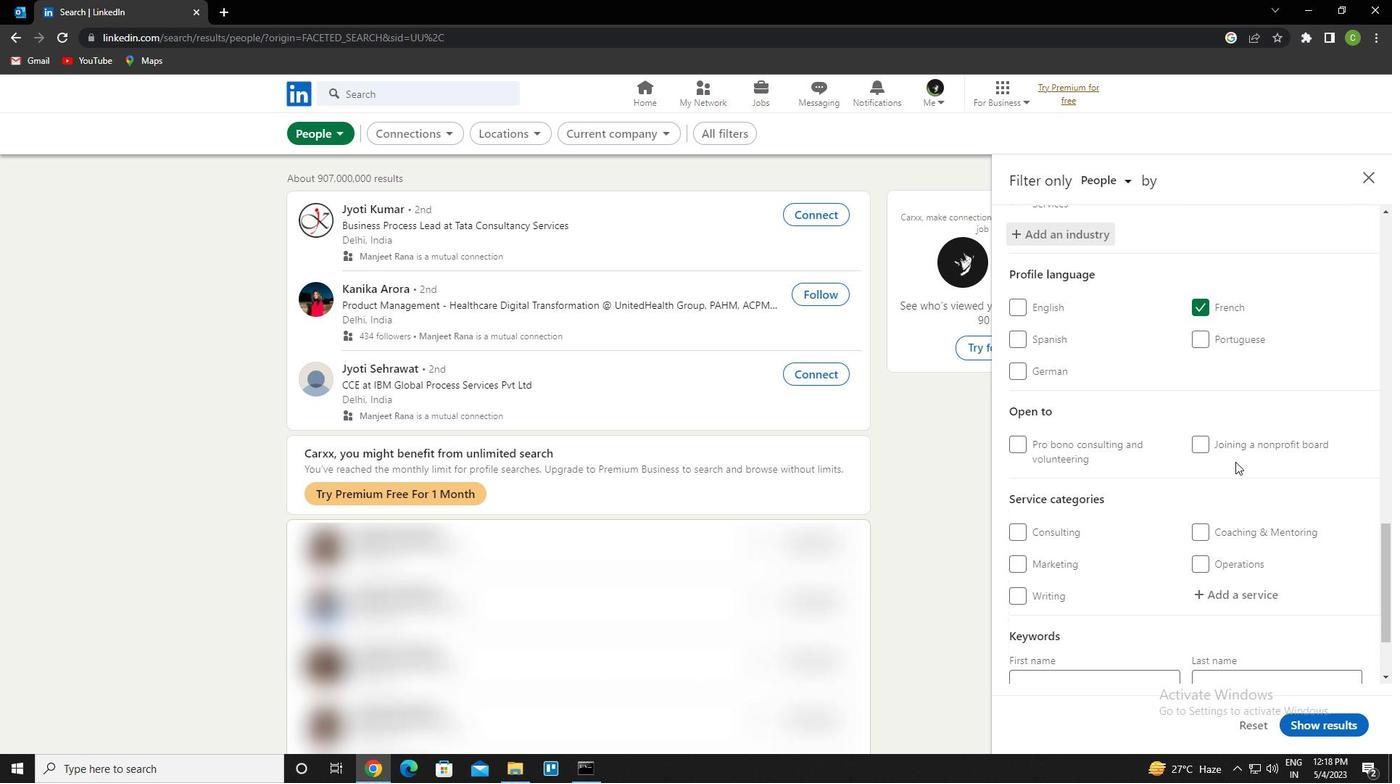 
Action: Mouse scrolled (1234, 487) with delta (0, 0)
Screenshot: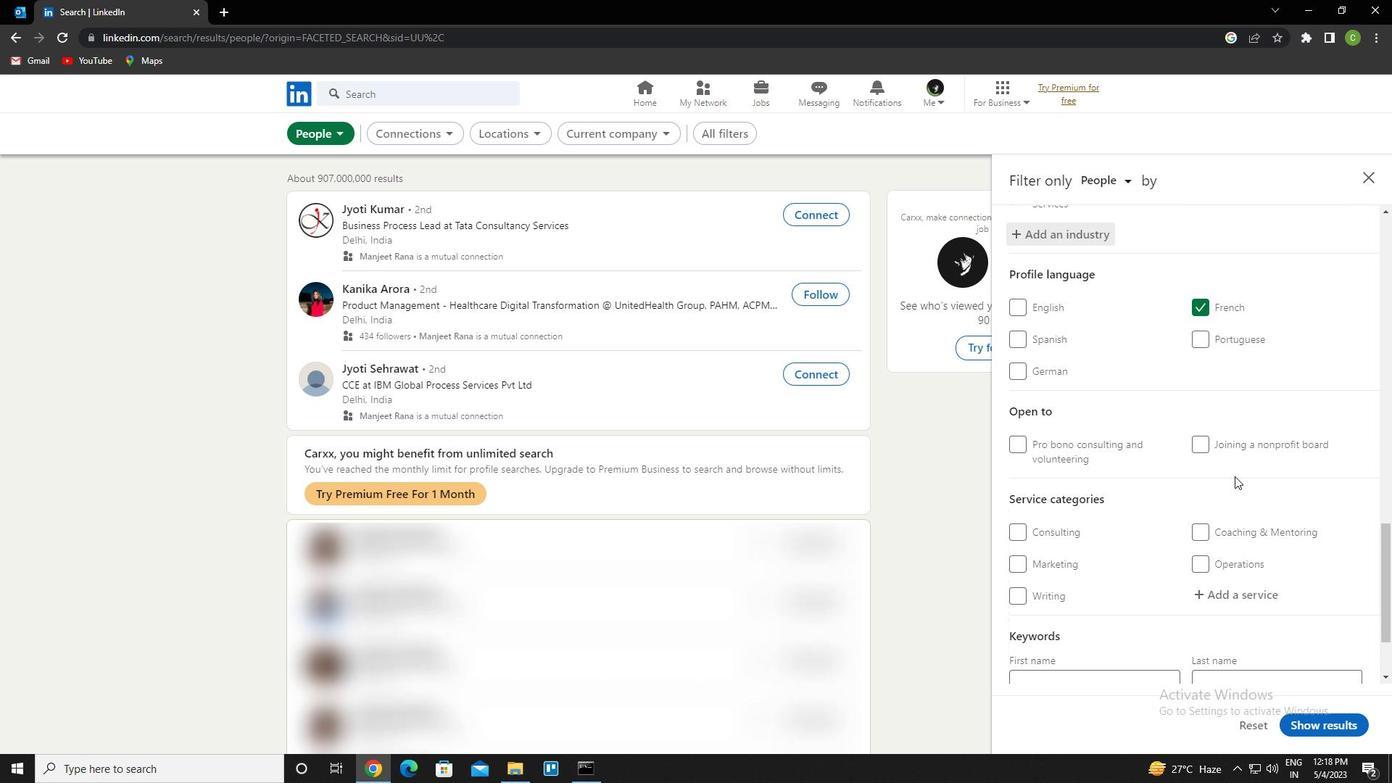
Action: Mouse moved to (1234, 488)
Screenshot: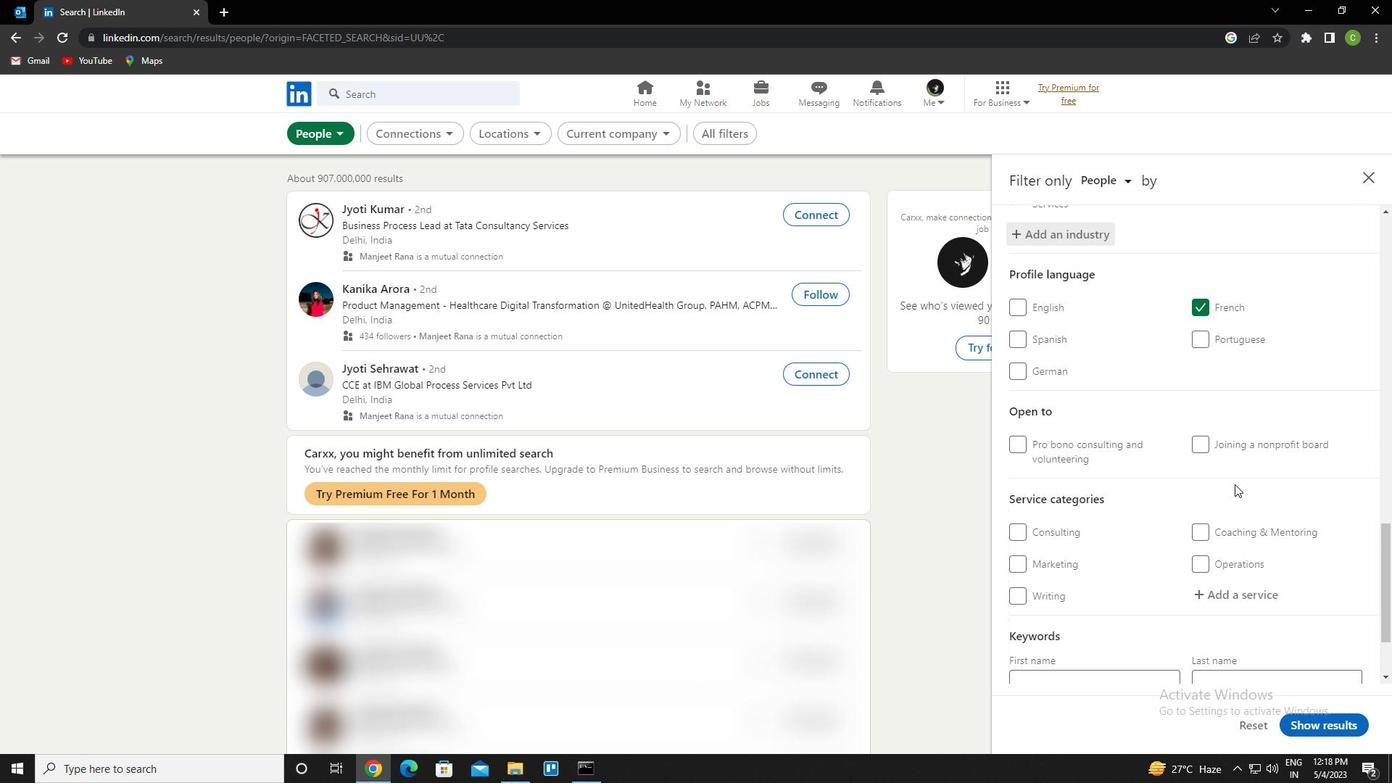 
Action: Mouse scrolled (1234, 487) with delta (0, 0)
Screenshot: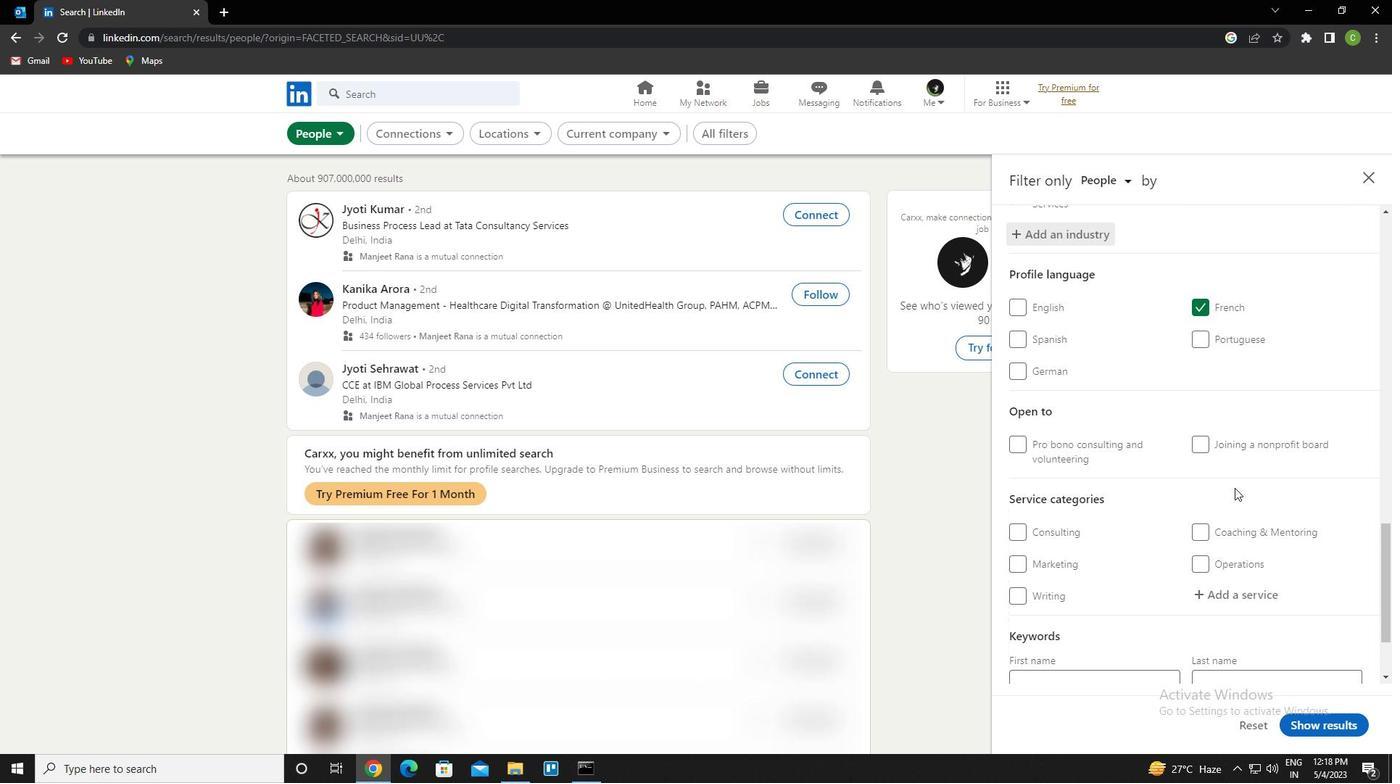 
Action: Mouse moved to (1234, 487)
Screenshot: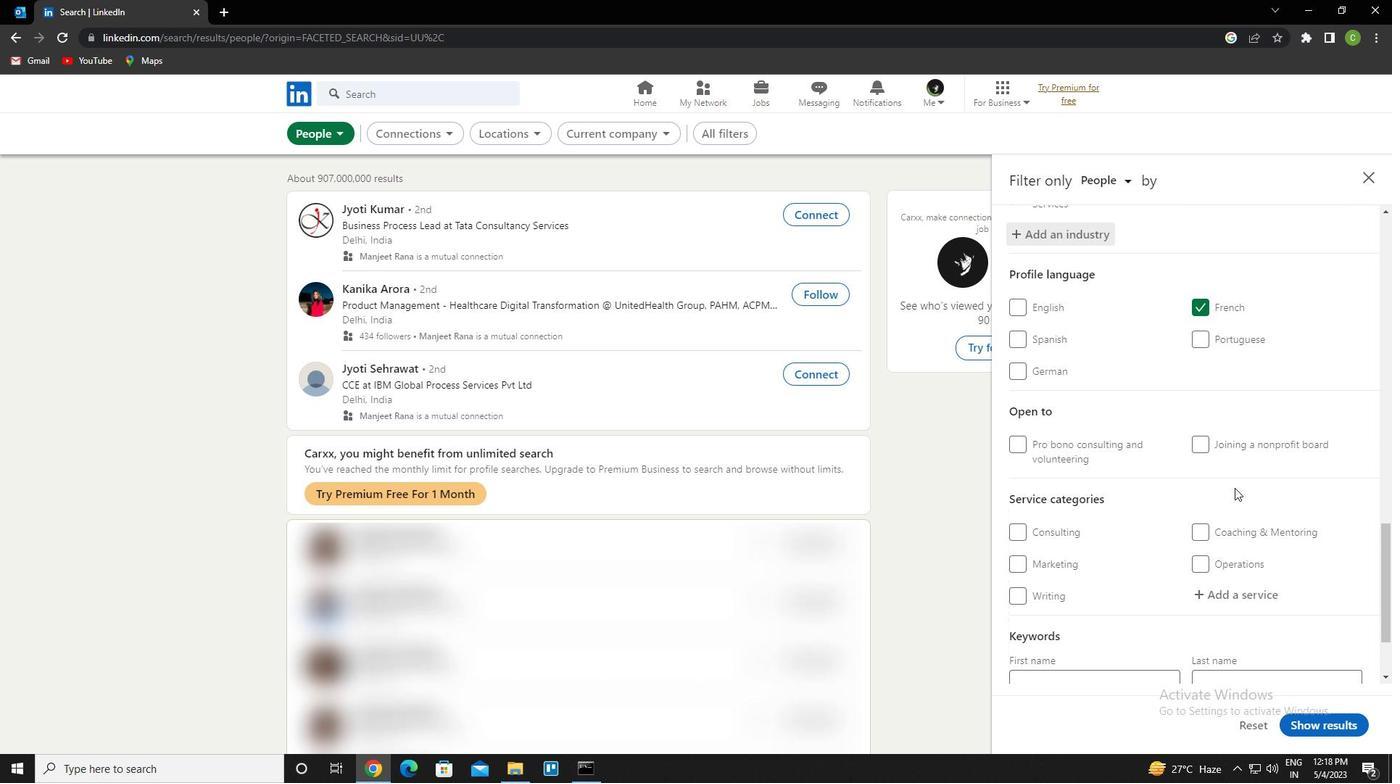 
Action: Mouse scrolled (1234, 486) with delta (0, 0)
Screenshot: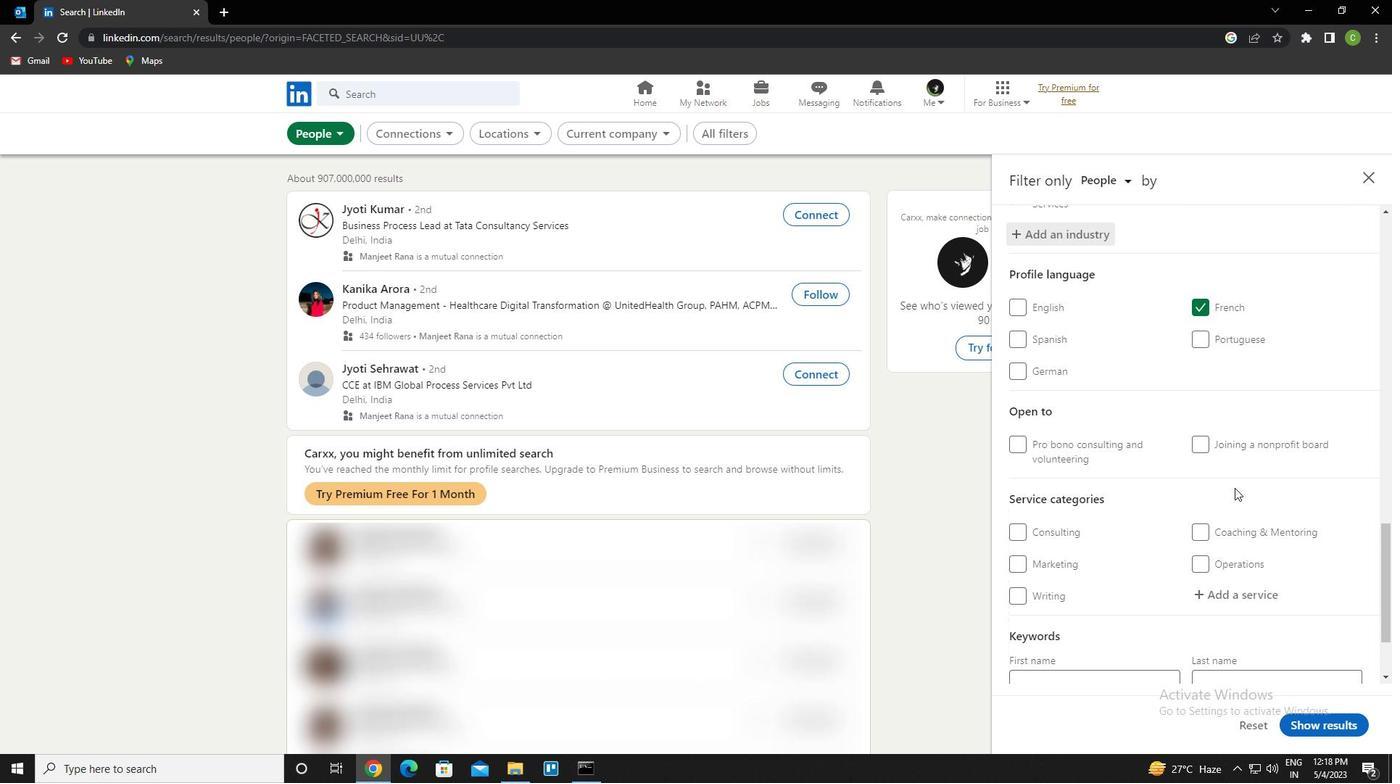 
Action: Mouse moved to (1237, 470)
Screenshot: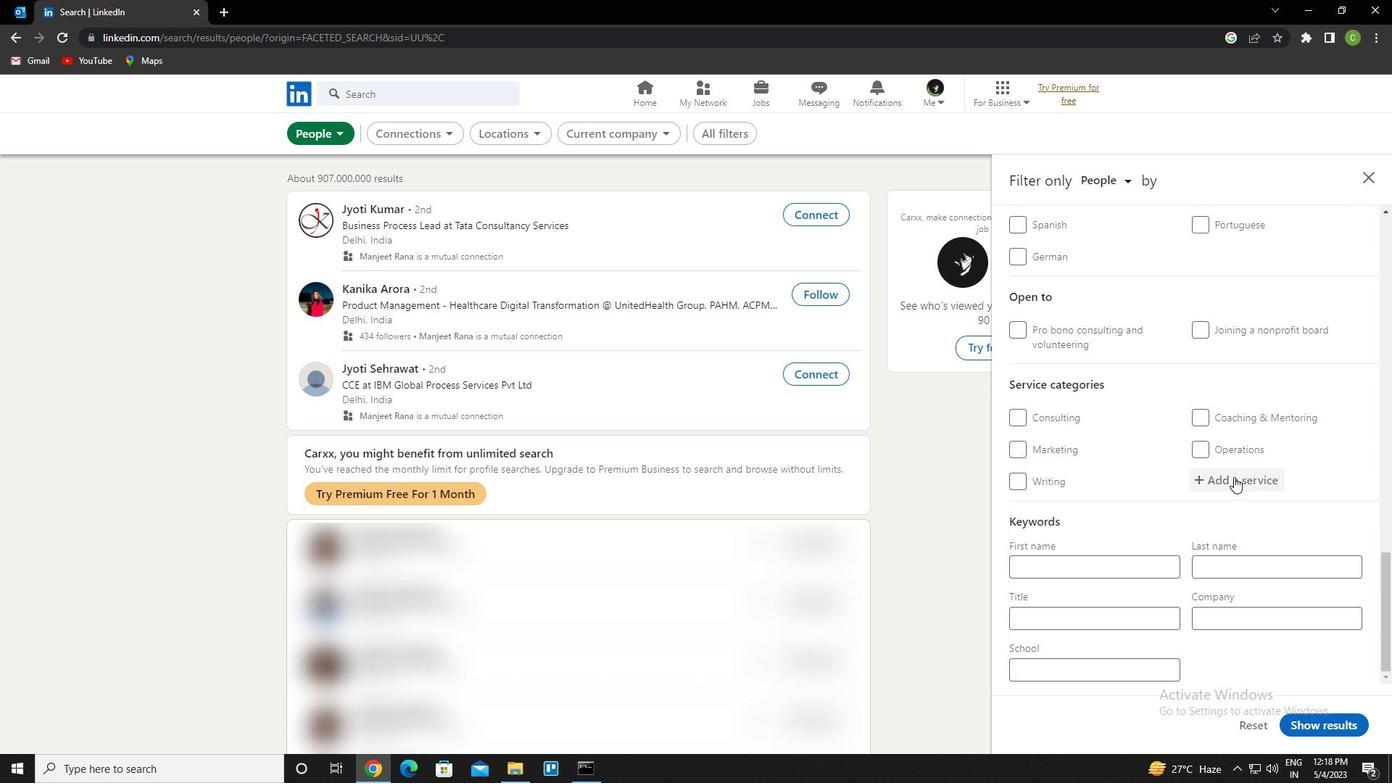 
Action: Mouse pressed left at (1237, 470)
Screenshot: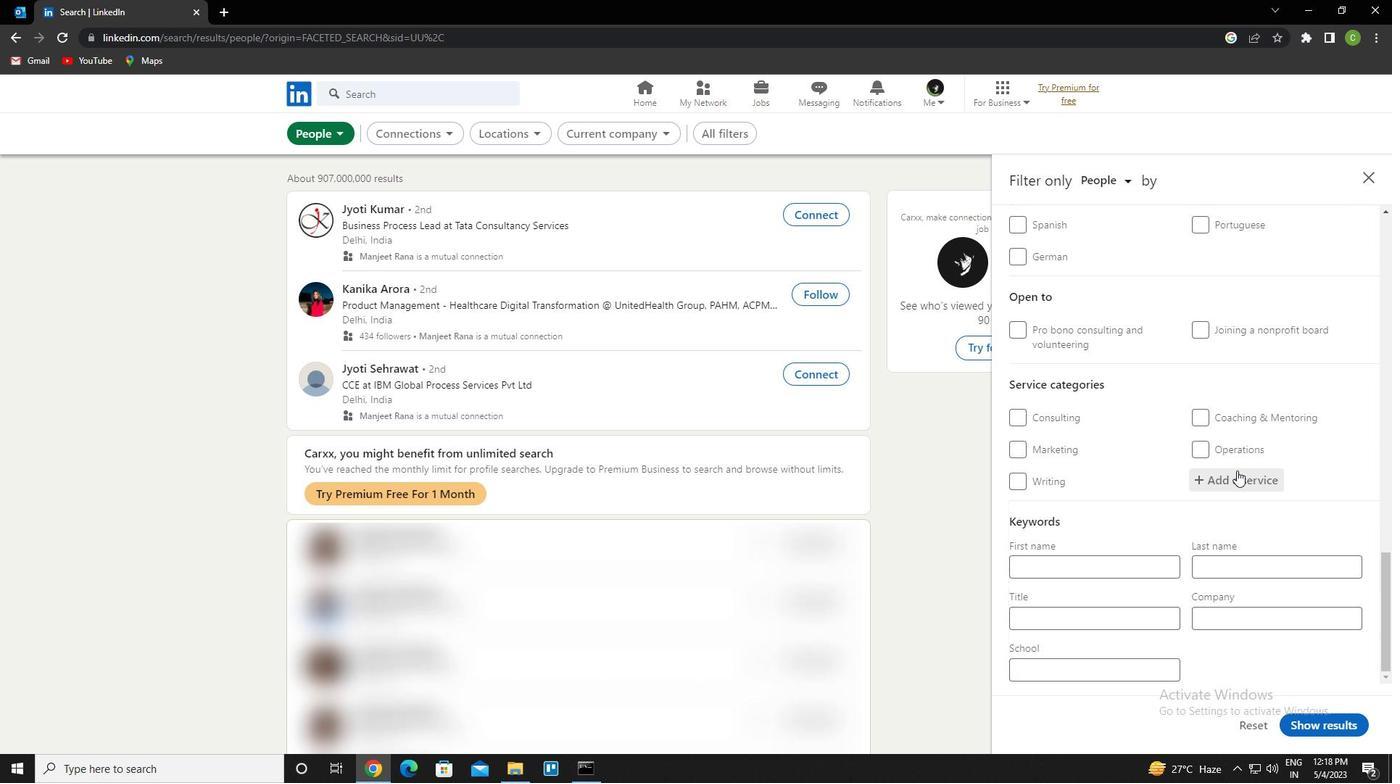 
Action: Key pressed <Key.caps_lock>i<Key.caps_lock>nformation<Key.space><Key.caps_lock>m<Key.caps_lock>anagement<Key.down><Key.enter>
Screenshot: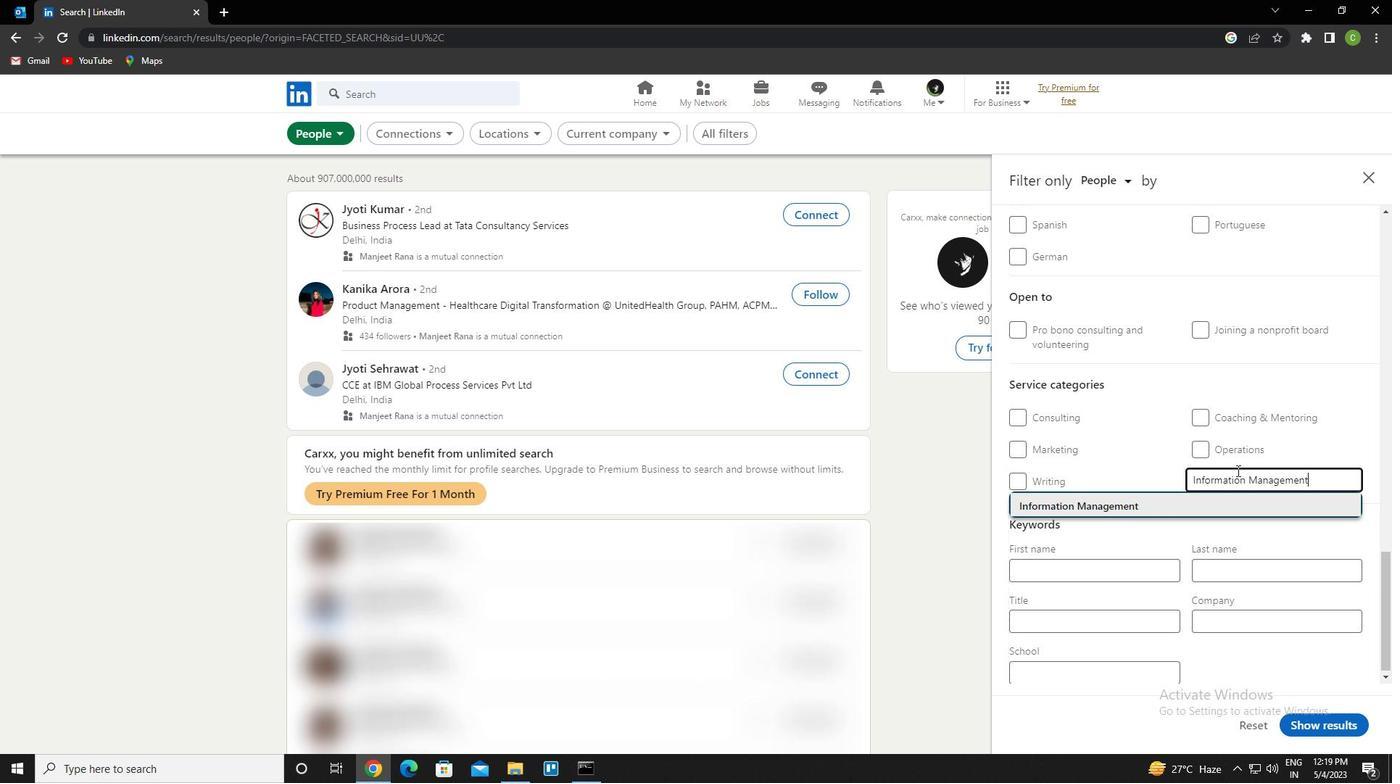 
Action: Mouse scrolled (1237, 469) with delta (0, 0)
Screenshot: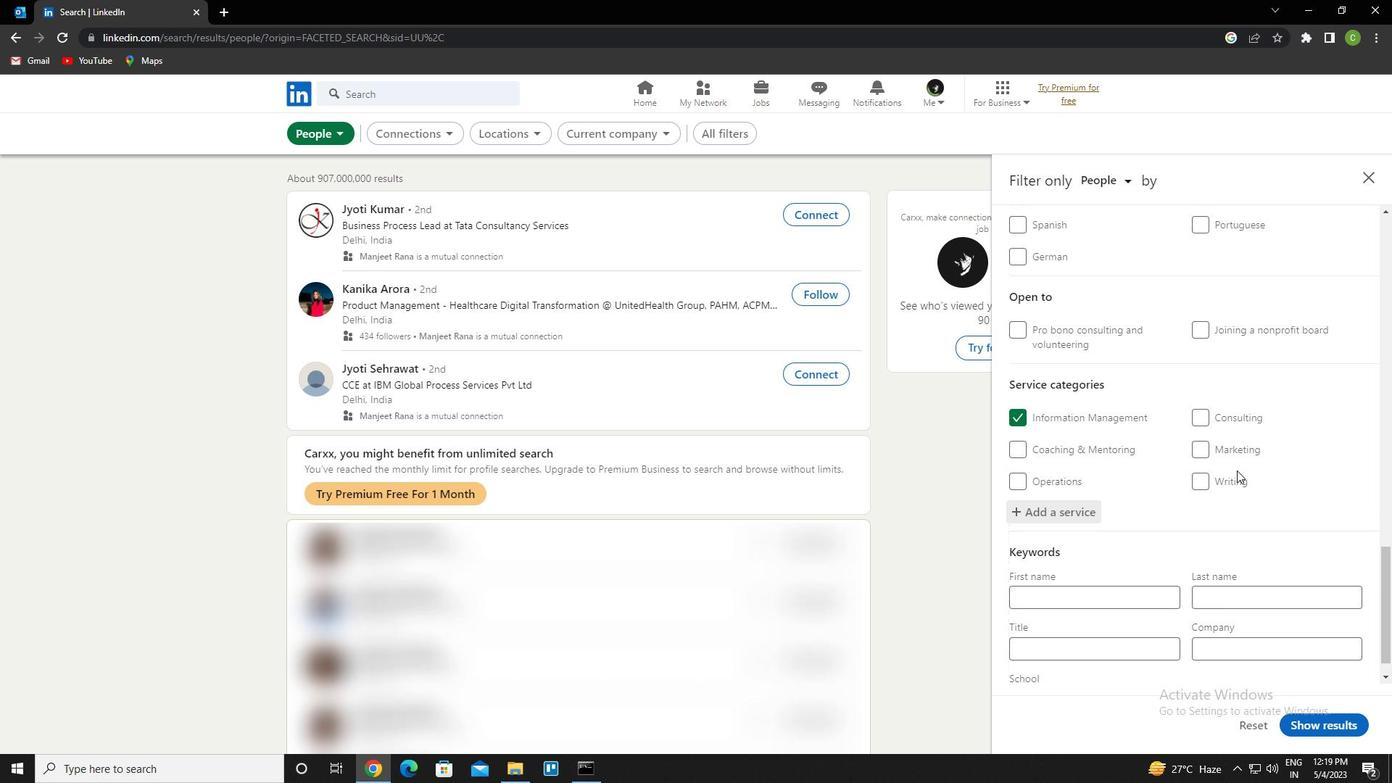 
Action: Mouse scrolled (1237, 469) with delta (0, 0)
Screenshot: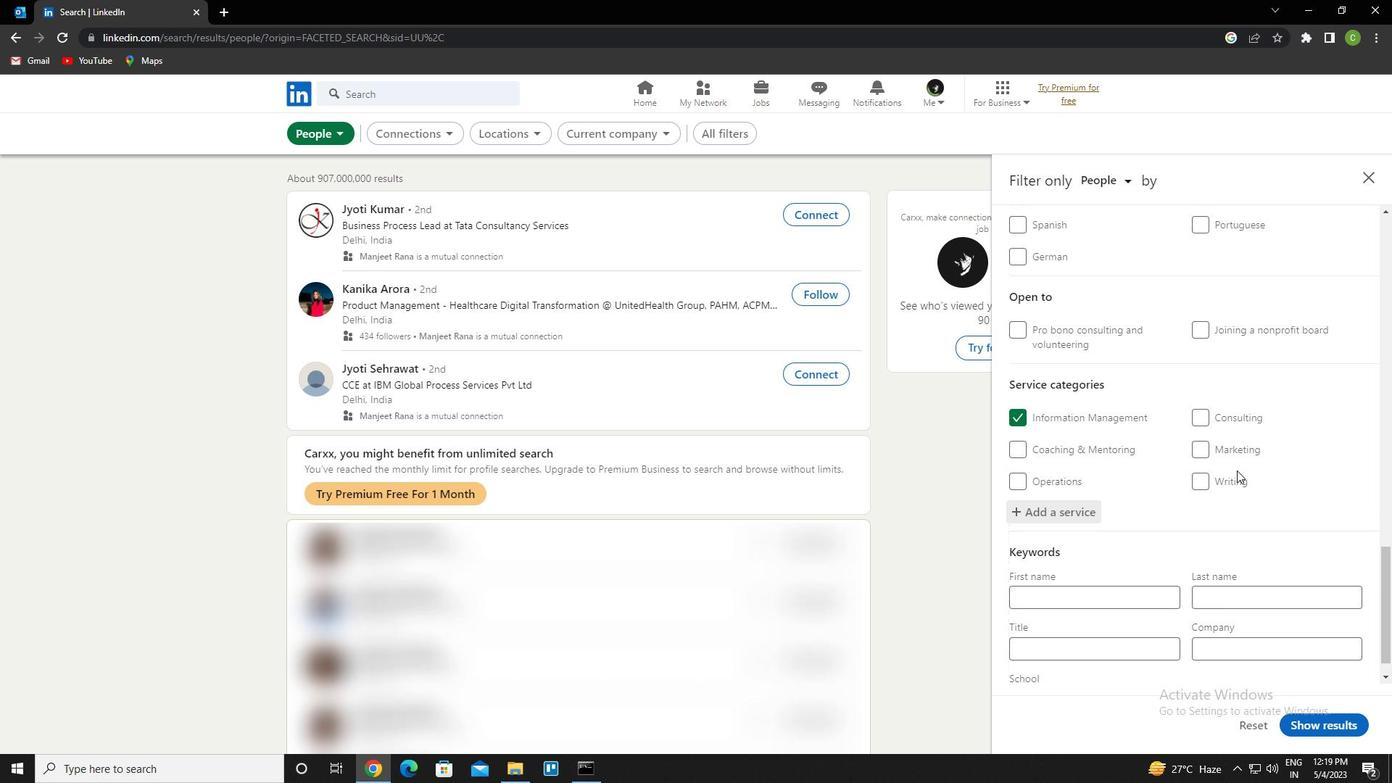 
Action: Mouse moved to (1230, 496)
Screenshot: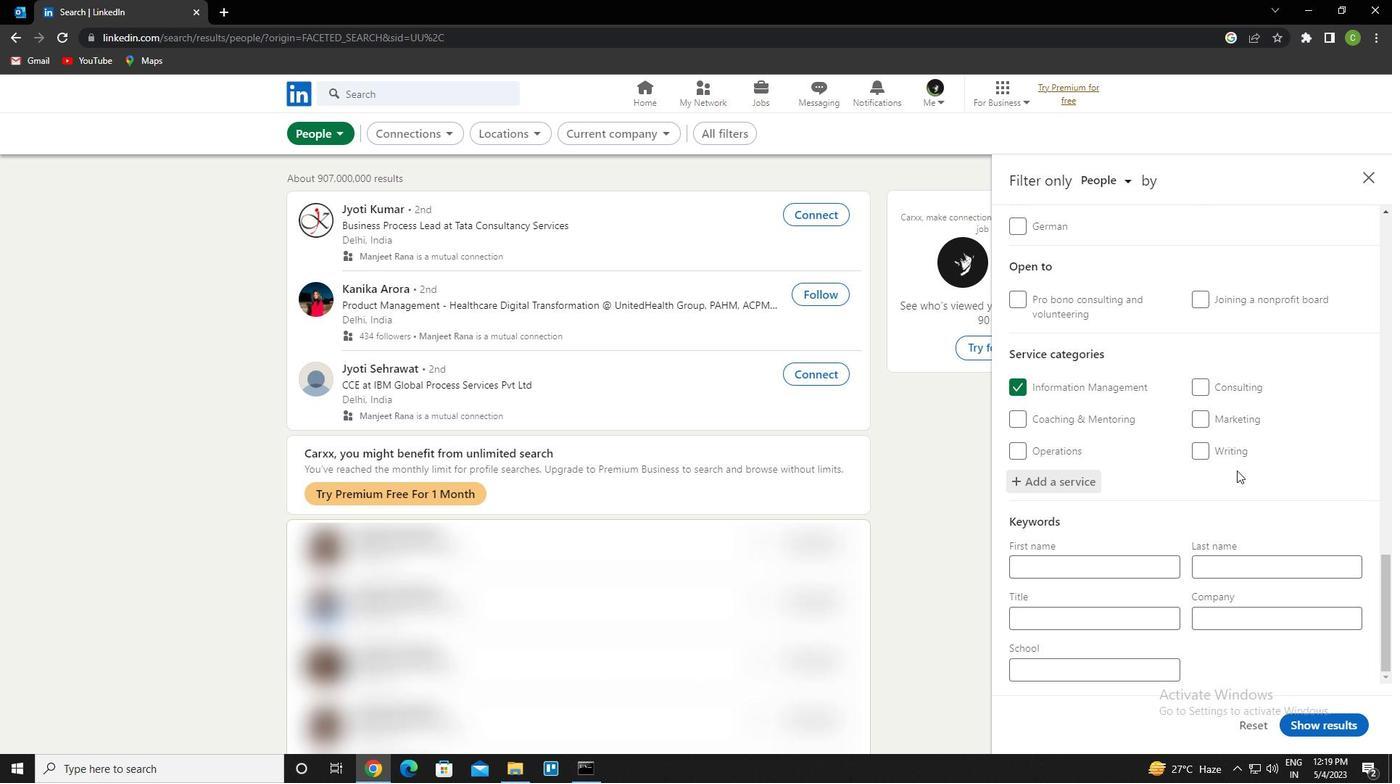 
Action: Mouse scrolled (1230, 495) with delta (0, 0)
Screenshot: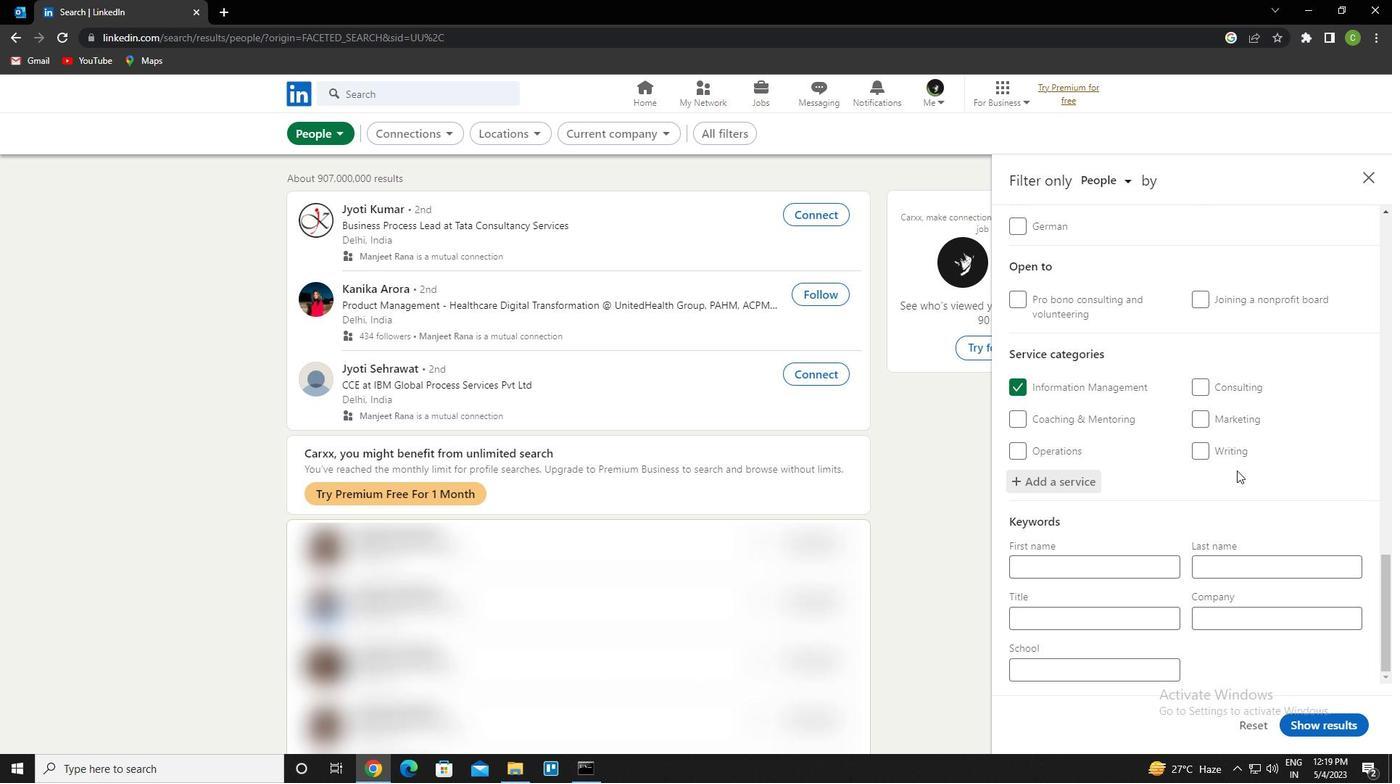 
Action: Mouse moved to (1206, 523)
Screenshot: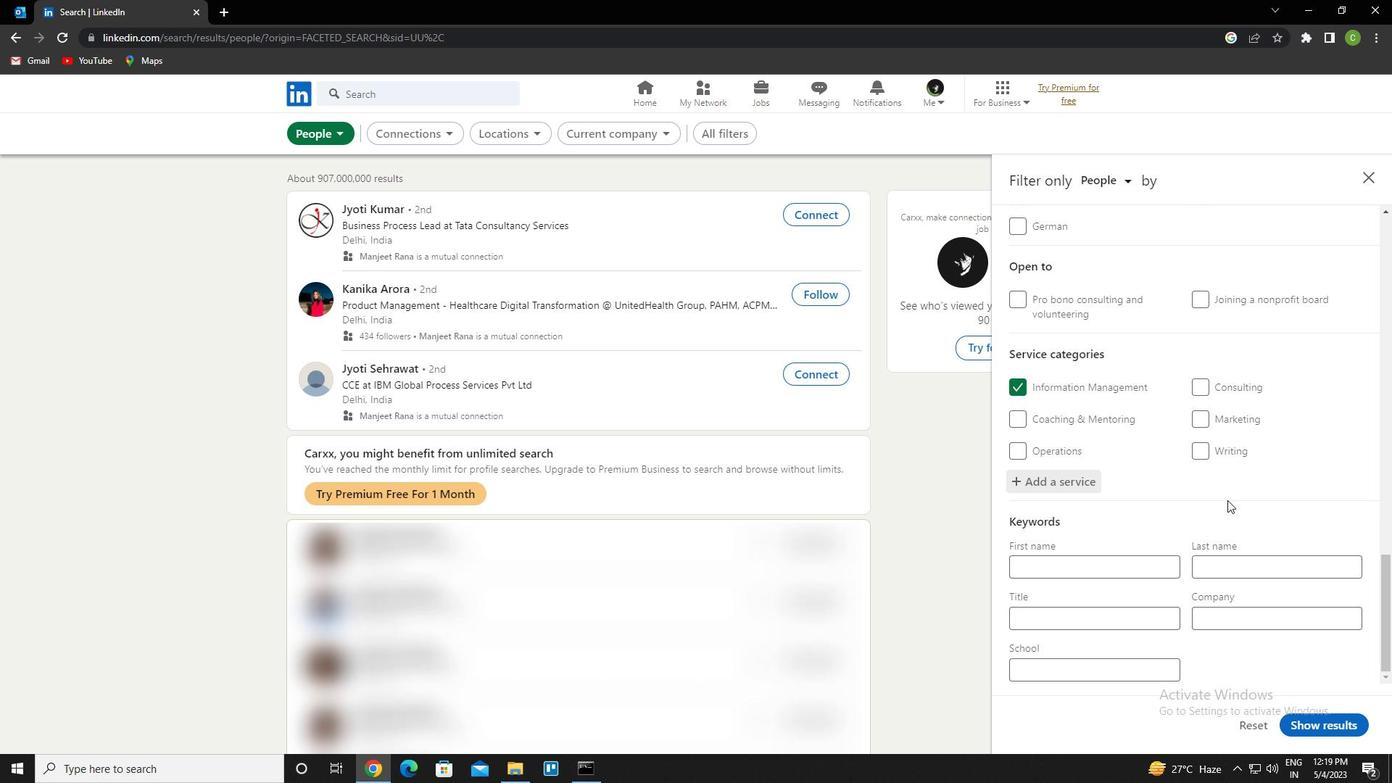 
Action: Mouse scrolled (1206, 522) with delta (0, 0)
Screenshot: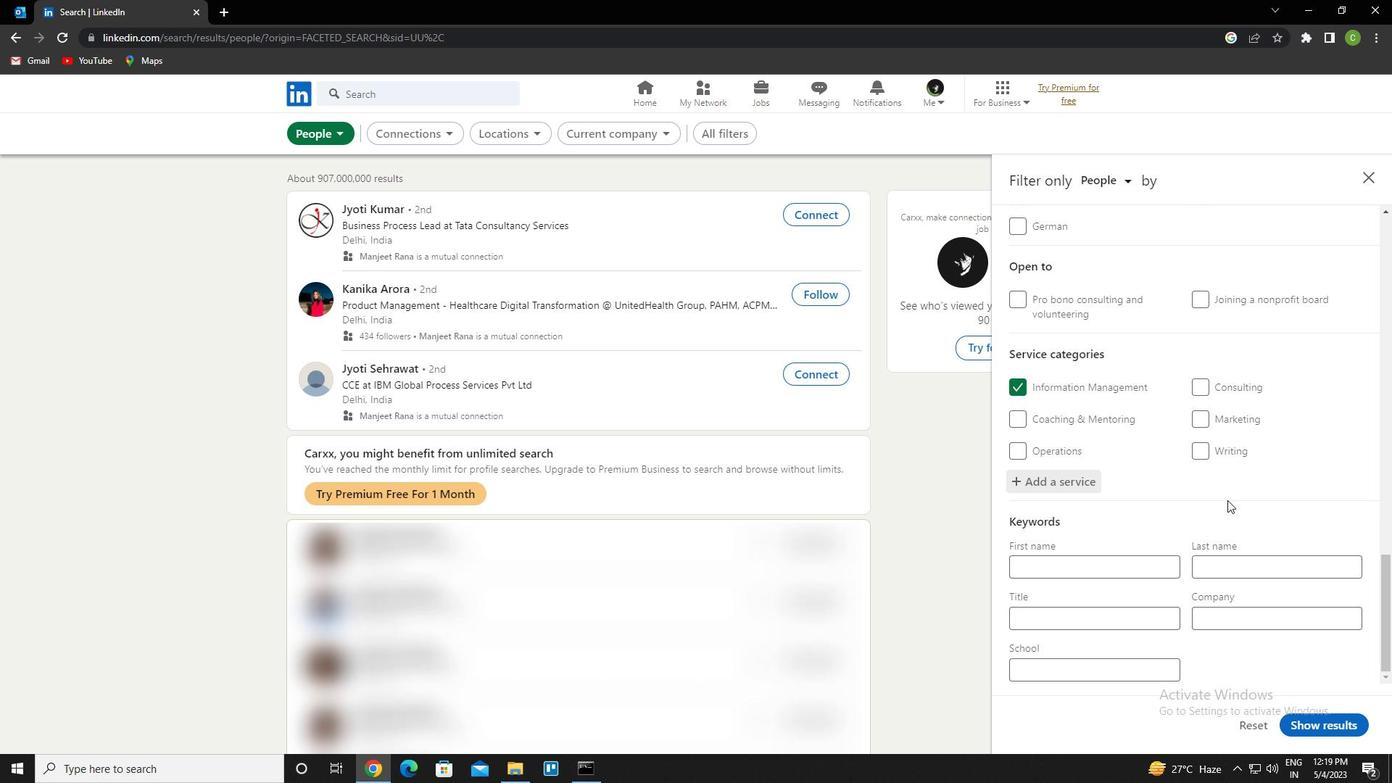 
Action: Mouse moved to (1197, 529)
Screenshot: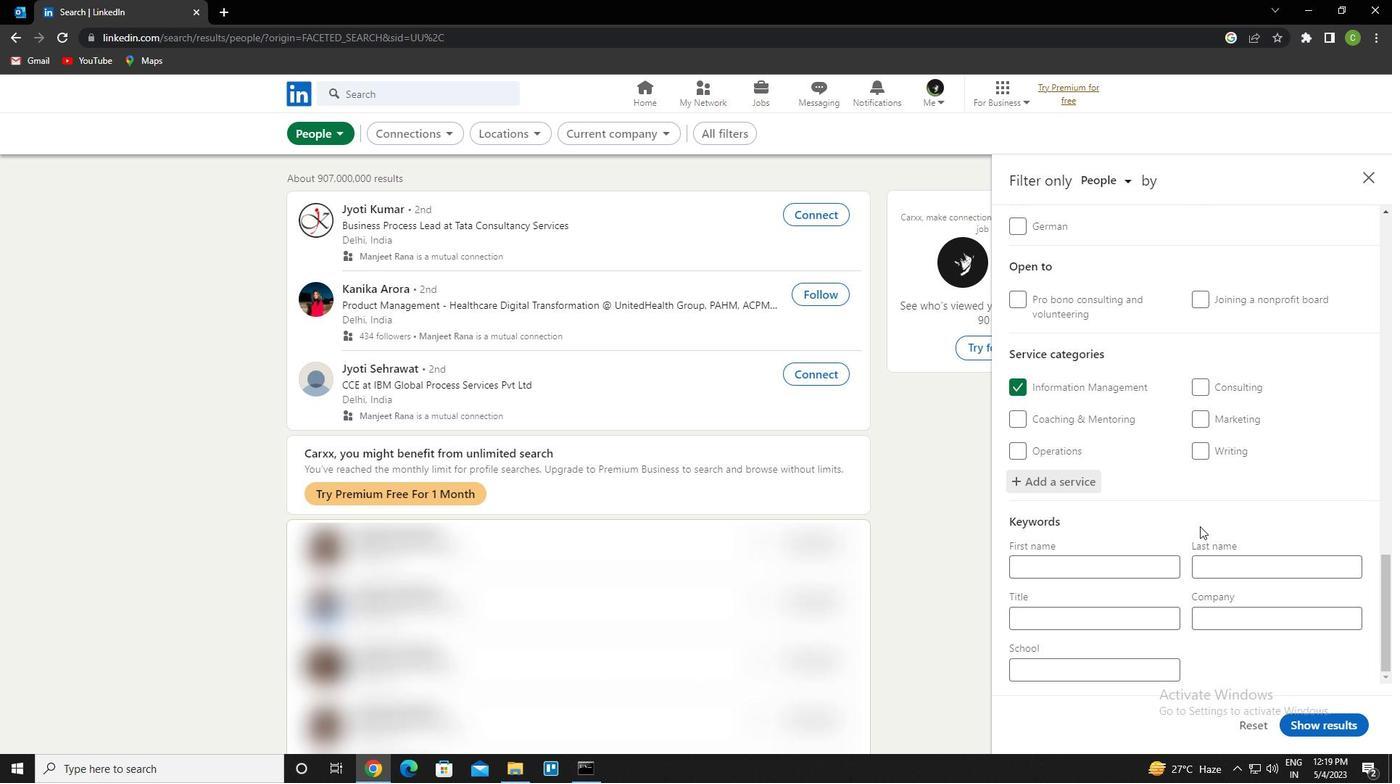 
Action: Mouse scrolled (1197, 528) with delta (0, 0)
Screenshot: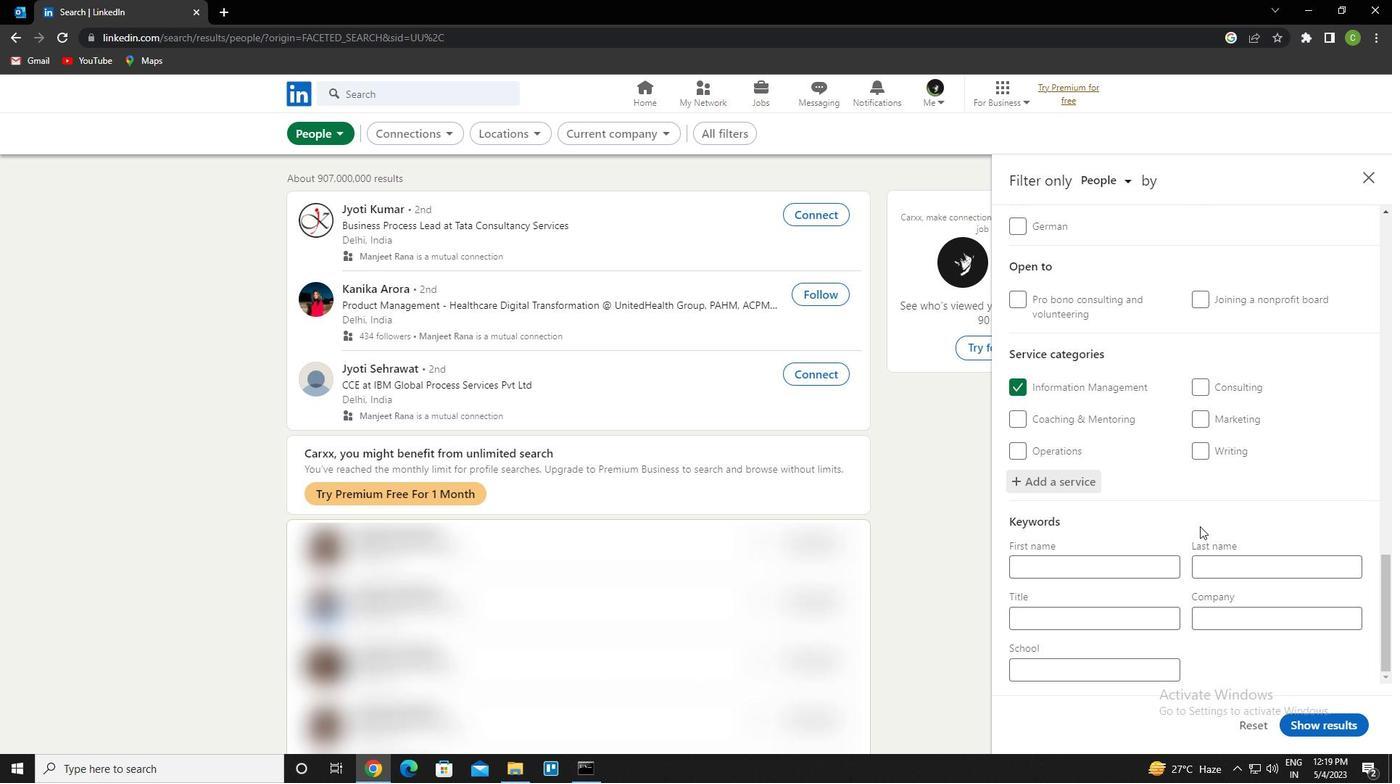 
Action: Mouse moved to (1139, 614)
Screenshot: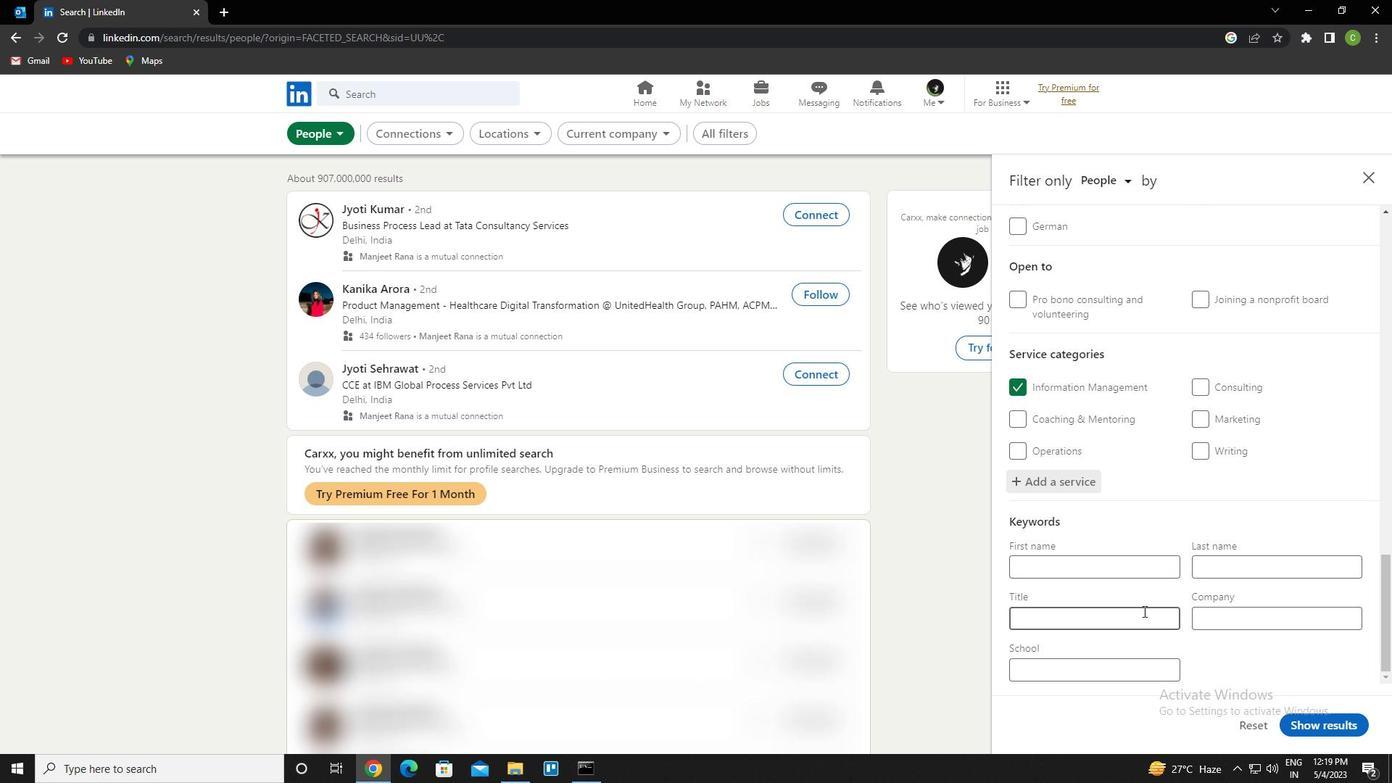 
Action: Mouse pressed left at (1139, 614)
Screenshot: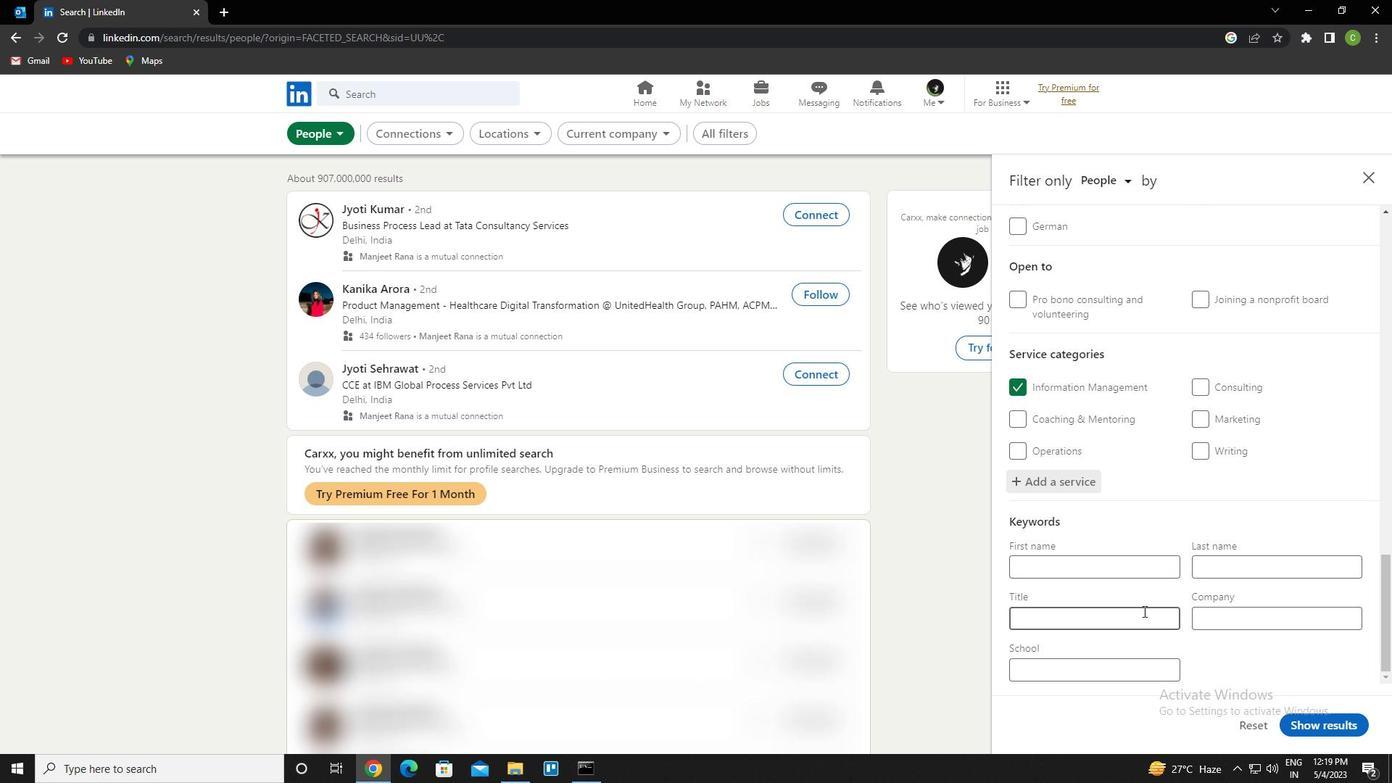 
Action: Key pressed <Key.caps_lock>t<Key.caps_lock>eaching<Key.space><Key.caps_lock>a<Key.caps_lock>ssistant
Screenshot: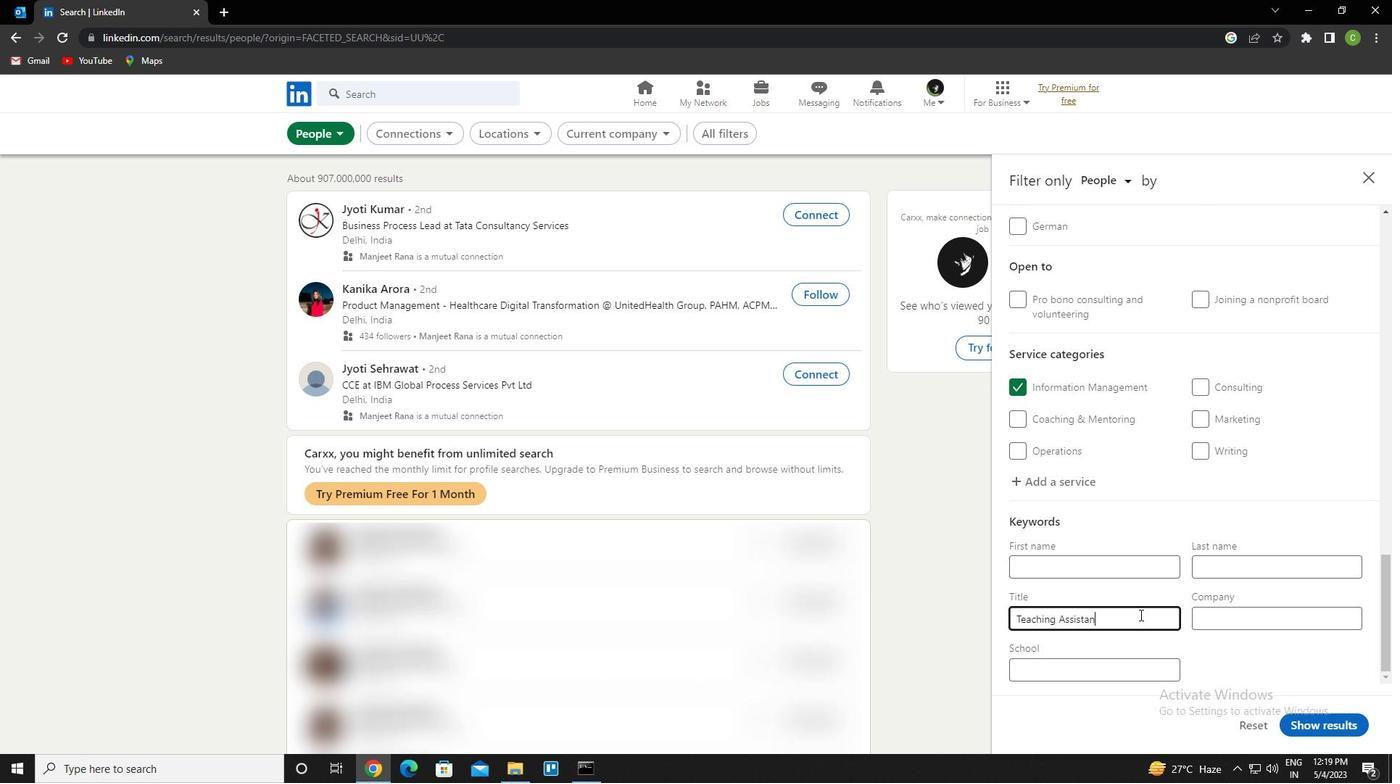 
Action: Mouse moved to (1341, 720)
Screenshot: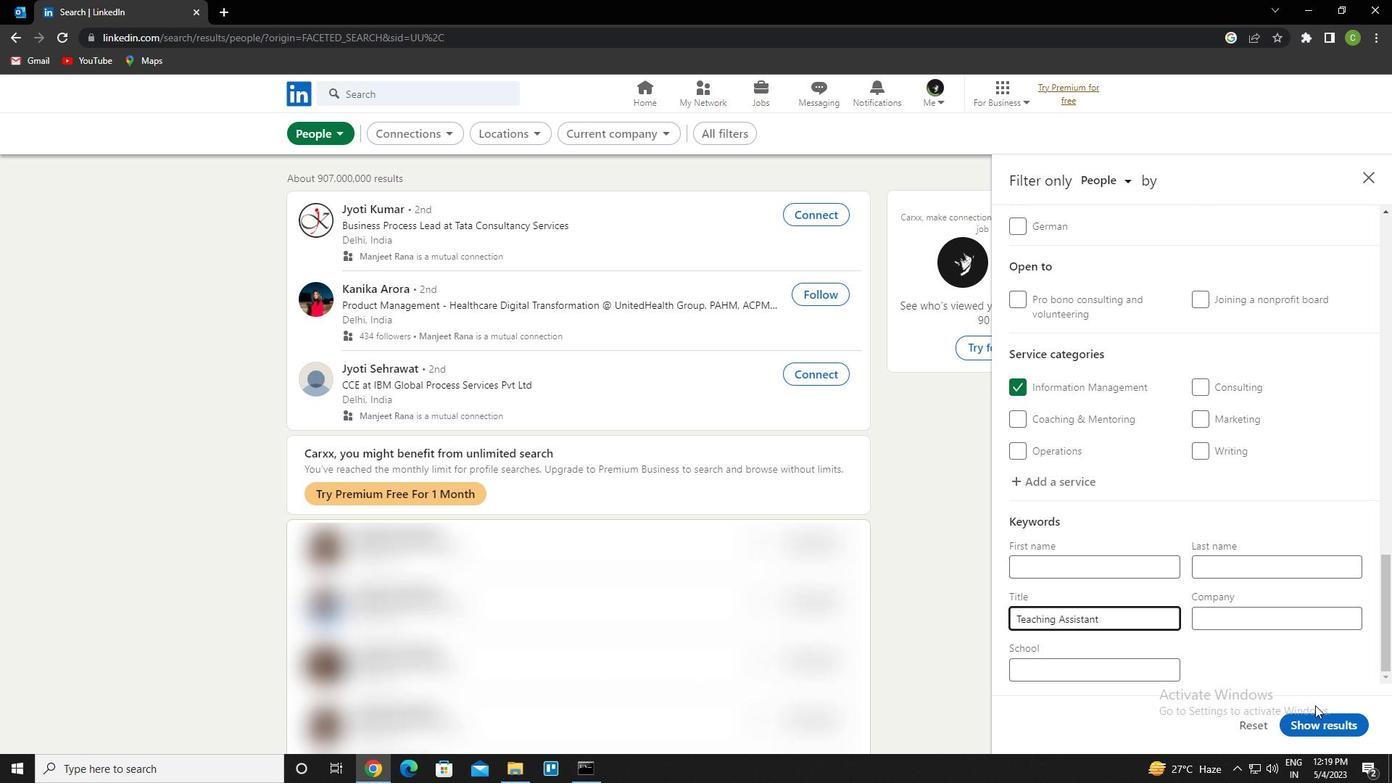 
Action: Mouse pressed left at (1341, 720)
Screenshot: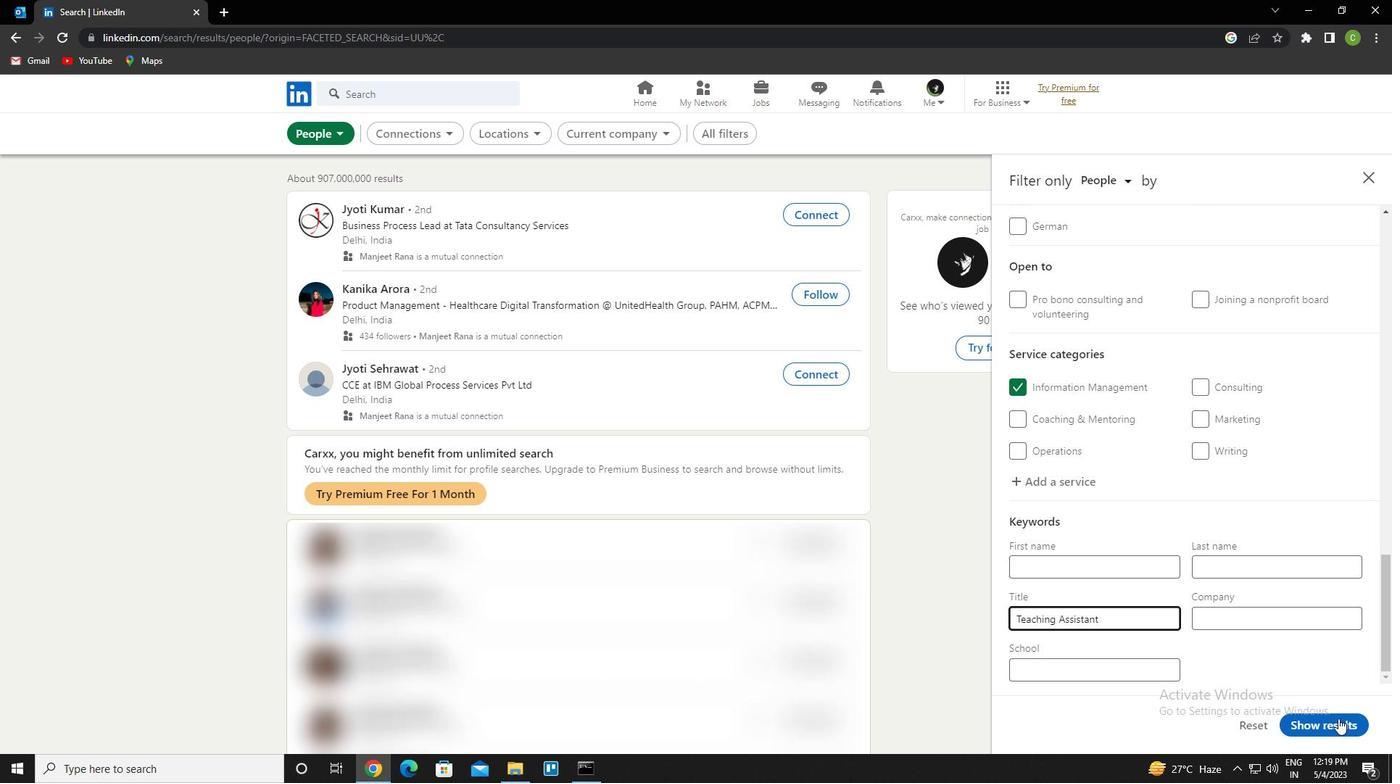 
Action: Mouse moved to (511, 677)
Screenshot: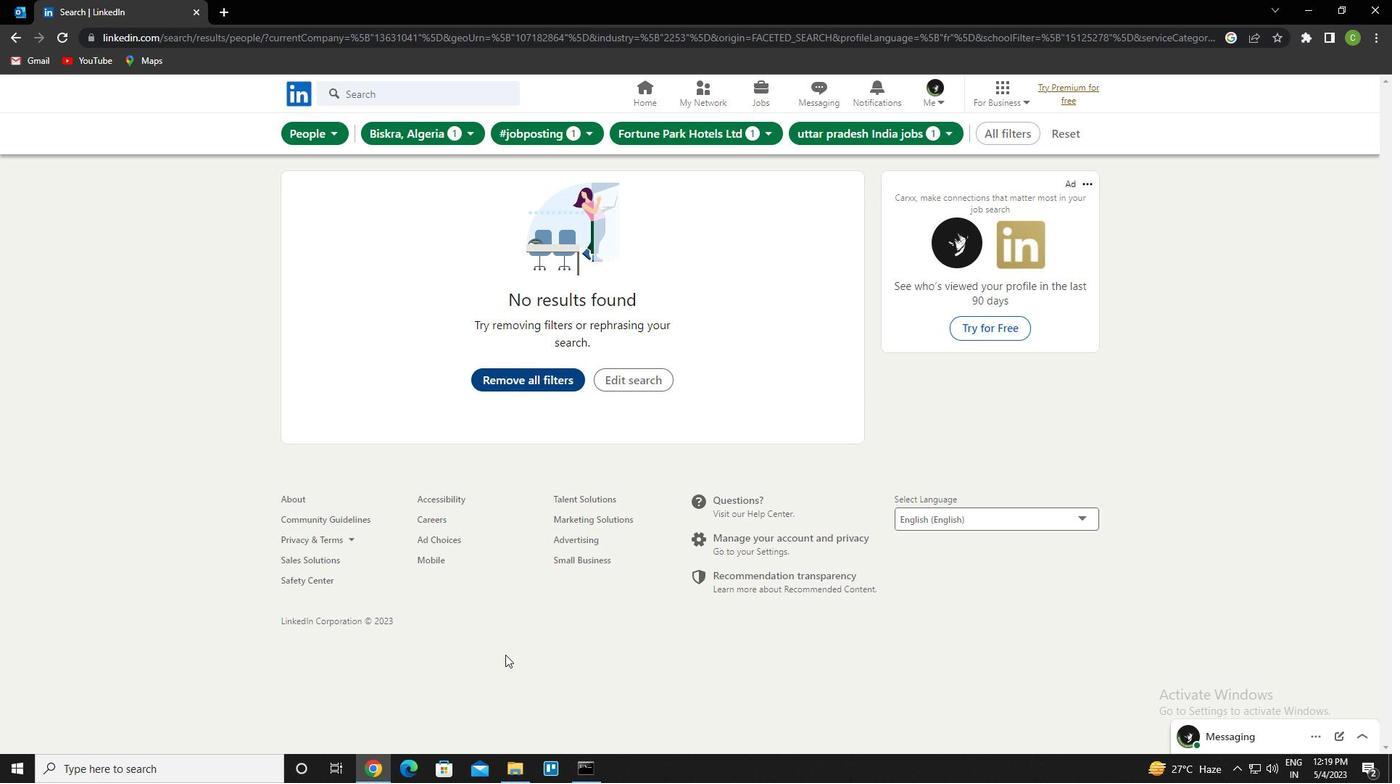 
